 Task: Search one way flight ticket for 5 adults, 2 children, 1 infant in seat and 2 infants on lap in economy from Santa Maria: Santa Maria Public Airport (capt G. Allan Hancock Field) to Evansville: Evansville Regional Airport on 5-3-2023. Choice of flights is JetBlue. Number of bags: 1 carry on bag and 1 checked bag. Price is upto 55000. Outbound departure time preference is 14:30.
Action: Mouse moved to (355, 151)
Screenshot: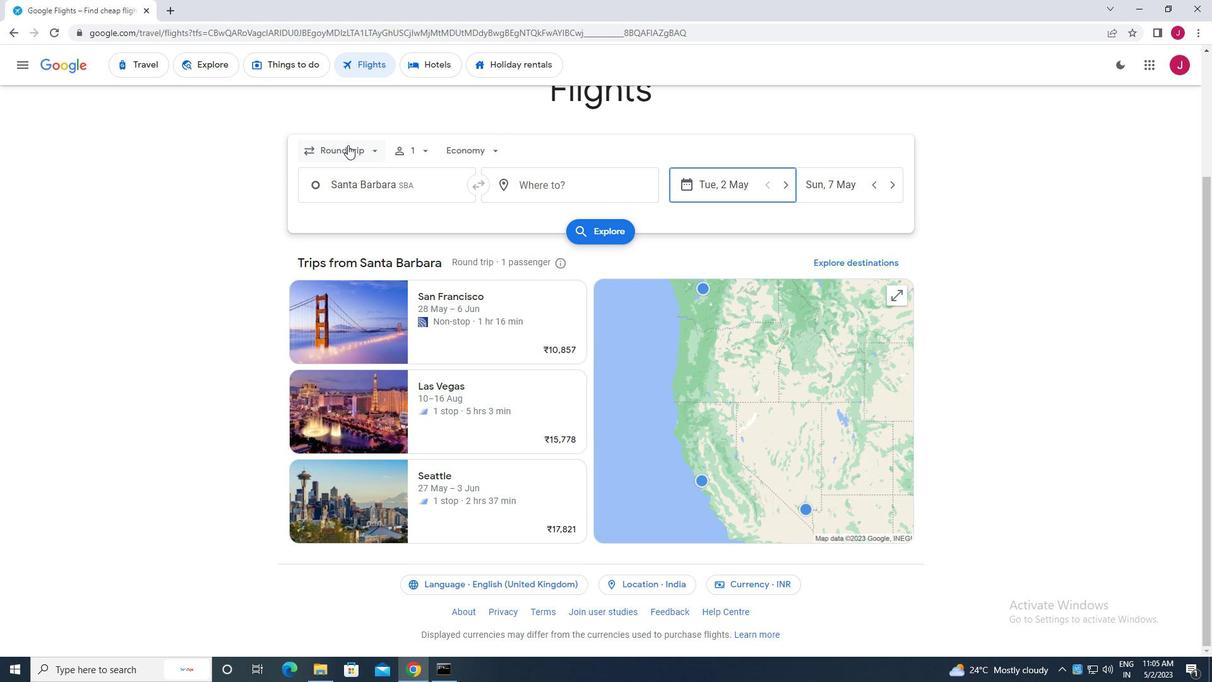 
Action: Mouse pressed left at (355, 151)
Screenshot: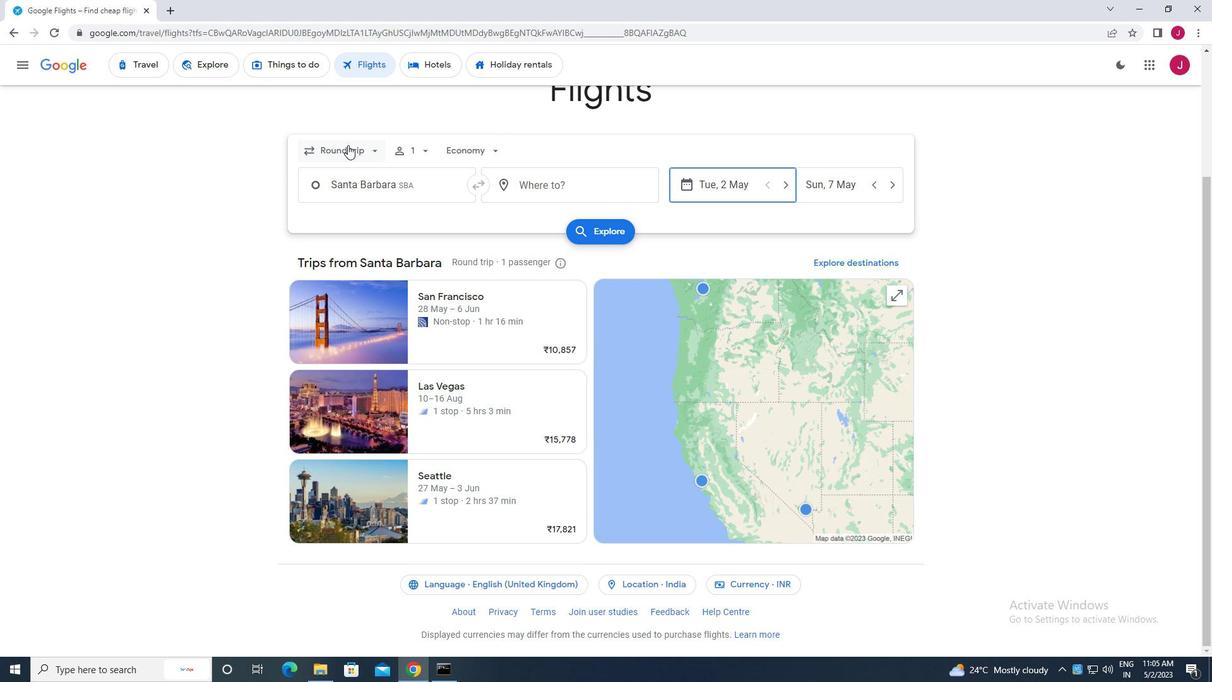 
Action: Mouse moved to (363, 212)
Screenshot: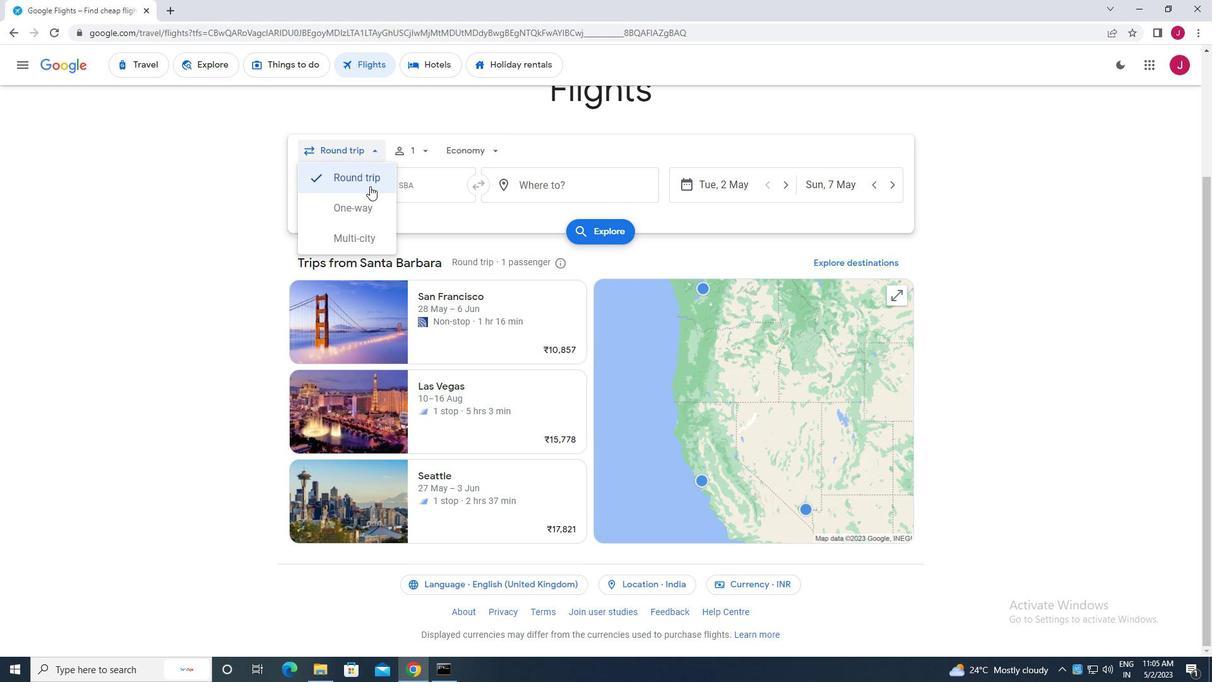 
Action: Mouse pressed left at (363, 212)
Screenshot: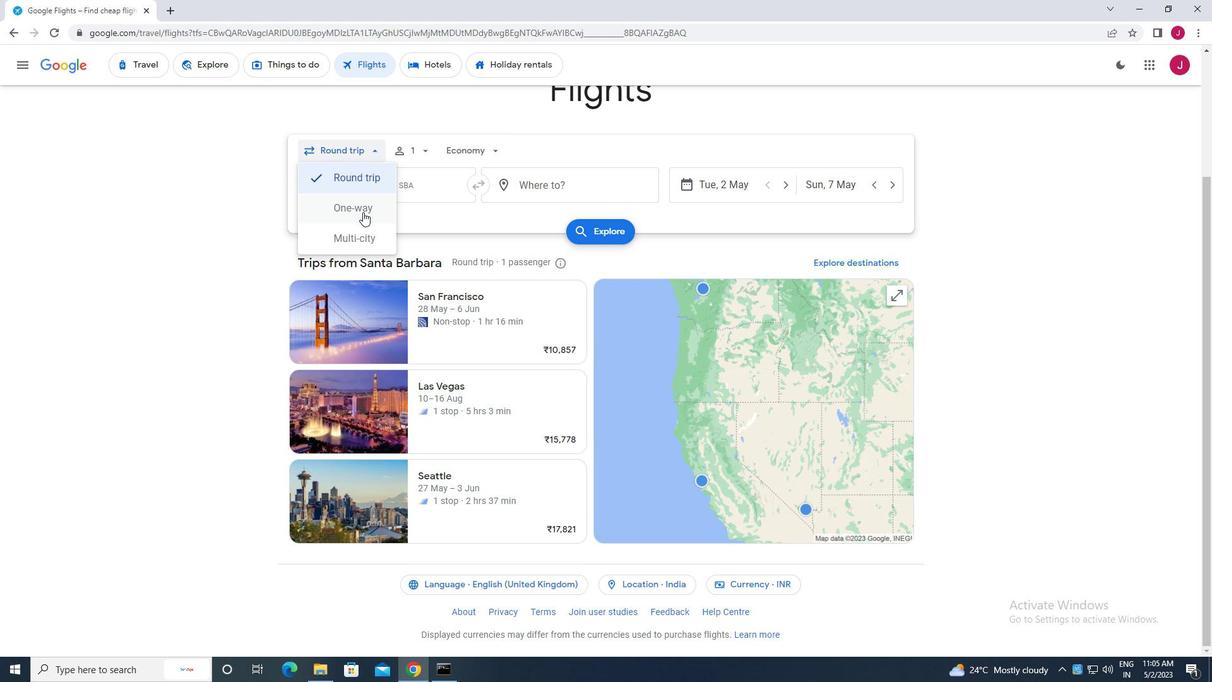 
Action: Mouse moved to (412, 155)
Screenshot: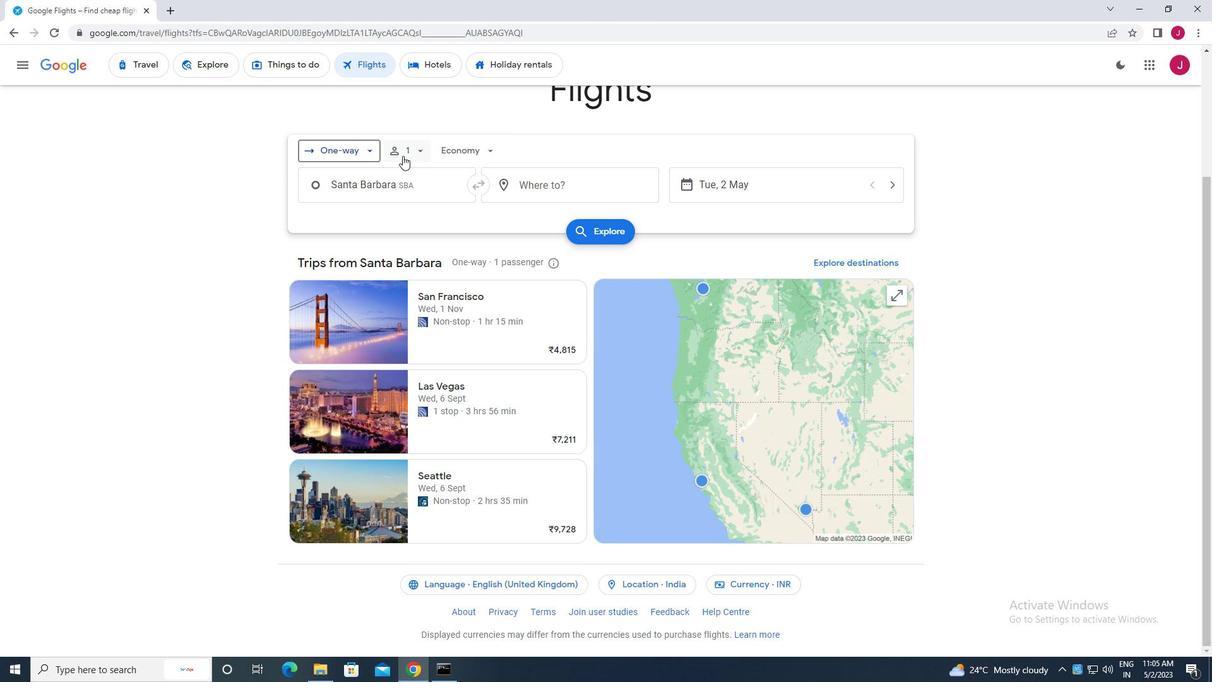 
Action: Mouse pressed left at (412, 155)
Screenshot: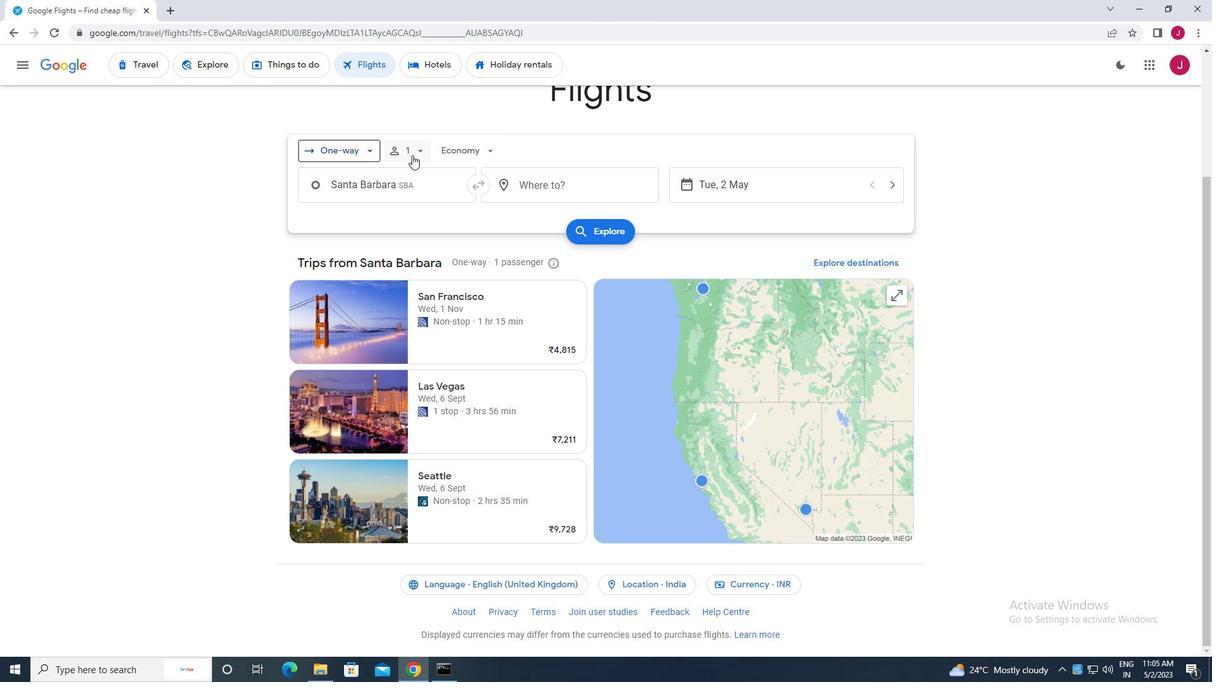 
Action: Mouse moved to (513, 186)
Screenshot: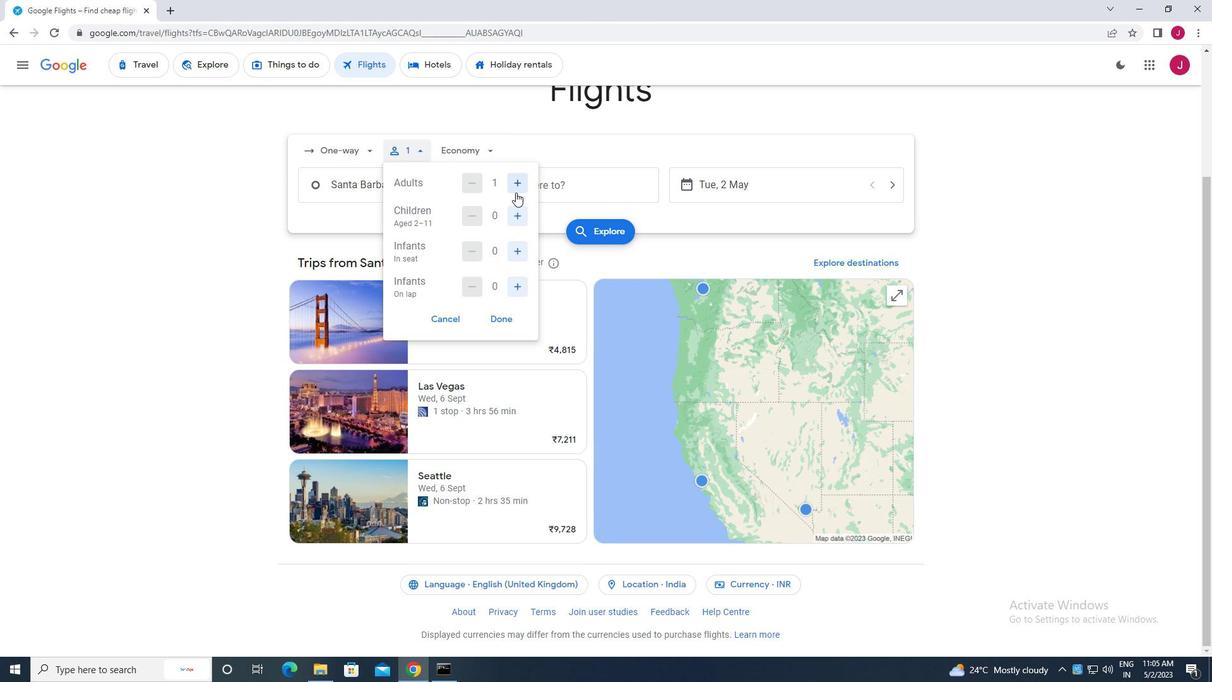 
Action: Mouse pressed left at (513, 186)
Screenshot: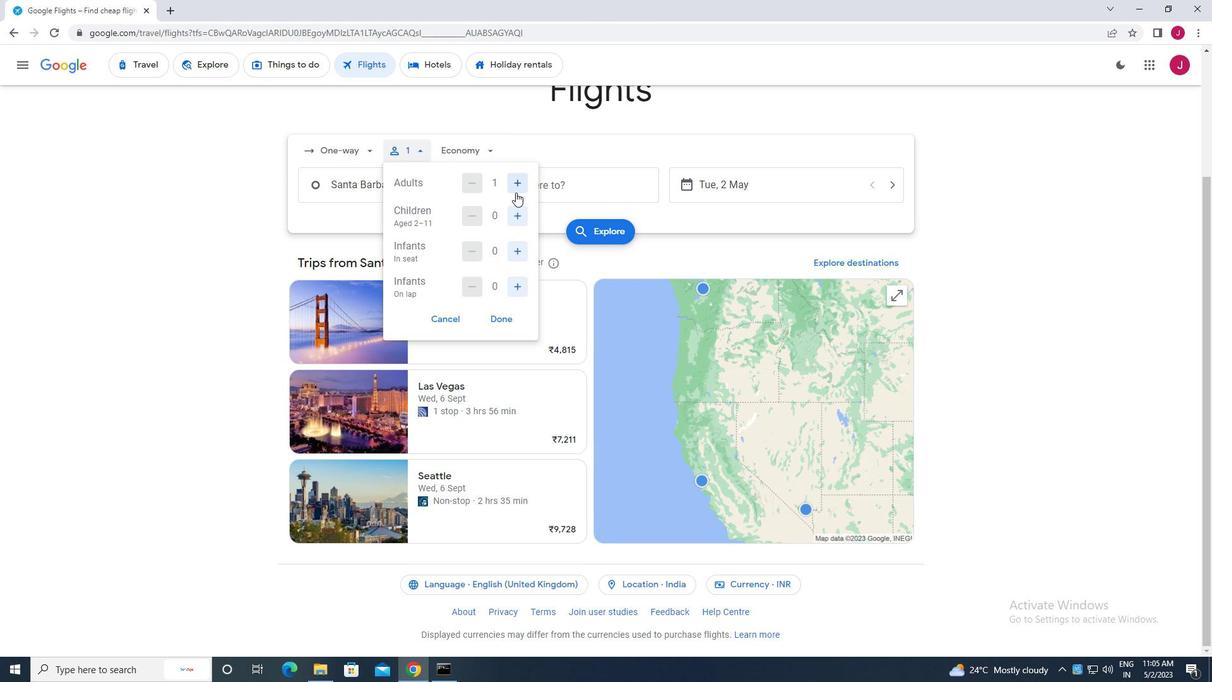 
Action: Mouse moved to (513, 186)
Screenshot: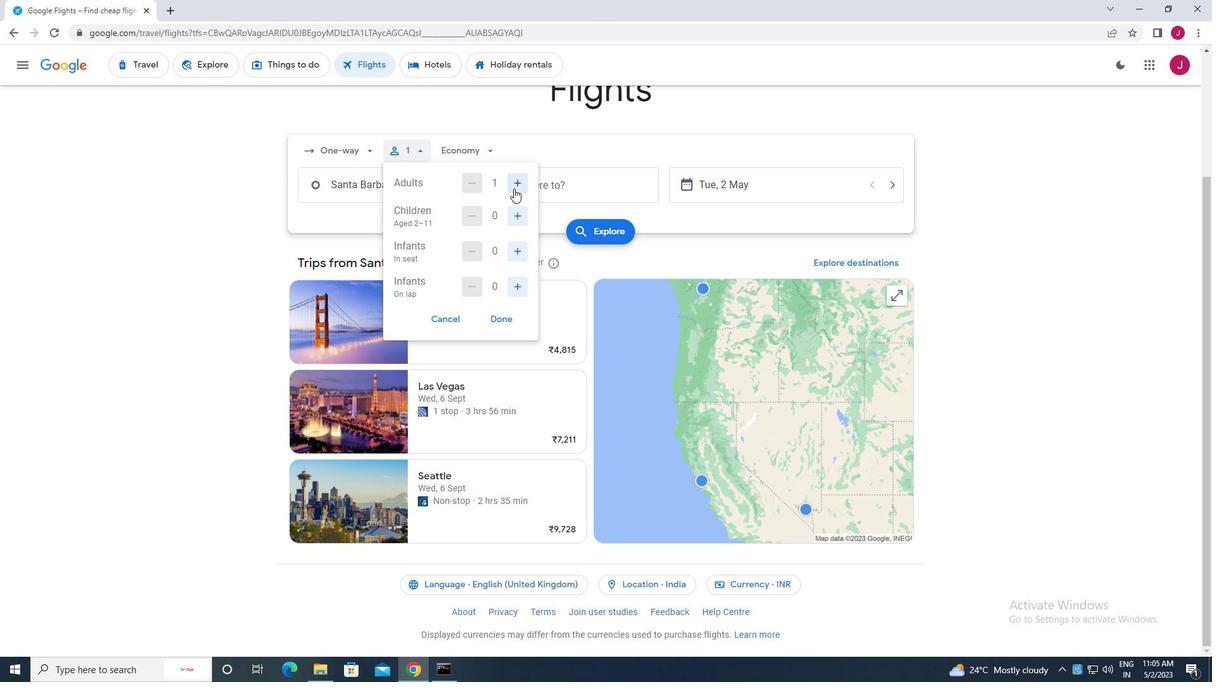 
Action: Mouse pressed left at (513, 186)
Screenshot: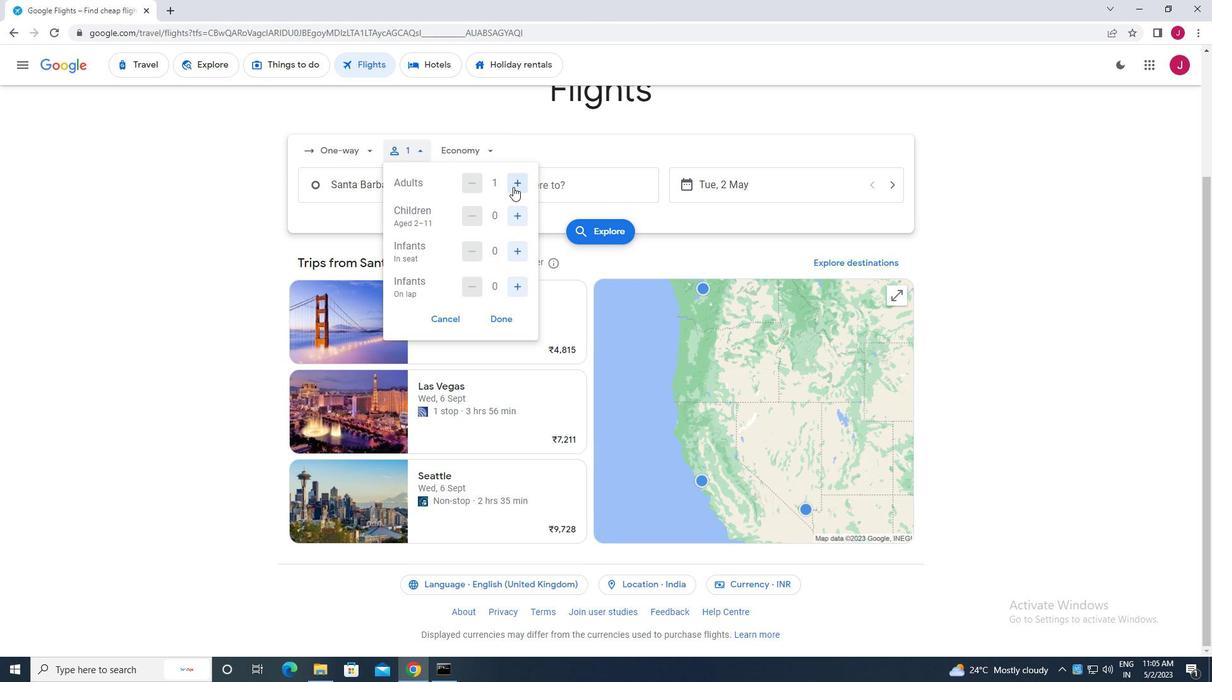 
Action: Mouse pressed left at (513, 186)
Screenshot: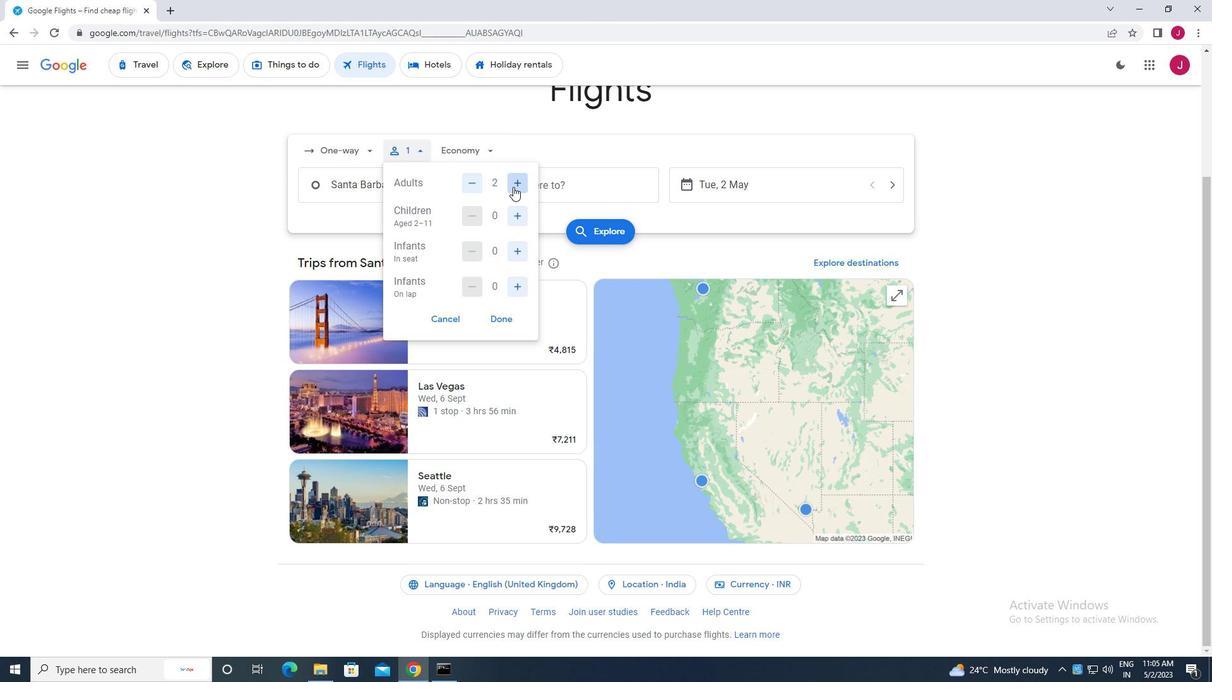 
Action: Mouse pressed left at (513, 186)
Screenshot: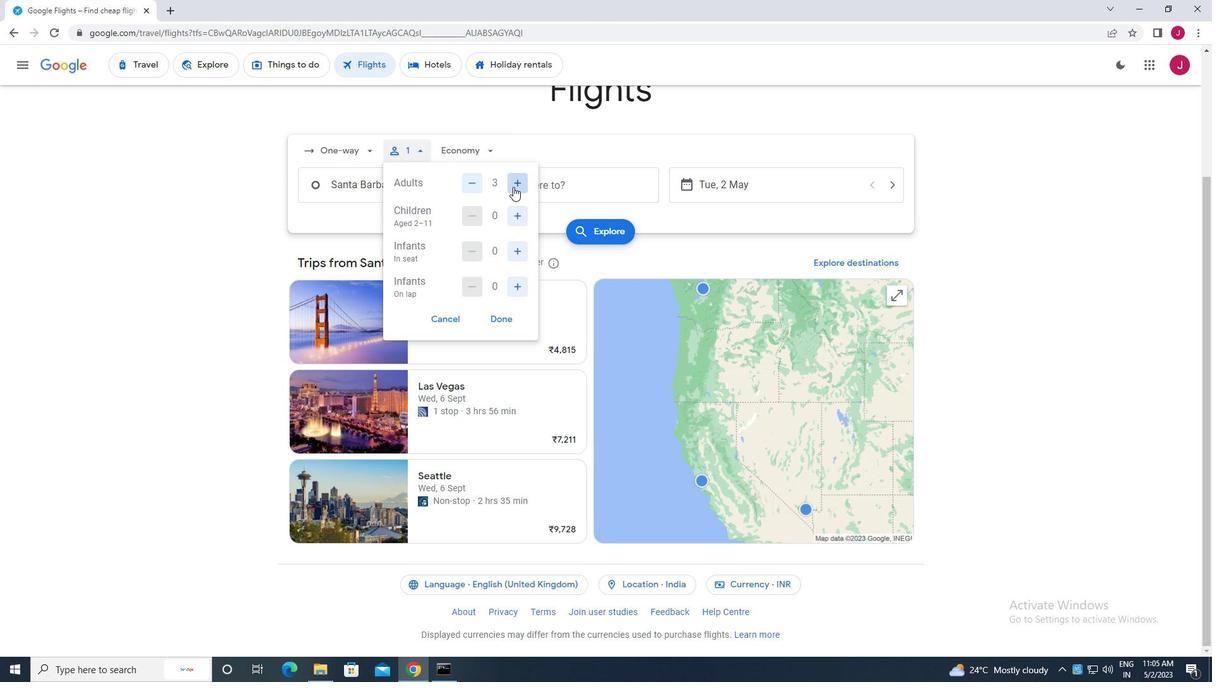 
Action: Mouse moved to (519, 224)
Screenshot: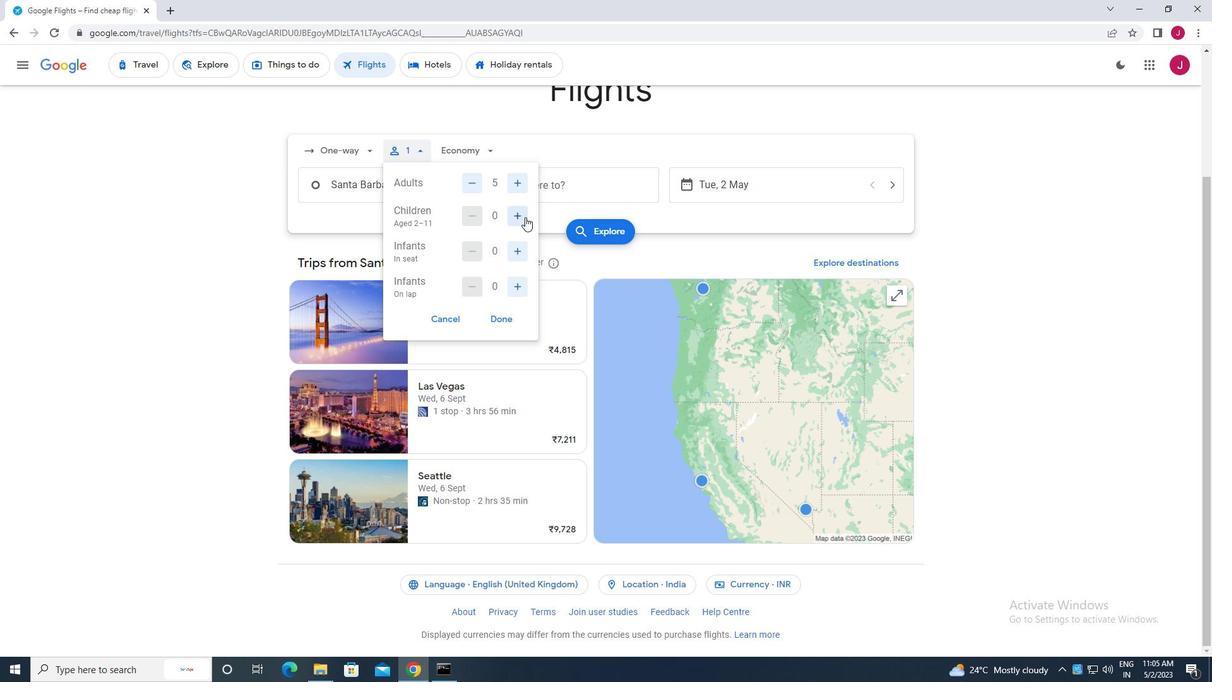 
Action: Mouse pressed left at (519, 224)
Screenshot: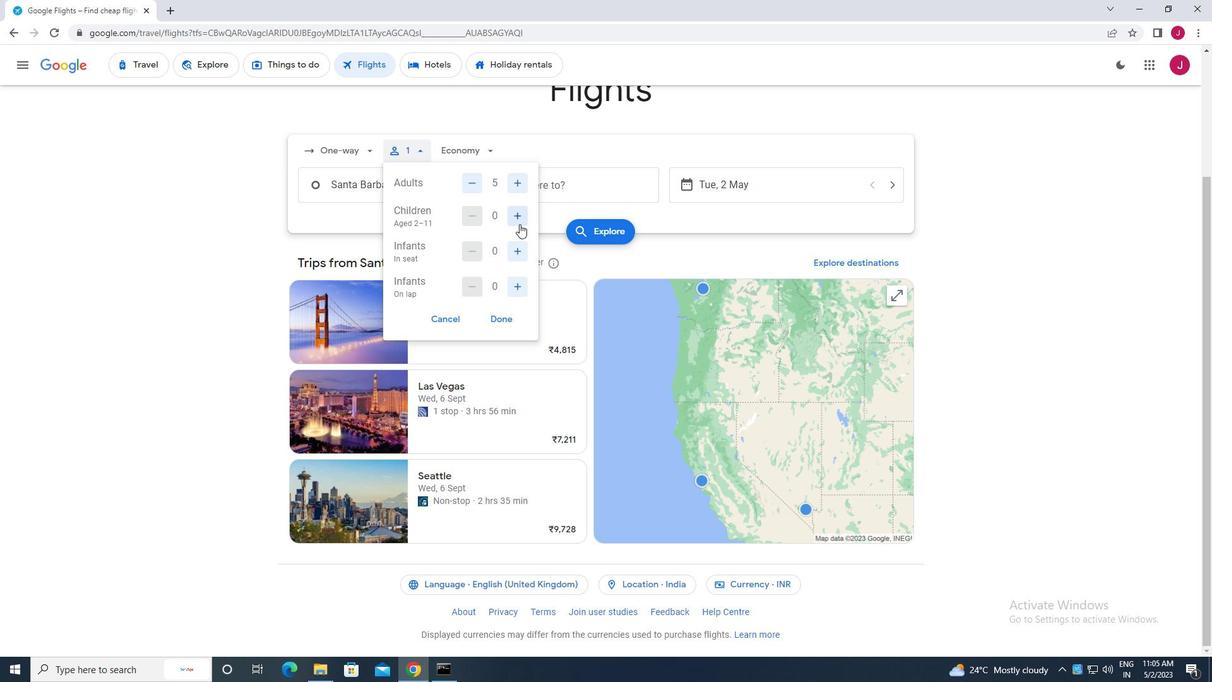 
Action: Mouse pressed left at (519, 224)
Screenshot: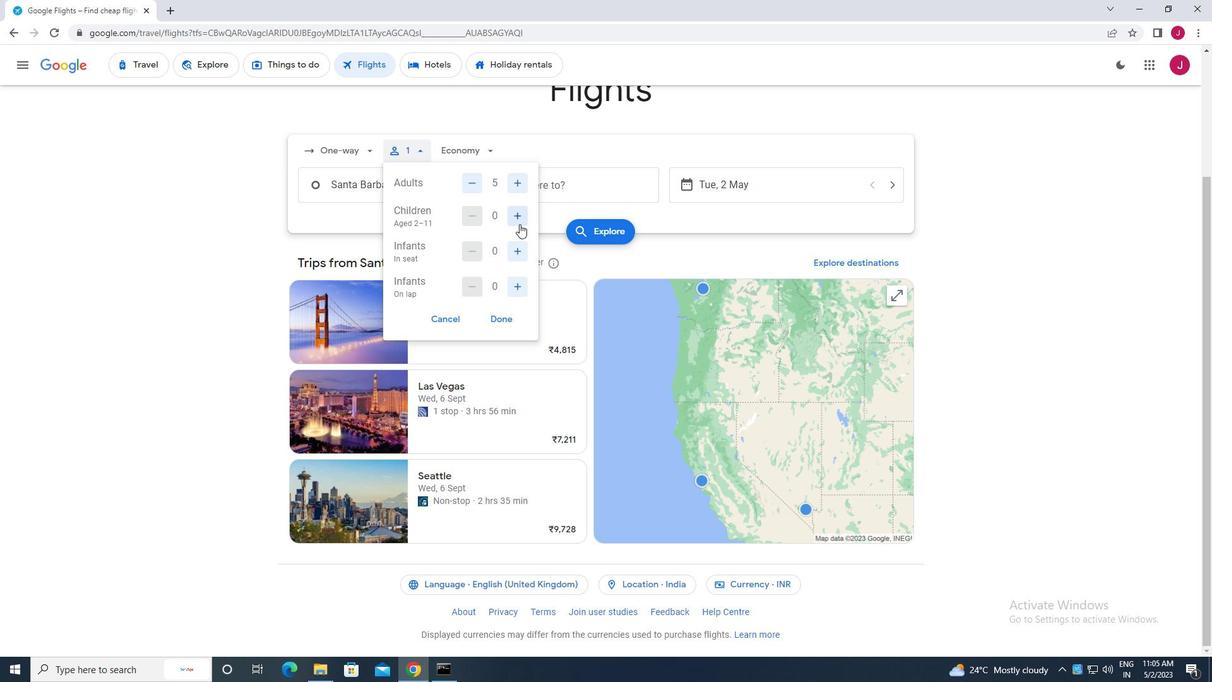 
Action: Mouse moved to (517, 258)
Screenshot: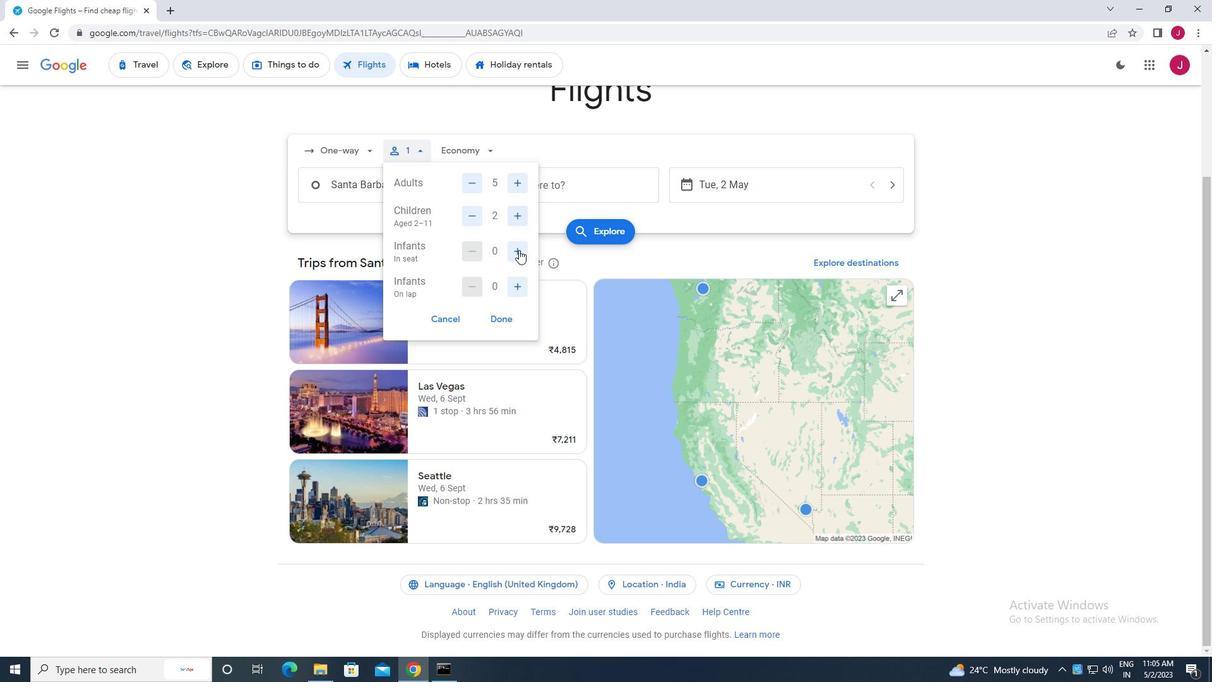 
Action: Mouse pressed left at (517, 258)
Screenshot: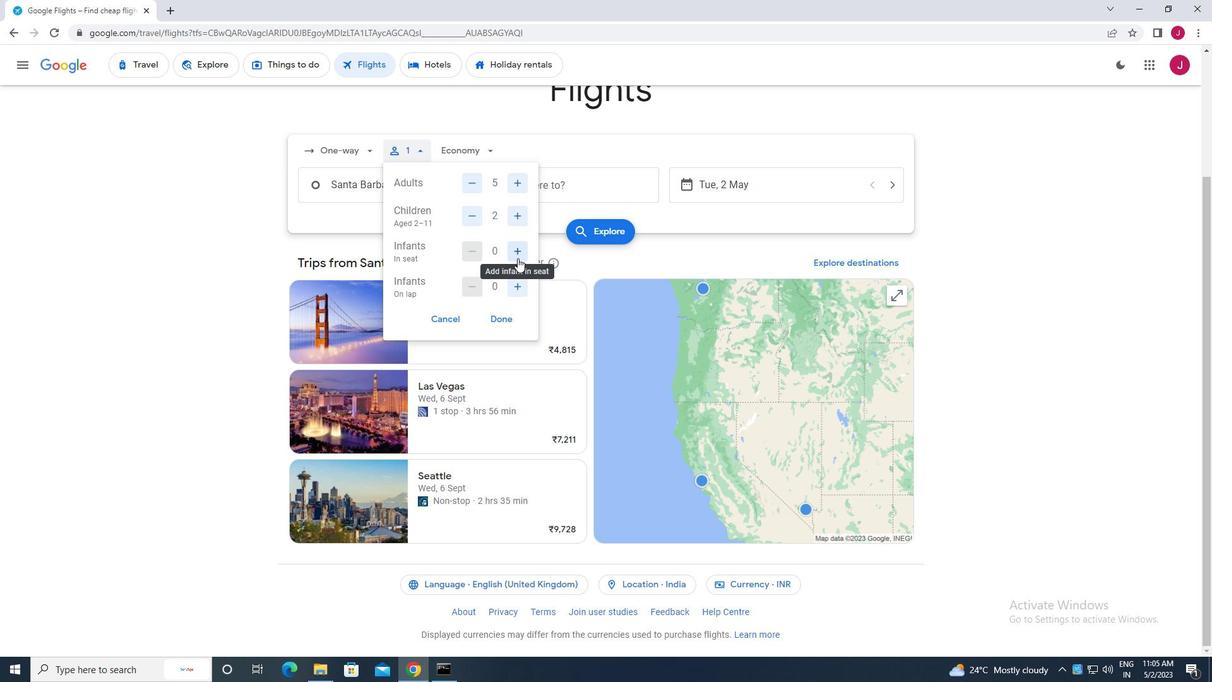 
Action: Mouse moved to (514, 289)
Screenshot: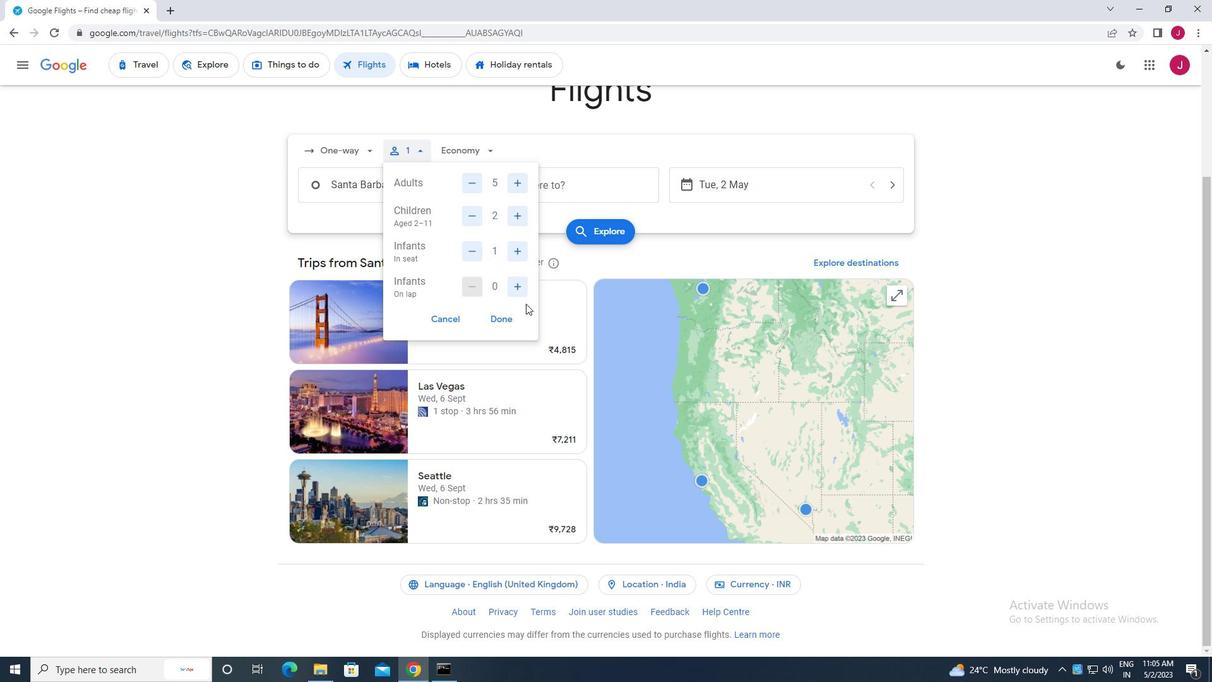 
Action: Mouse pressed left at (514, 289)
Screenshot: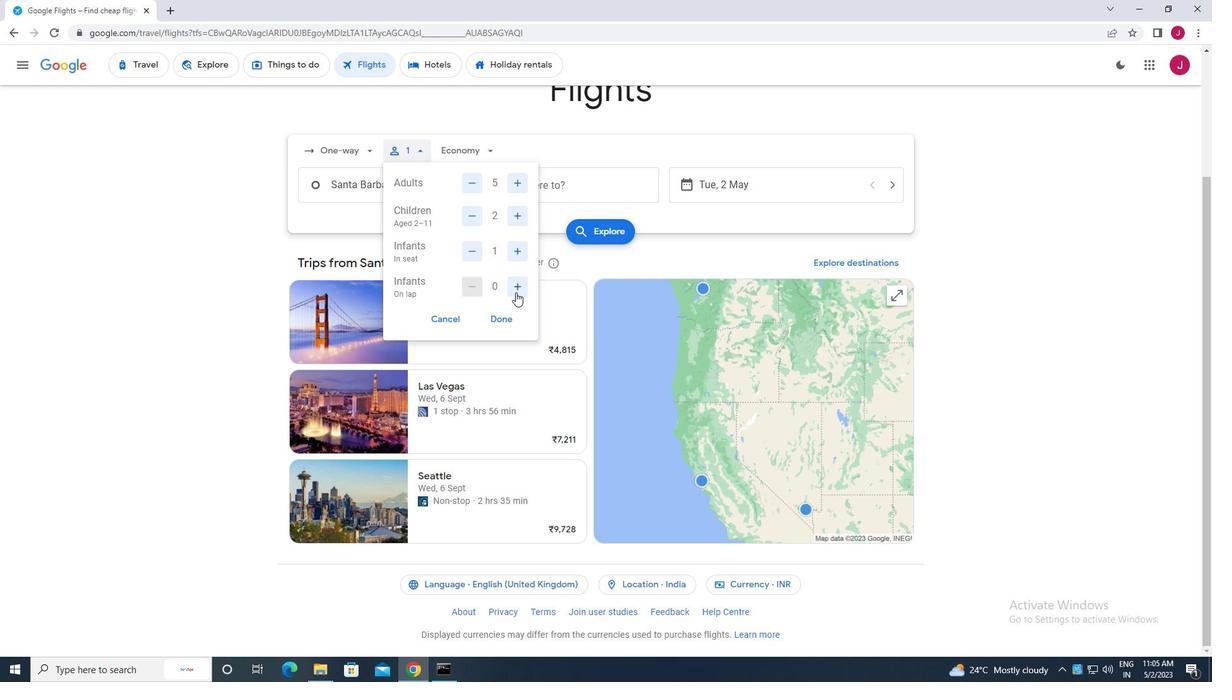 
Action: Mouse pressed left at (514, 289)
Screenshot: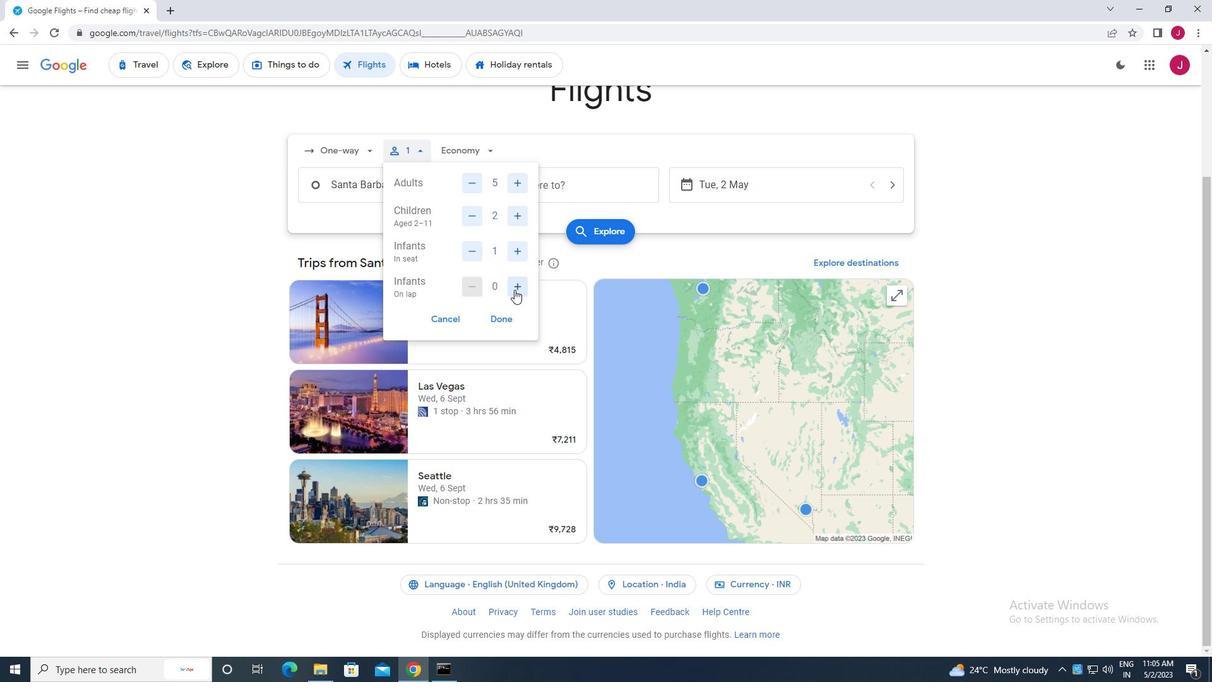 
Action: Mouse moved to (474, 287)
Screenshot: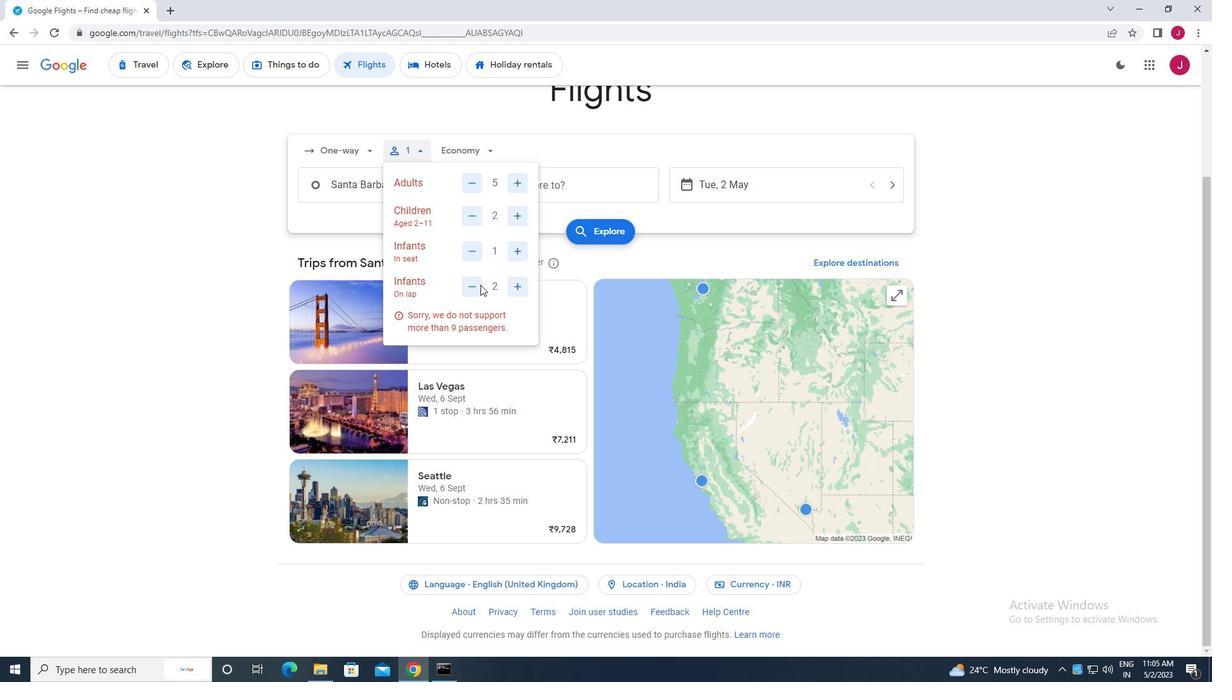 
Action: Mouse pressed left at (474, 287)
Screenshot: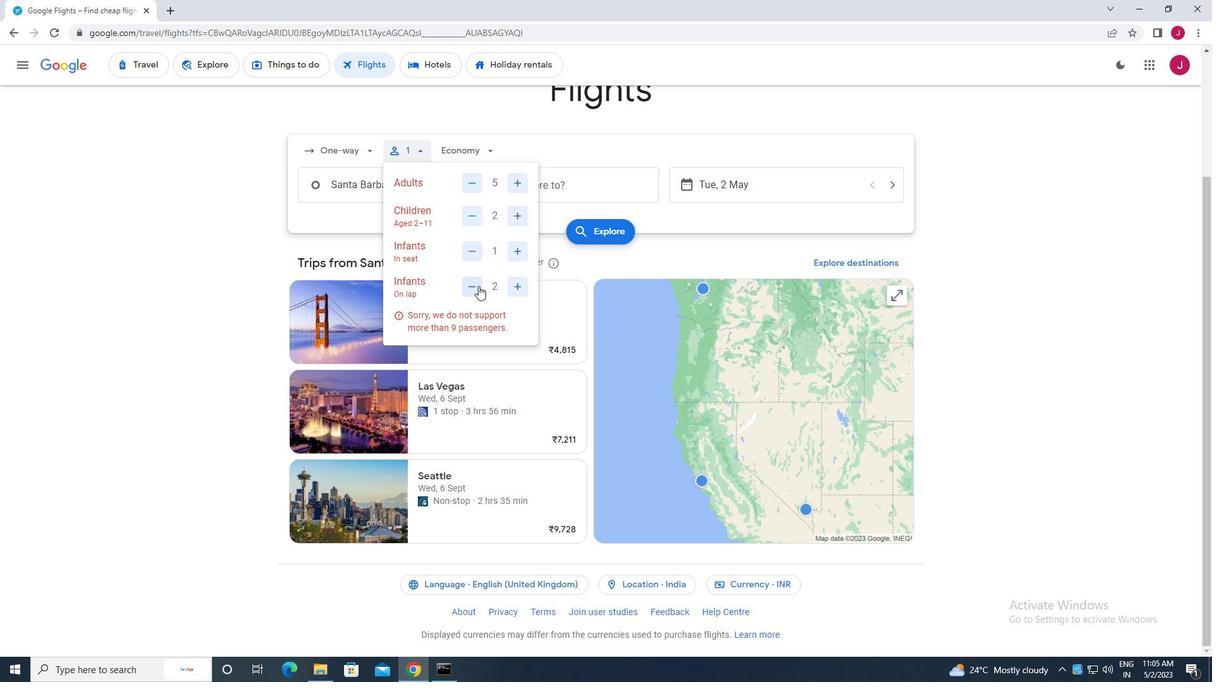 
Action: Mouse moved to (499, 319)
Screenshot: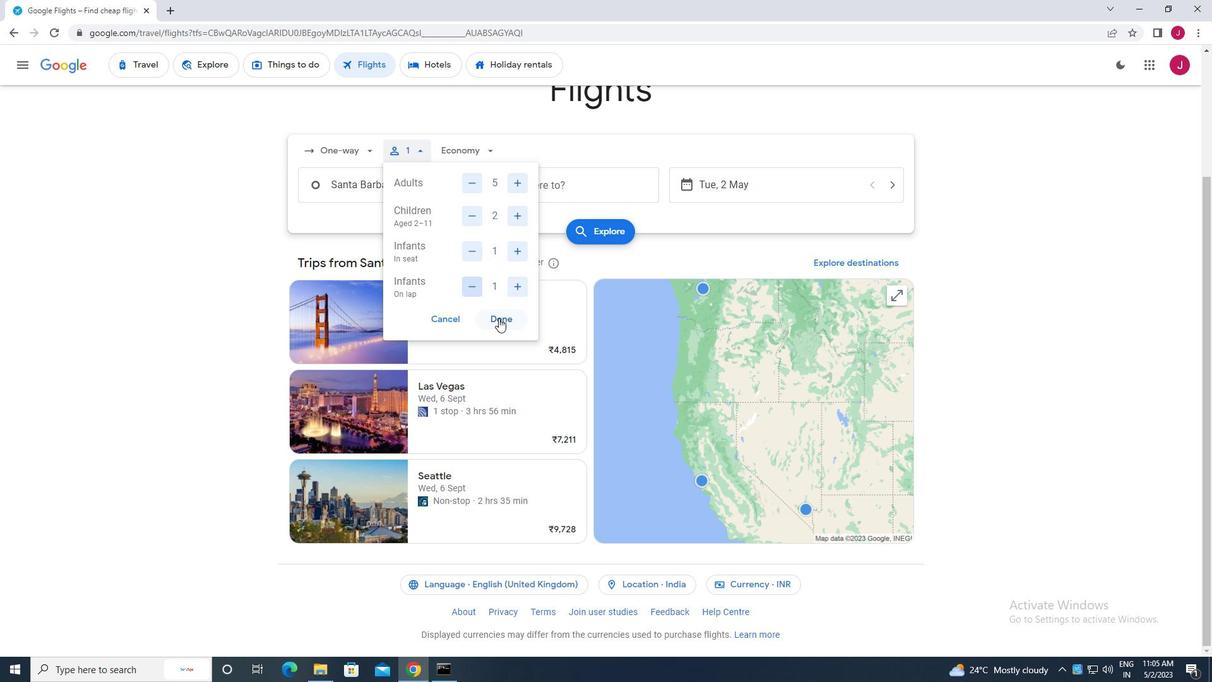 
Action: Mouse pressed left at (499, 319)
Screenshot: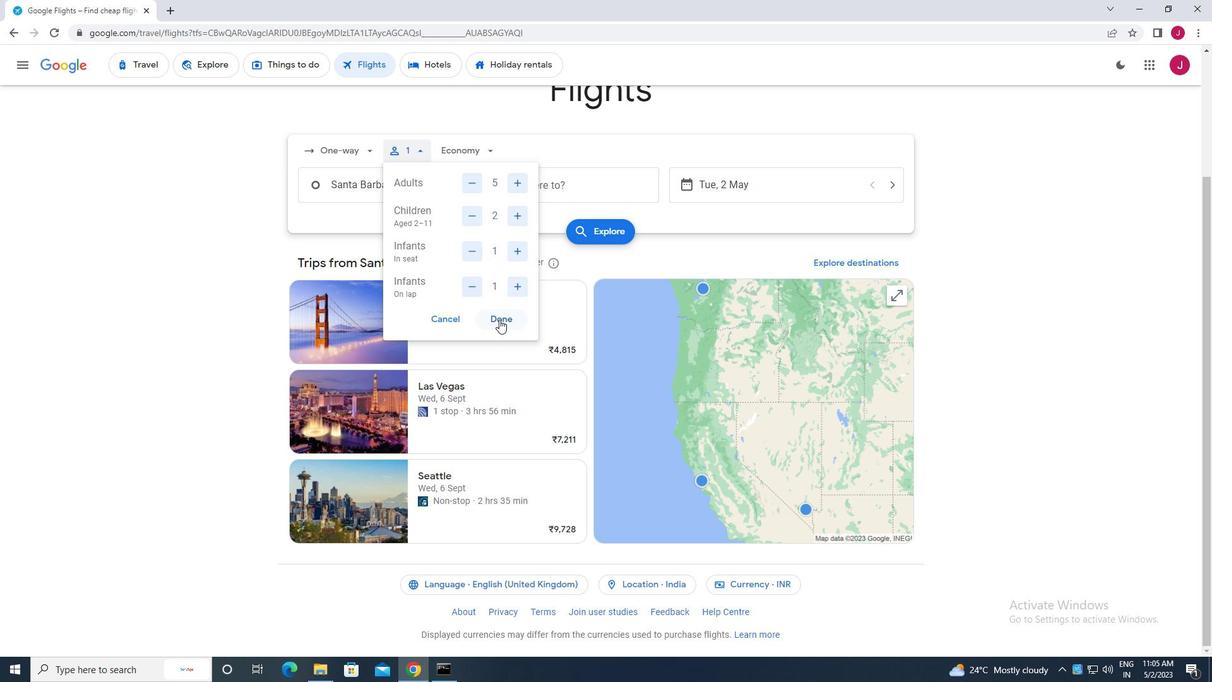 
Action: Mouse moved to (474, 150)
Screenshot: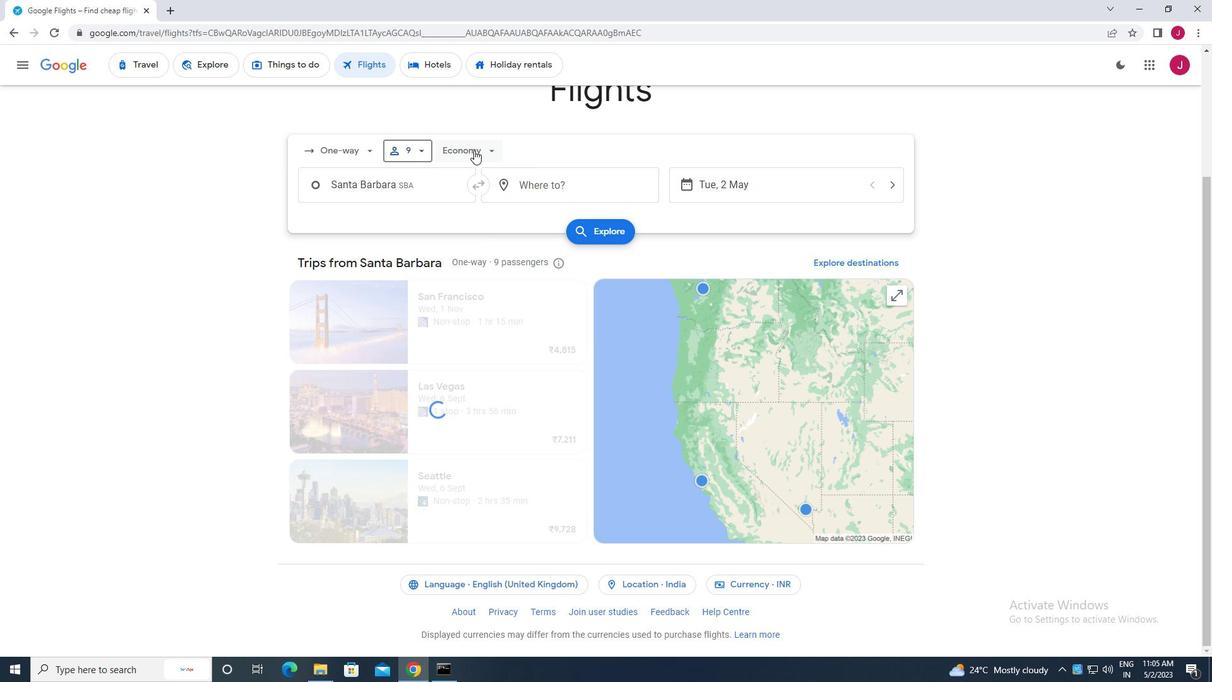 
Action: Mouse pressed left at (474, 150)
Screenshot: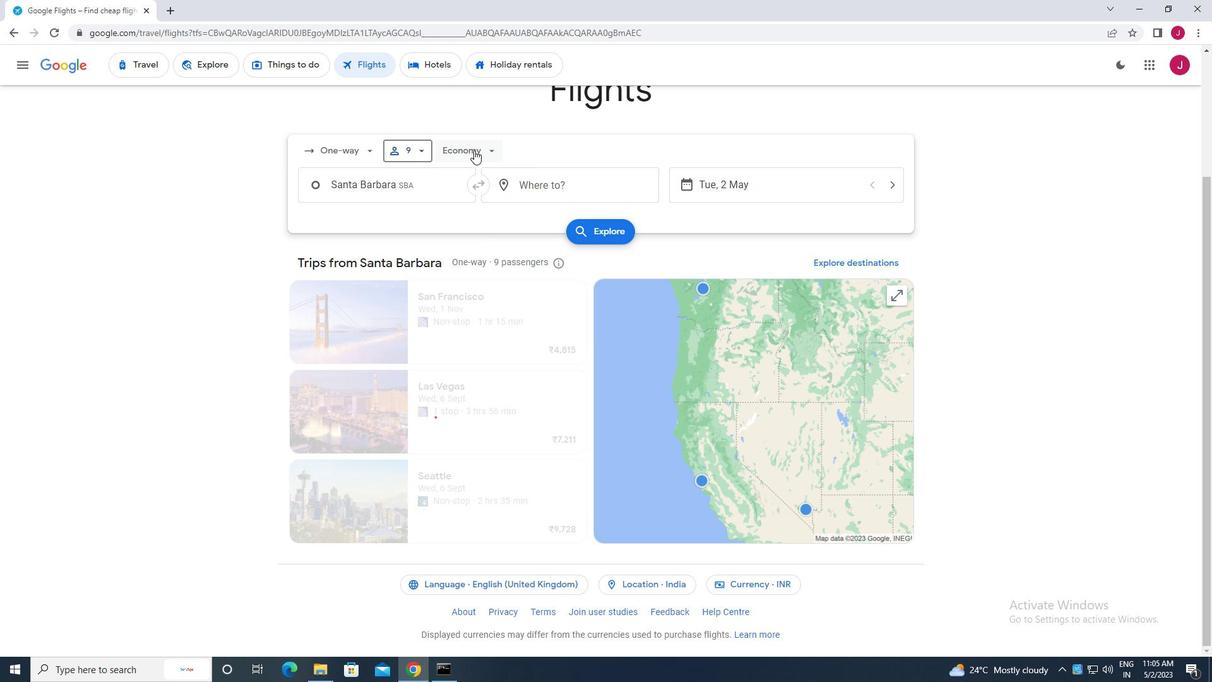 
Action: Mouse moved to (495, 174)
Screenshot: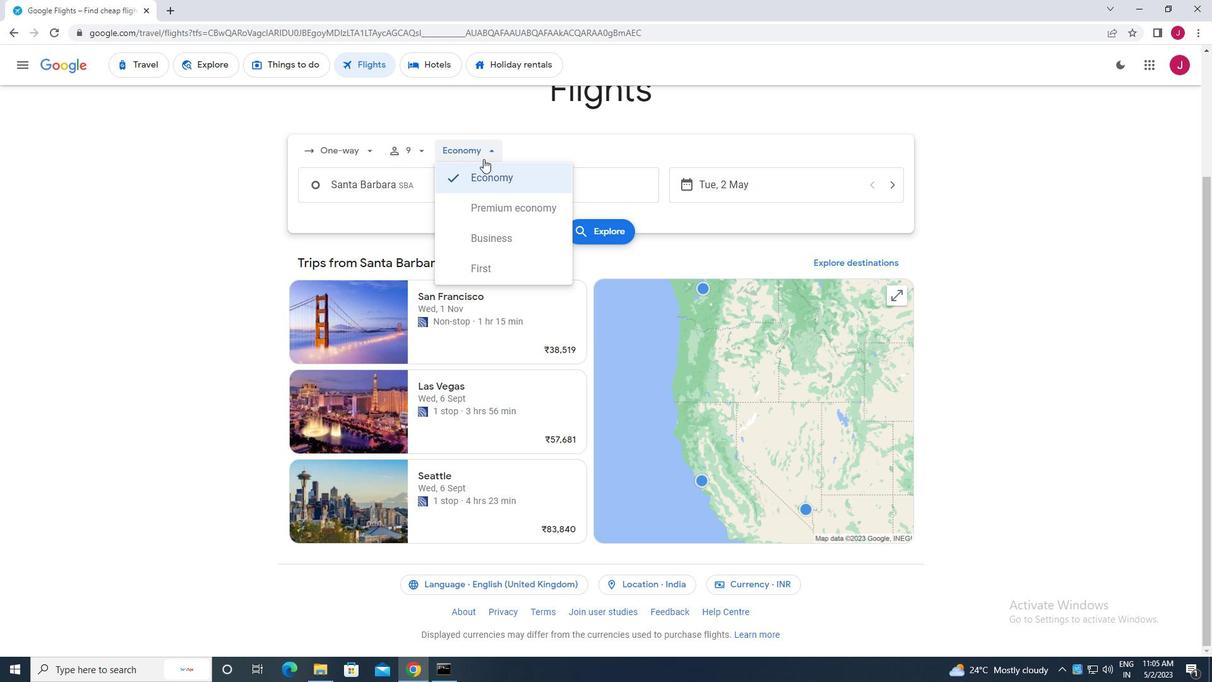 
Action: Mouse pressed left at (495, 174)
Screenshot: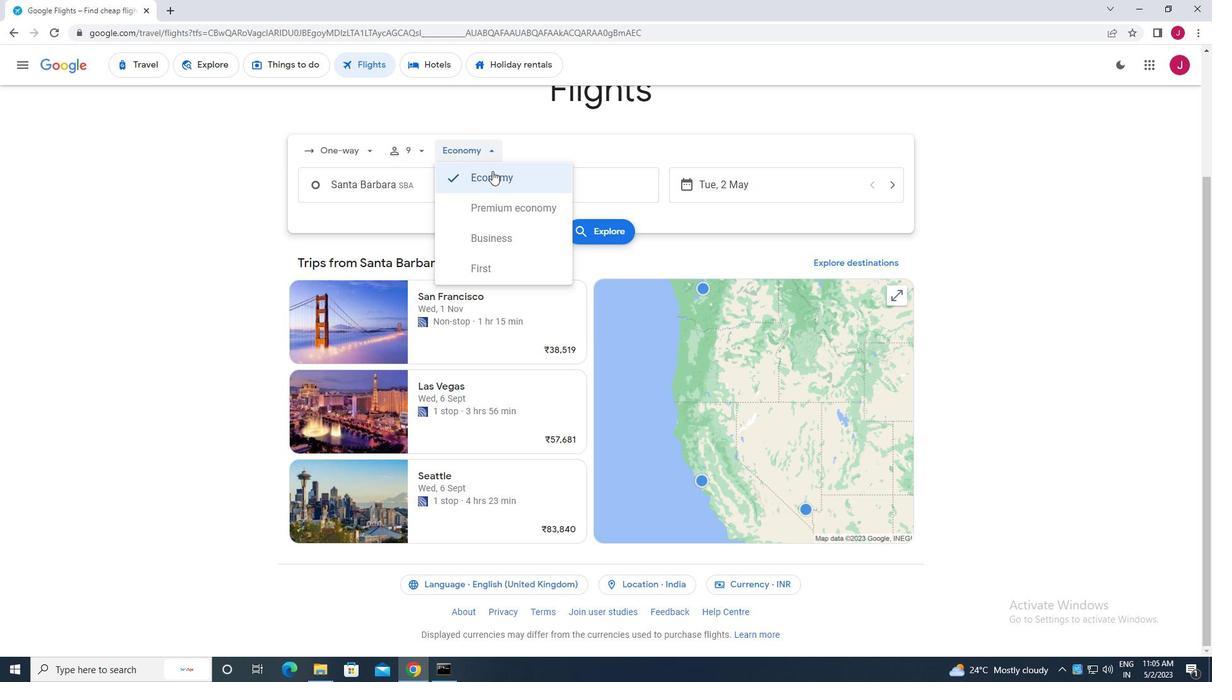 
Action: Mouse moved to (430, 184)
Screenshot: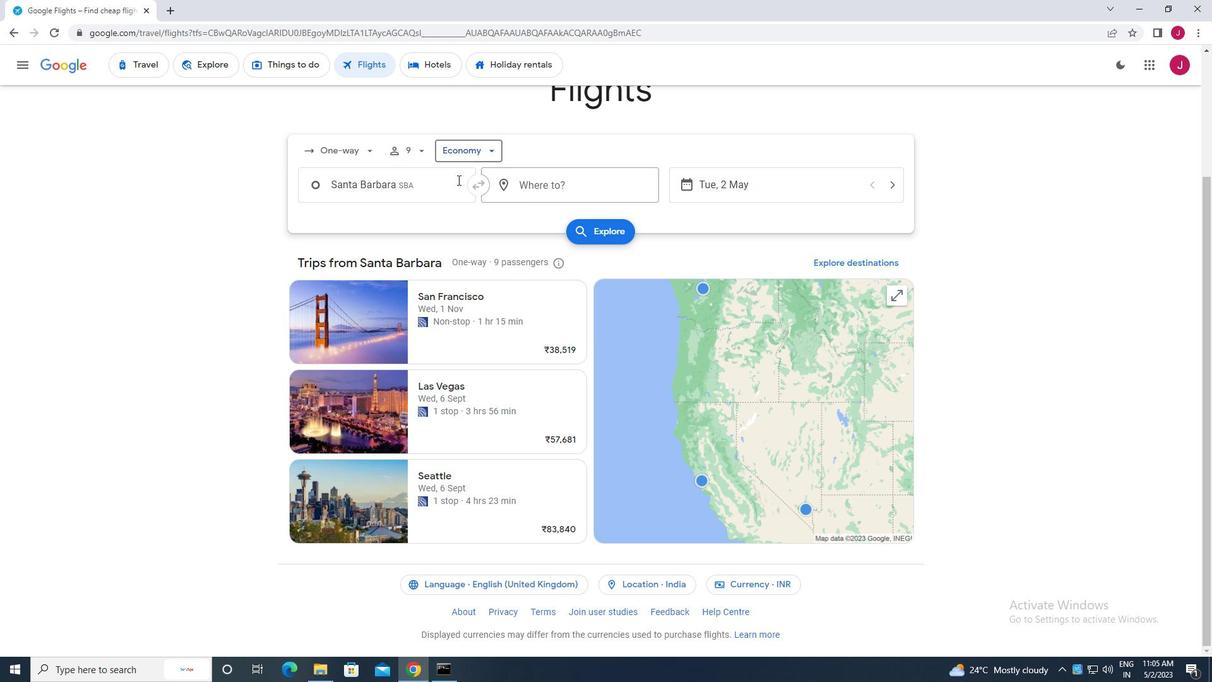 
Action: Mouse pressed left at (430, 184)
Screenshot: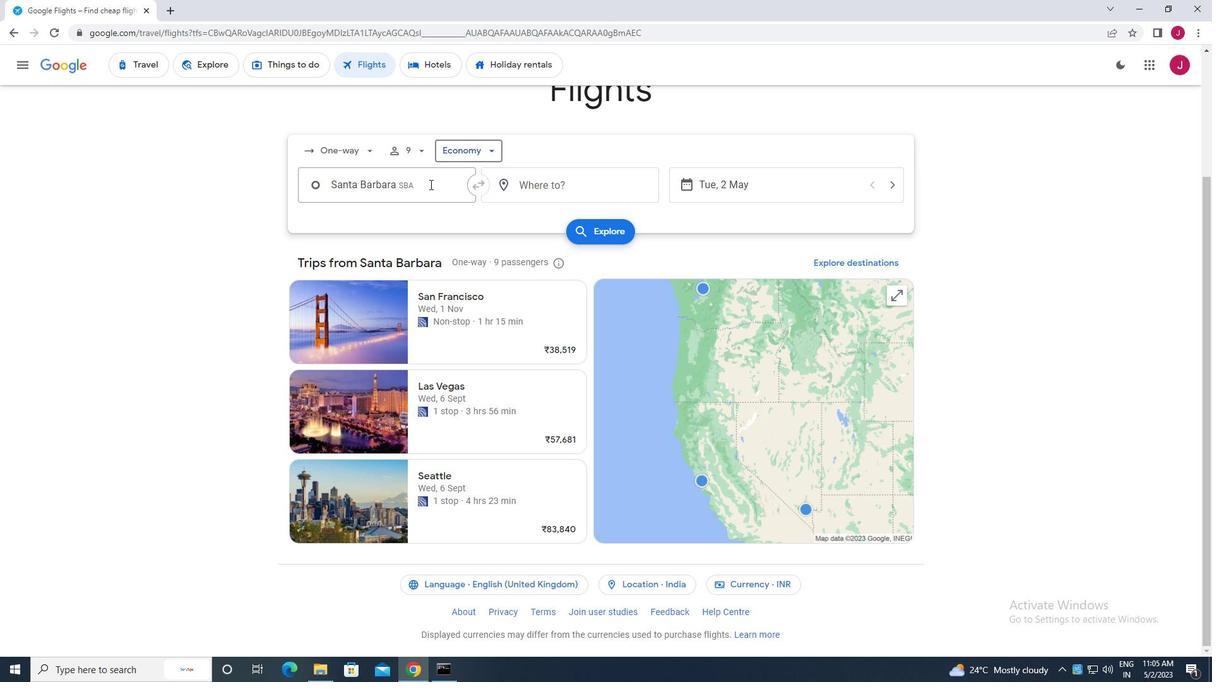
Action: Mouse moved to (430, 184)
Screenshot: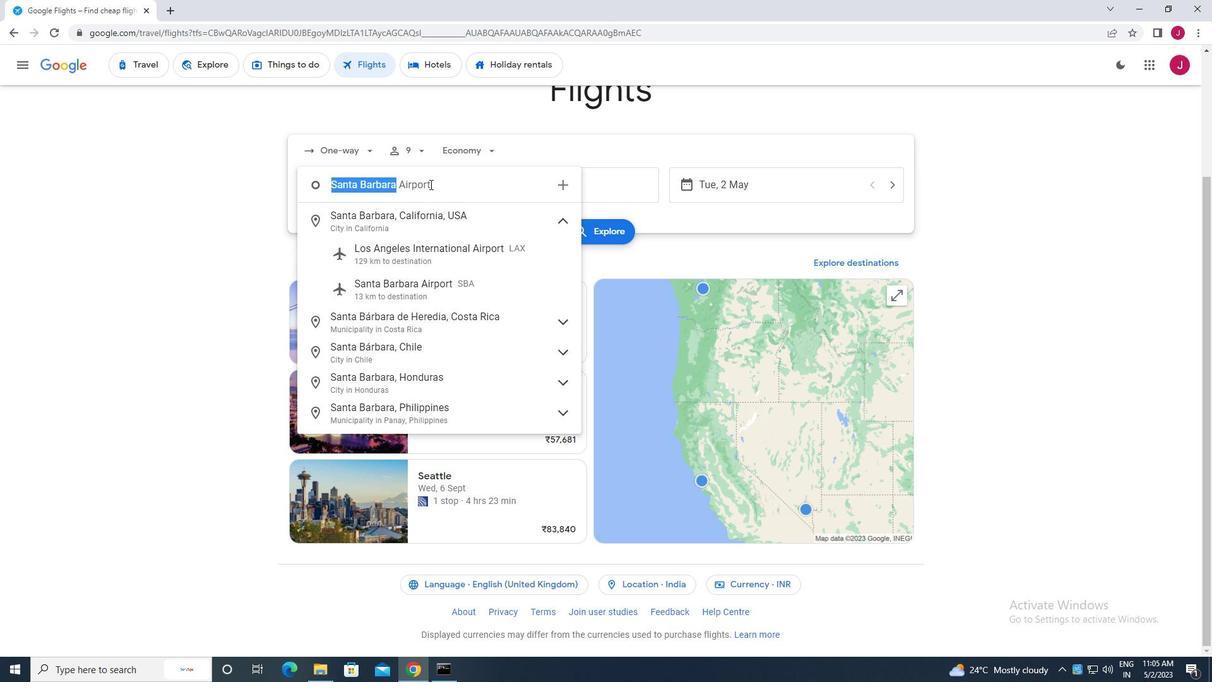 
Action: Key pressed santa
Screenshot: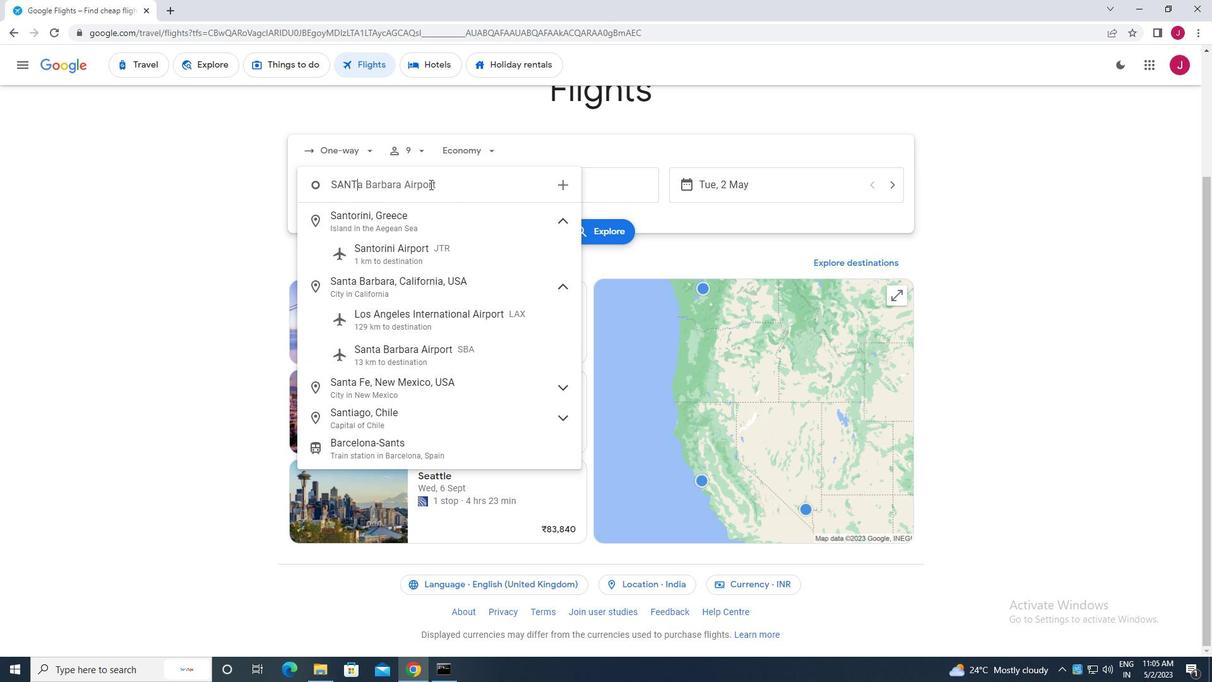 
Action: Mouse moved to (418, 292)
Screenshot: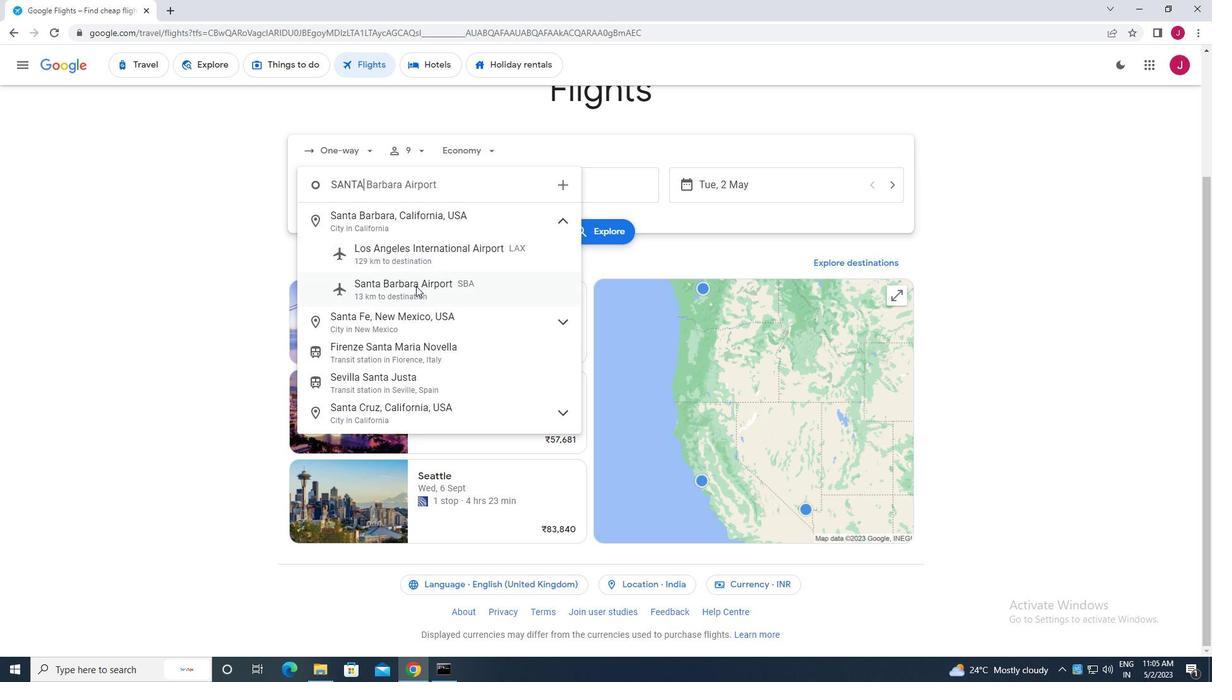 
Action: Mouse pressed left at (418, 292)
Screenshot: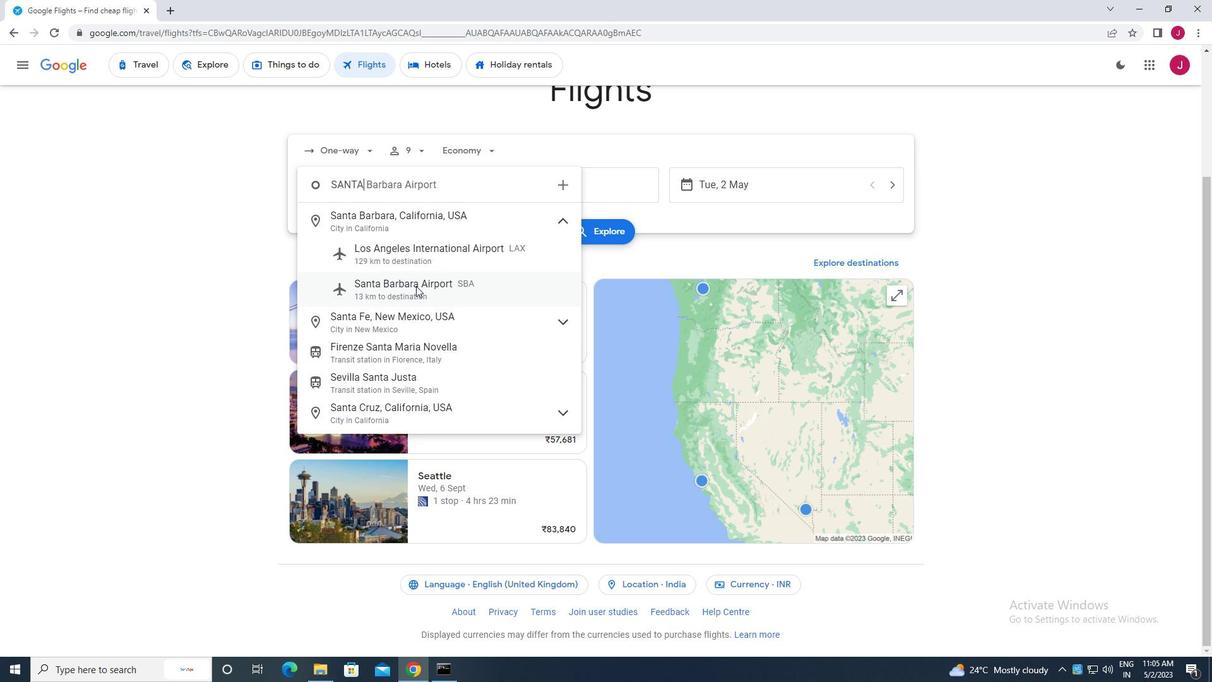 
Action: Mouse moved to (565, 186)
Screenshot: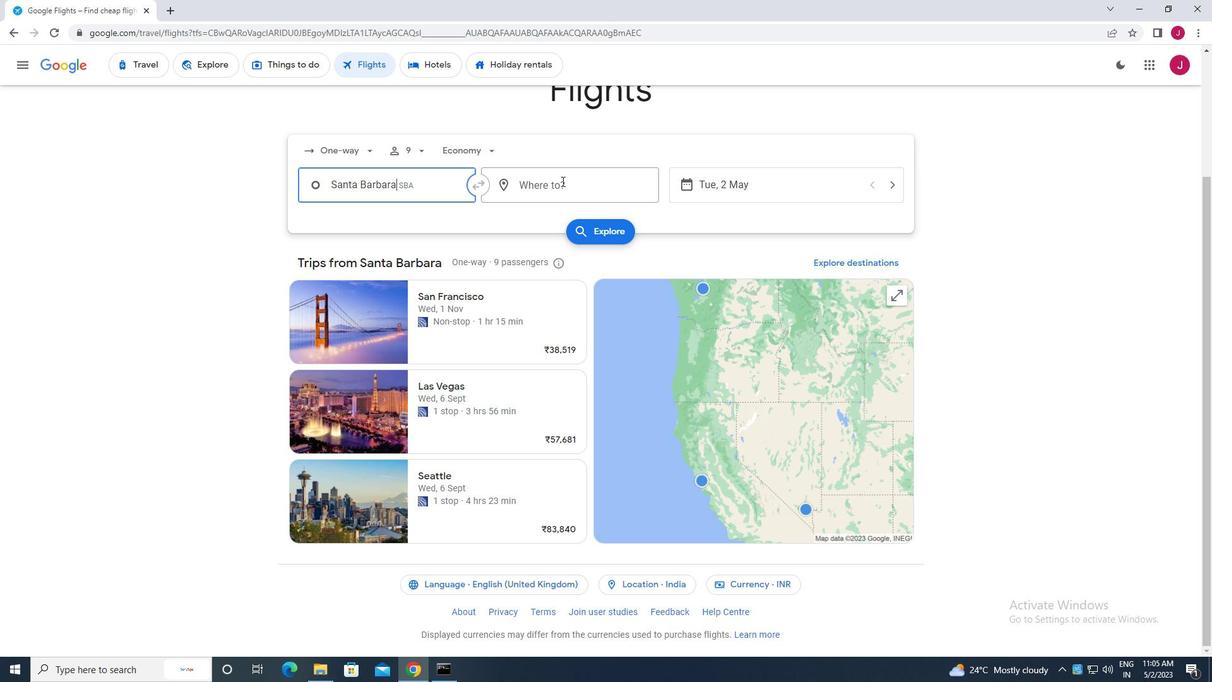 
Action: Mouse pressed left at (565, 186)
Screenshot: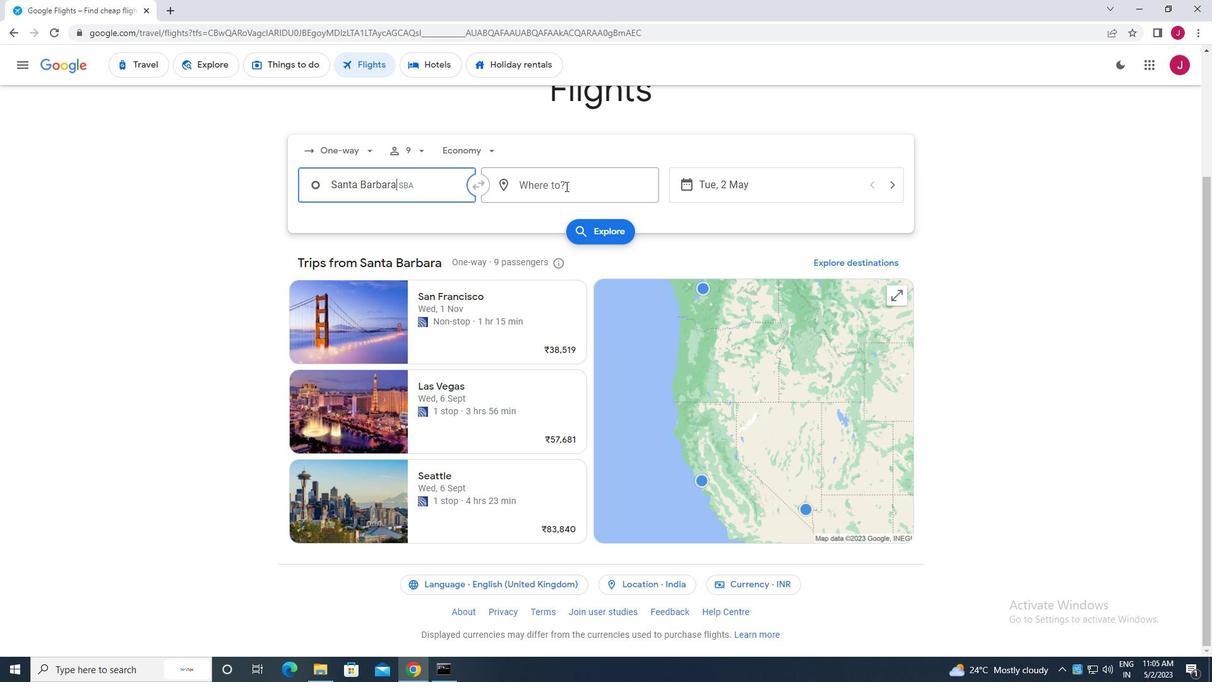 
Action: Key pressed evansvill
Screenshot: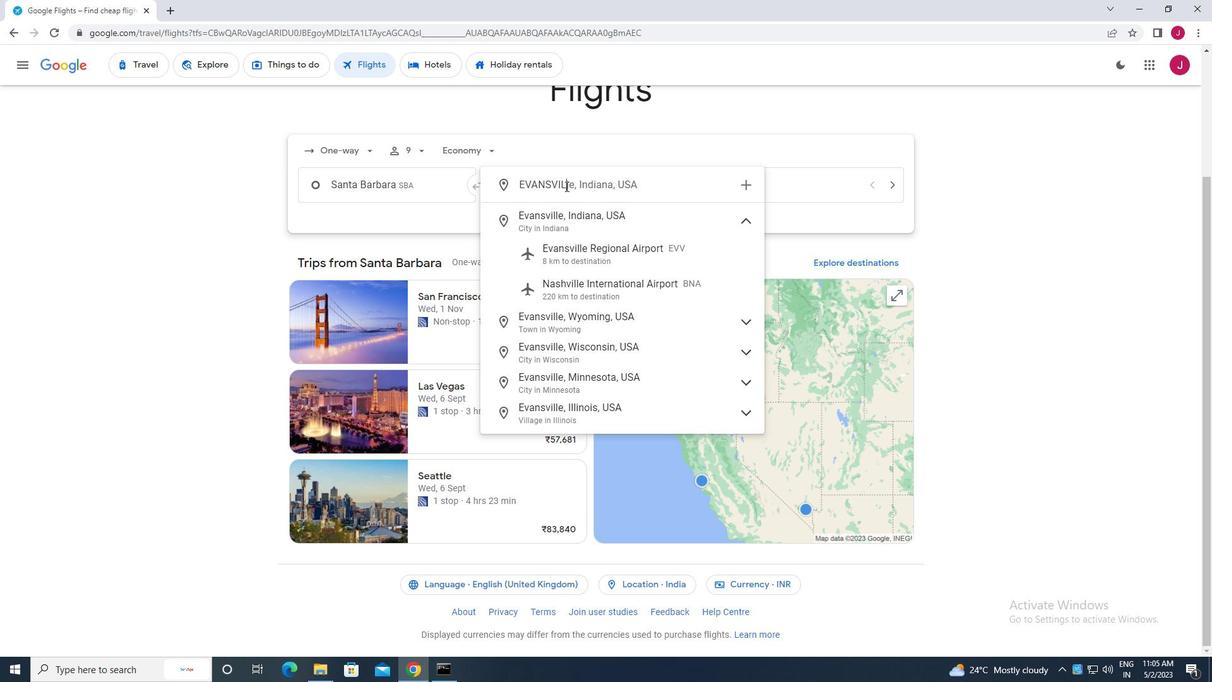 
Action: Mouse moved to (612, 255)
Screenshot: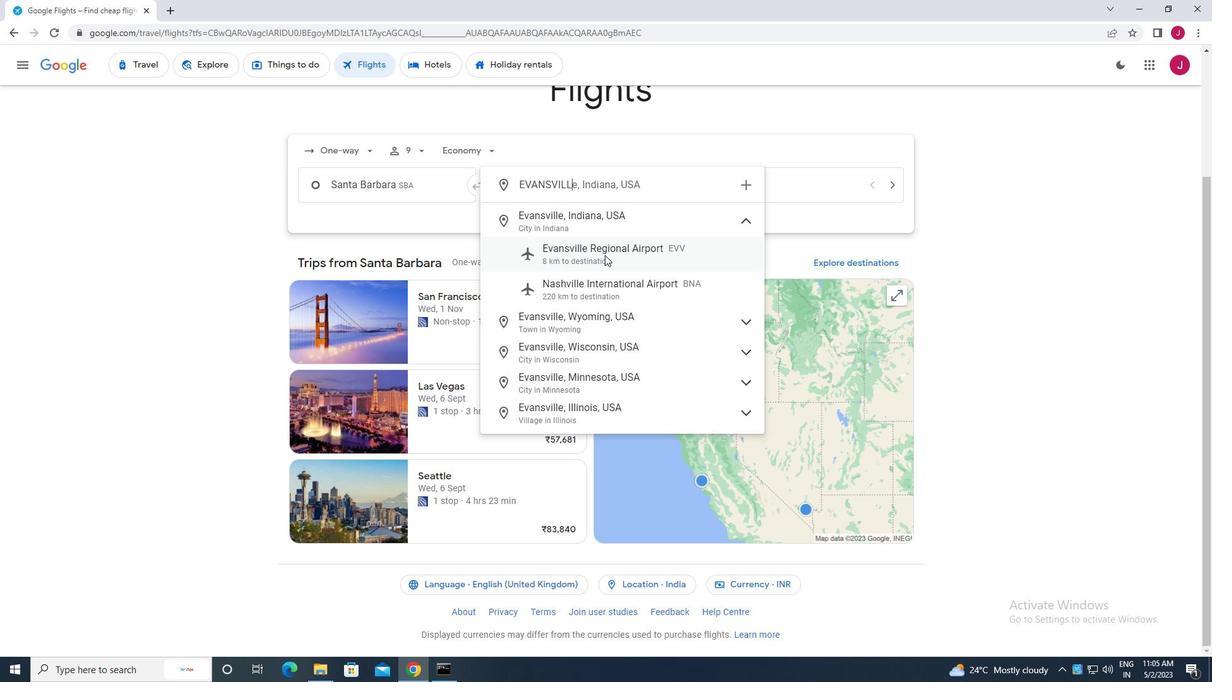
Action: Mouse pressed left at (612, 255)
Screenshot: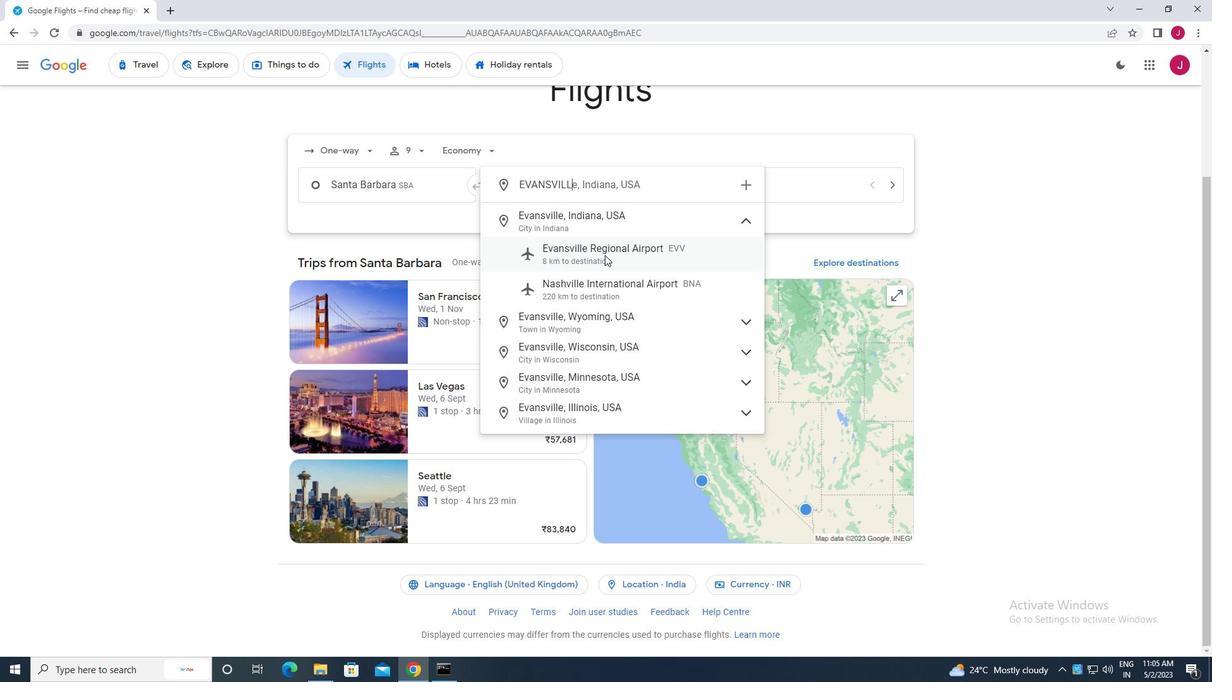 
Action: Mouse moved to (797, 190)
Screenshot: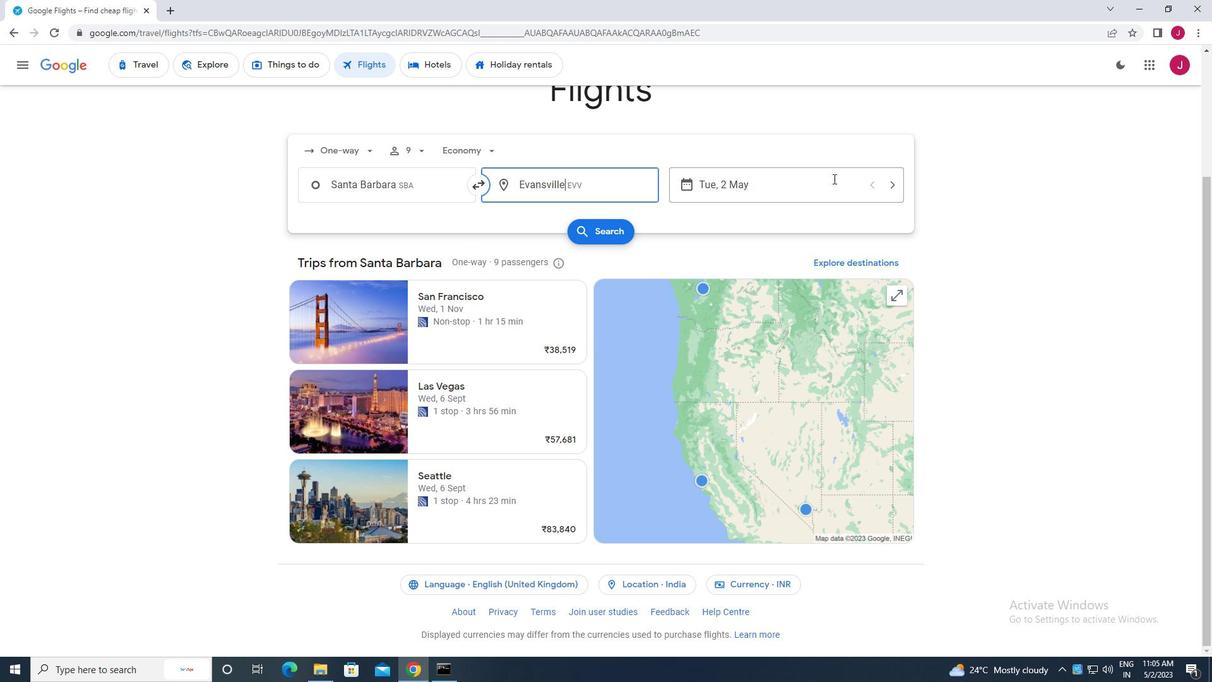 
Action: Mouse pressed left at (797, 190)
Screenshot: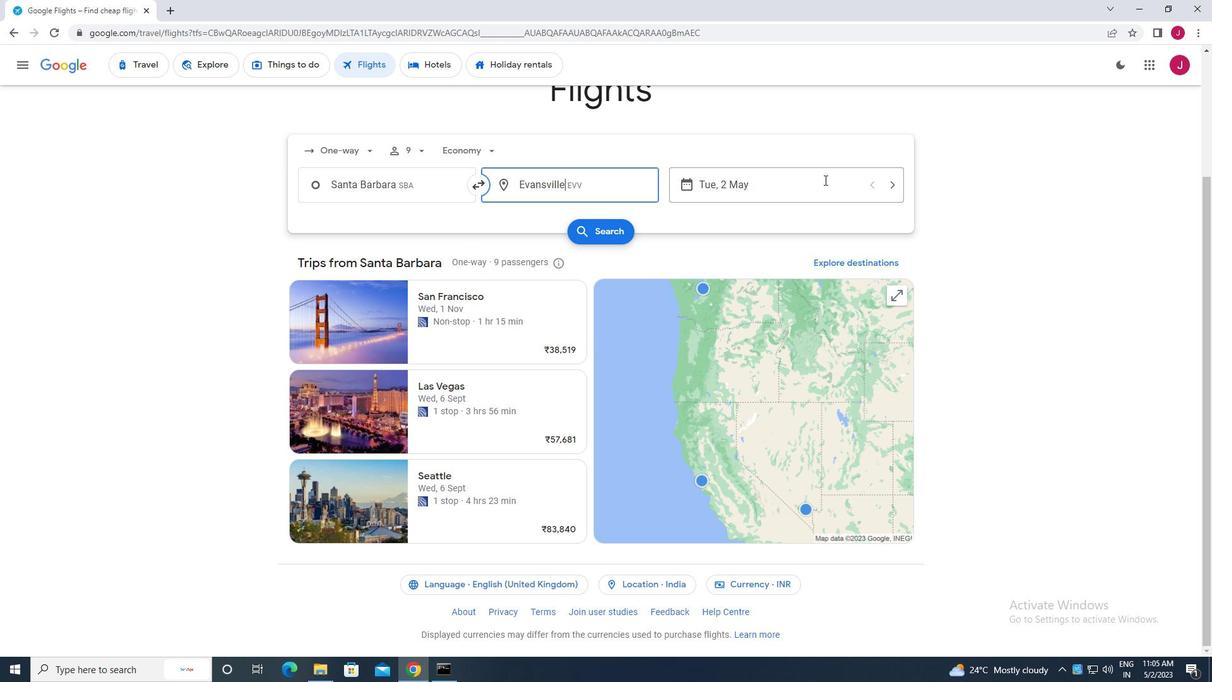
Action: Mouse moved to (540, 288)
Screenshot: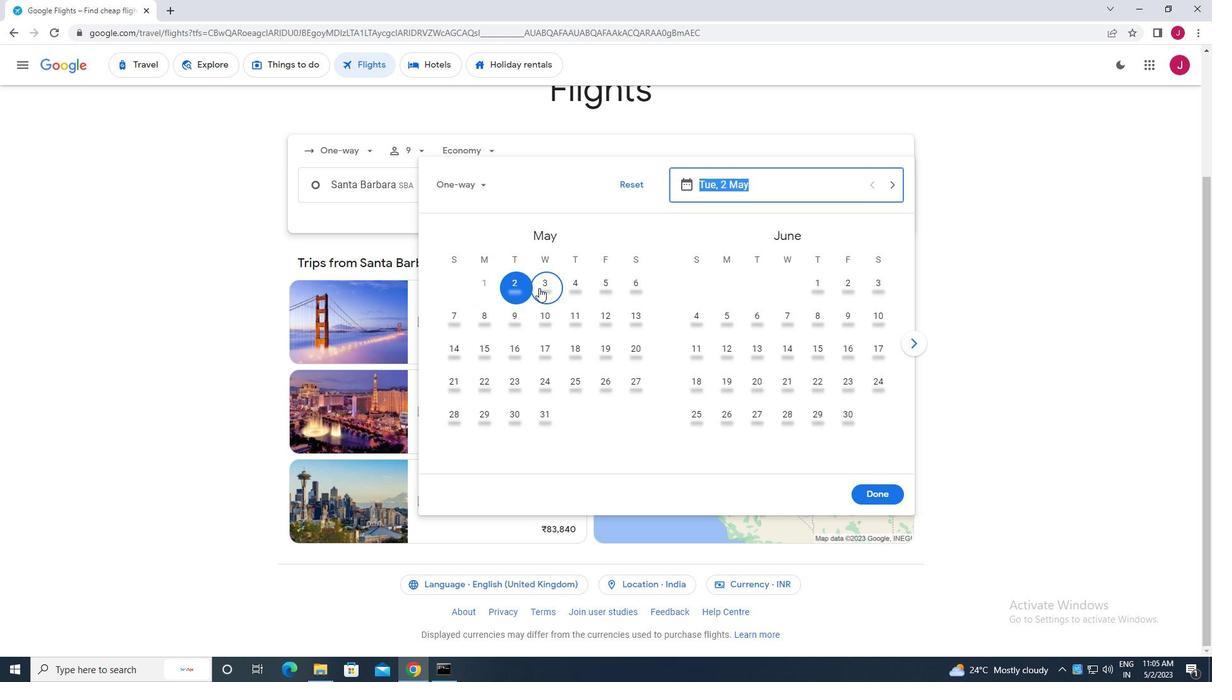 
Action: Mouse pressed left at (540, 288)
Screenshot: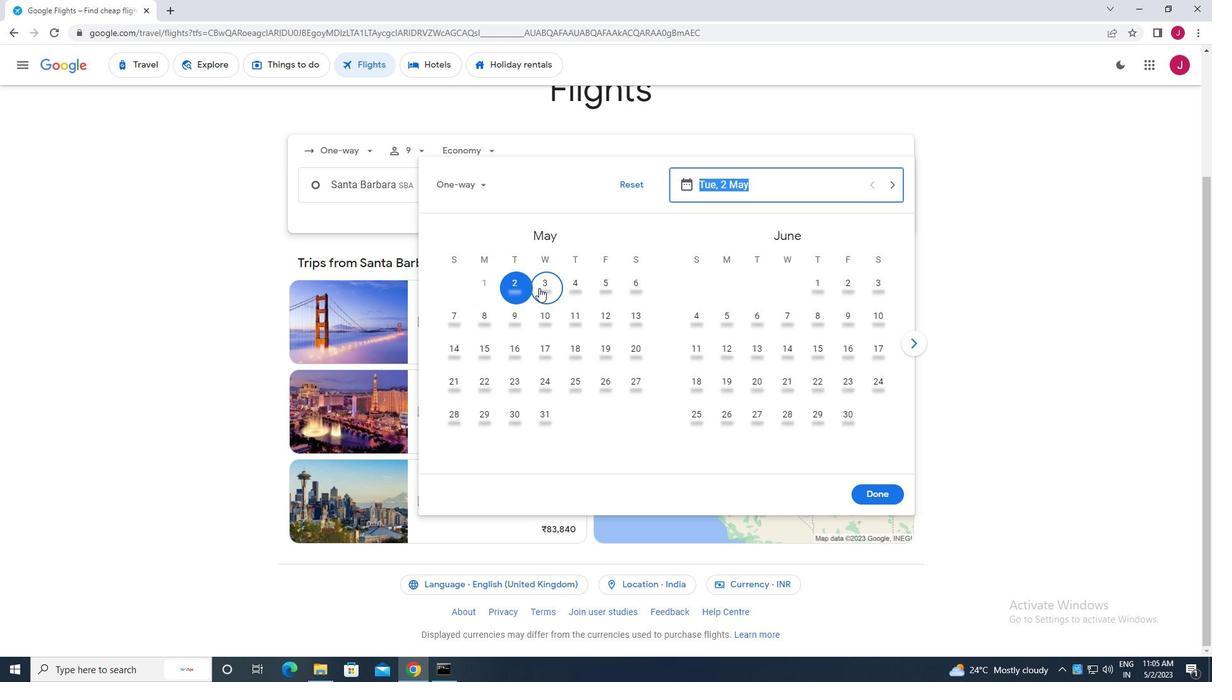 
Action: Mouse moved to (866, 497)
Screenshot: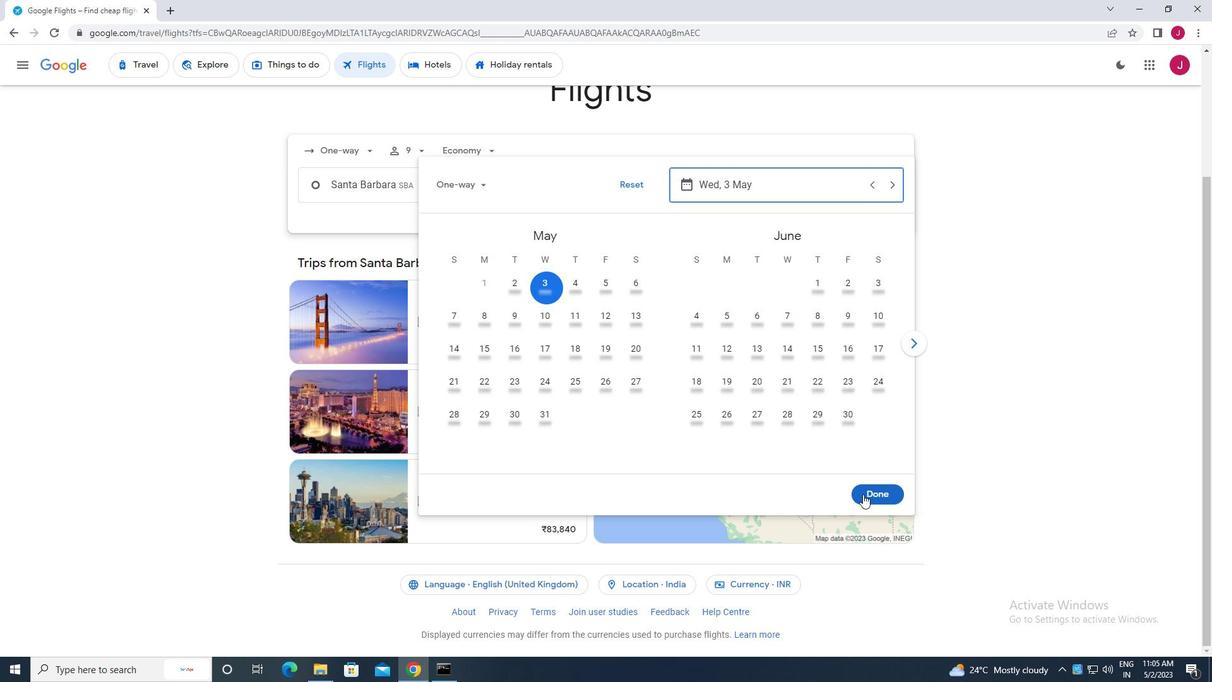 
Action: Mouse pressed left at (866, 497)
Screenshot: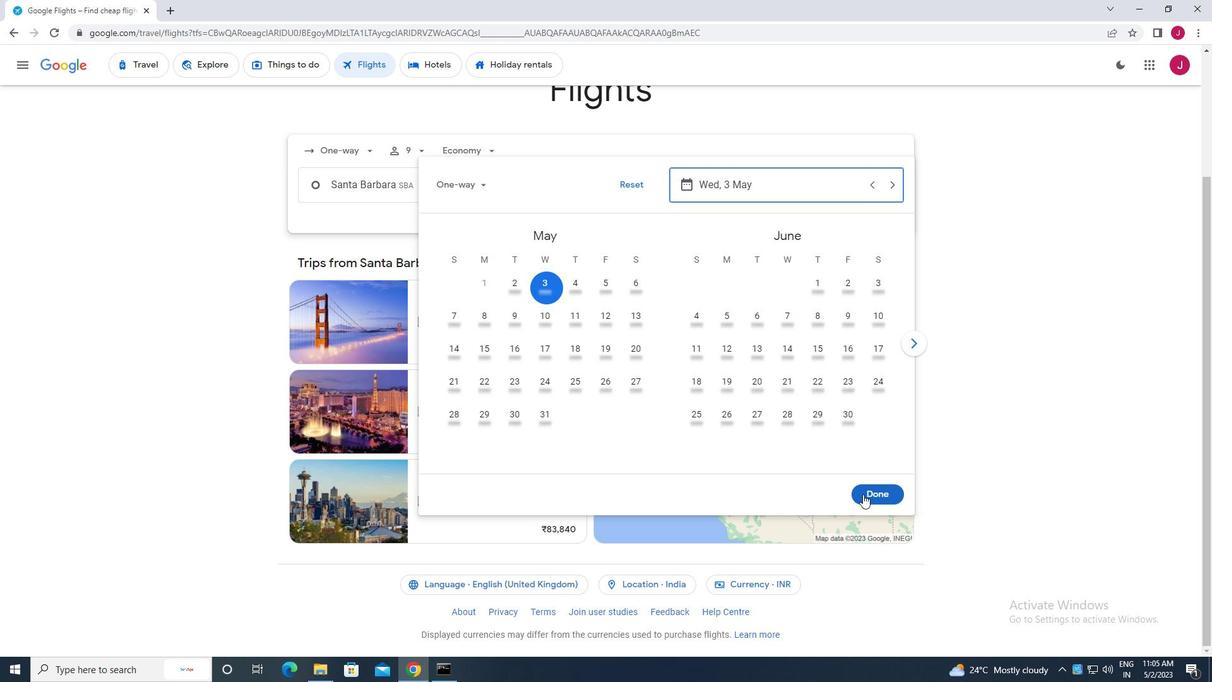 
Action: Mouse moved to (614, 239)
Screenshot: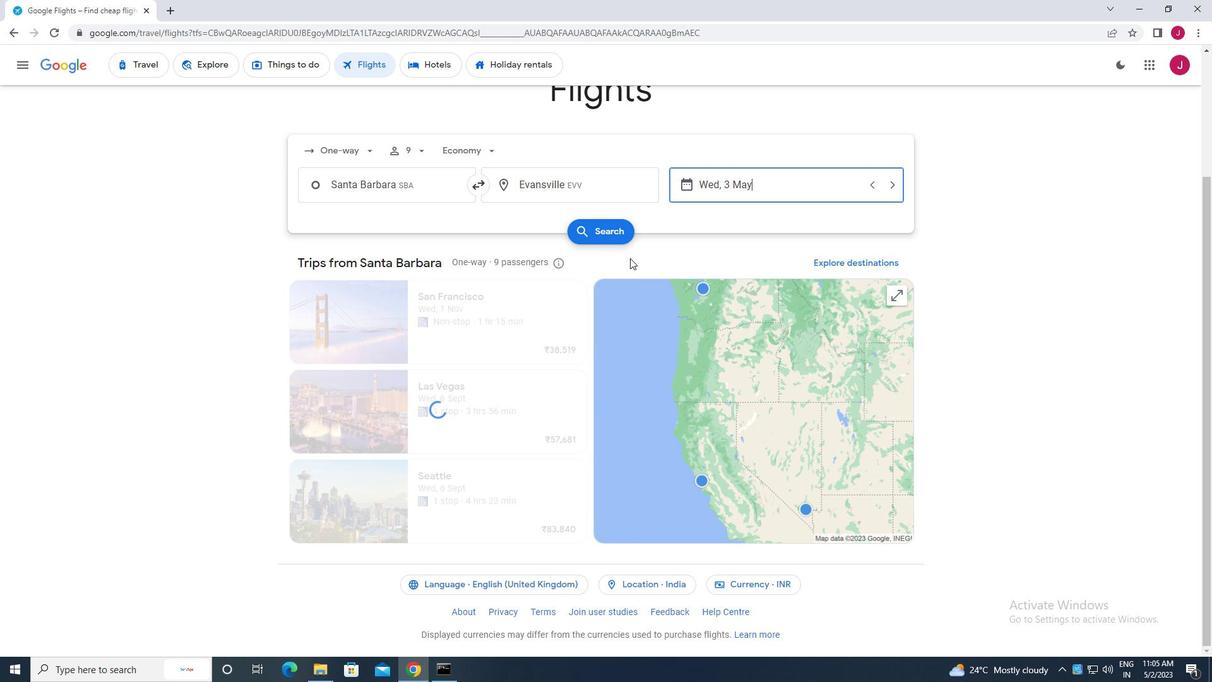
Action: Mouse pressed left at (614, 239)
Screenshot: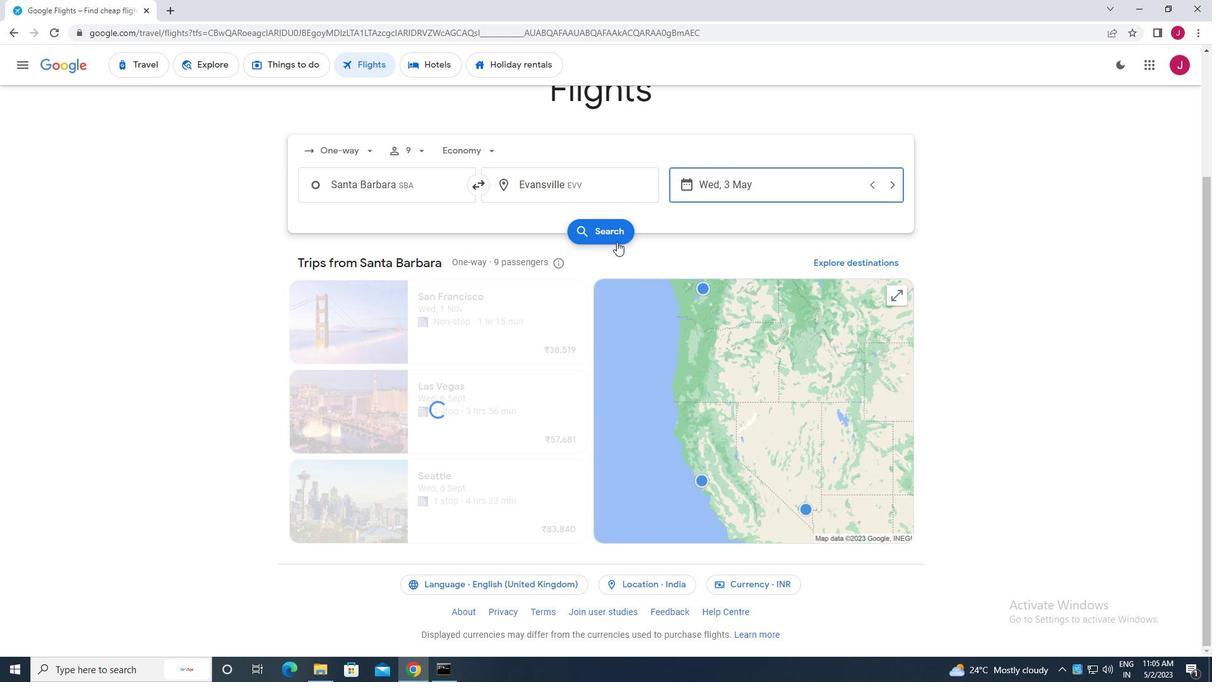 
Action: Mouse moved to (310, 174)
Screenshot: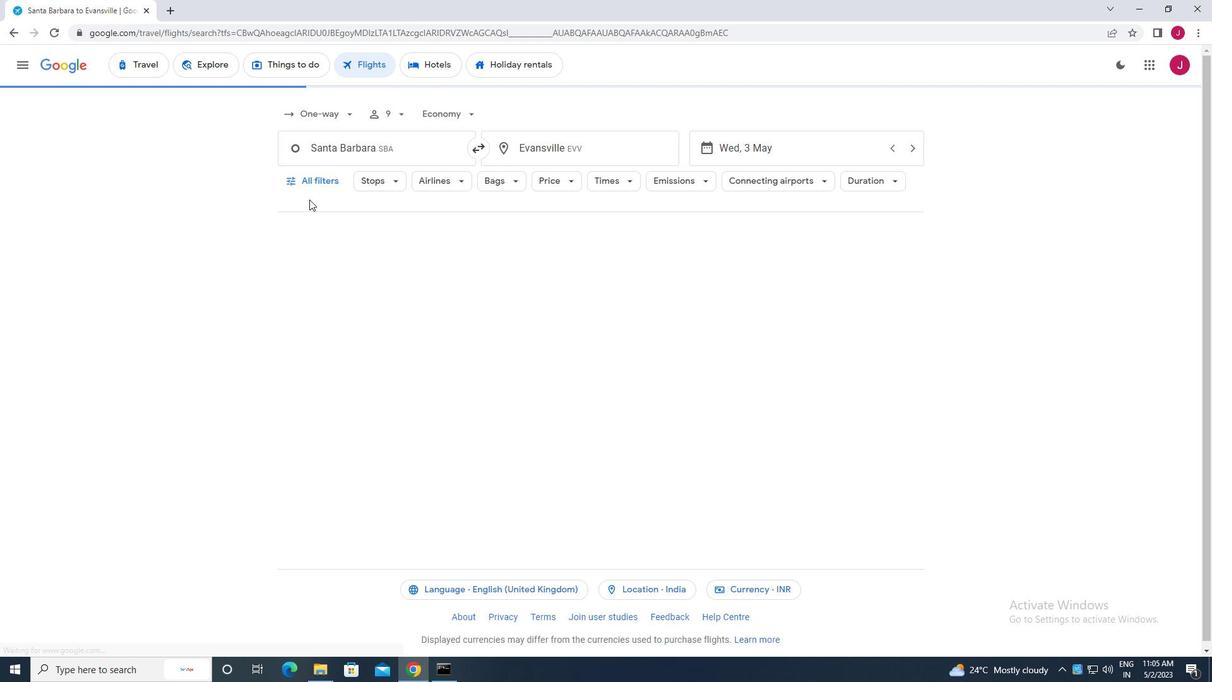 
Action: Mouse pressed left at (310, 174)
Screenshot: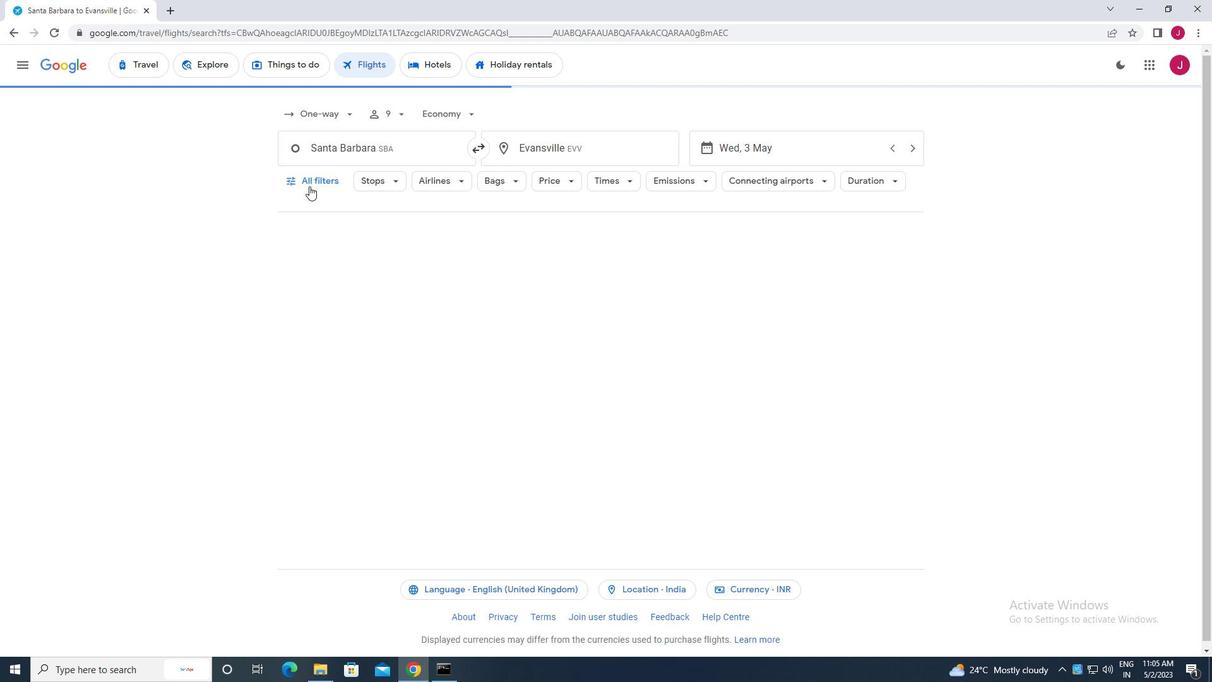 
Action: Mouse moved to (346, 260)
Screenshot: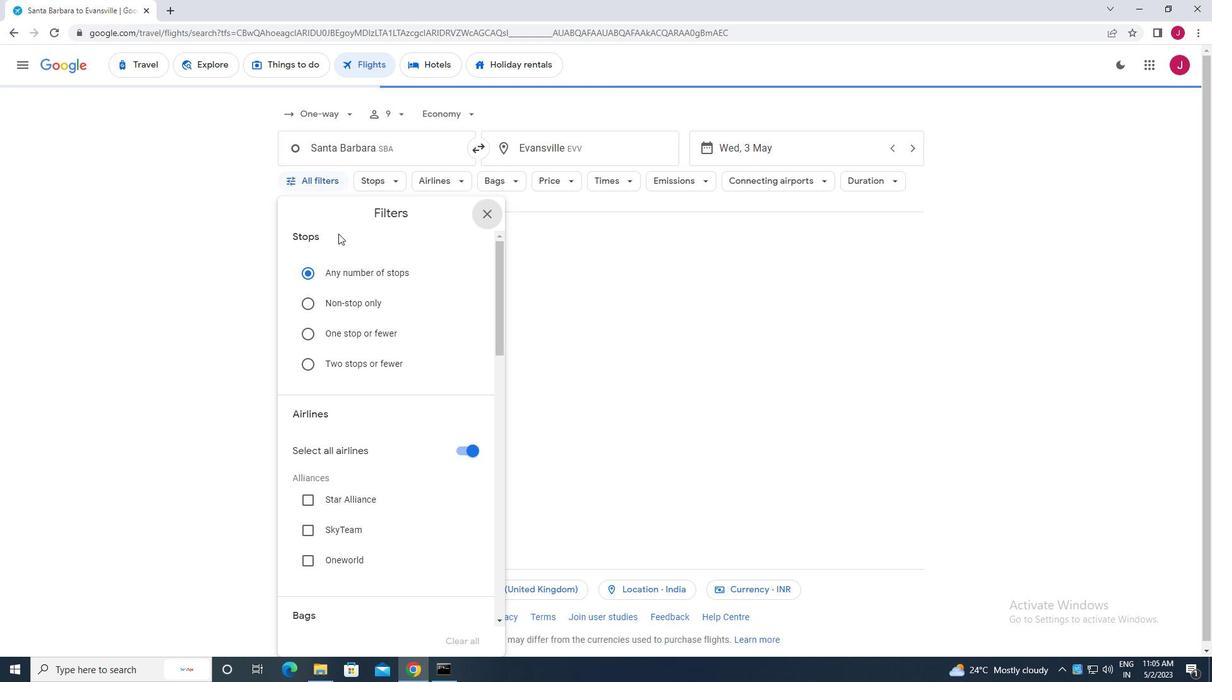 
Action: Mouse scrolled (346, 260) with delta (0, 0)
Screenshot: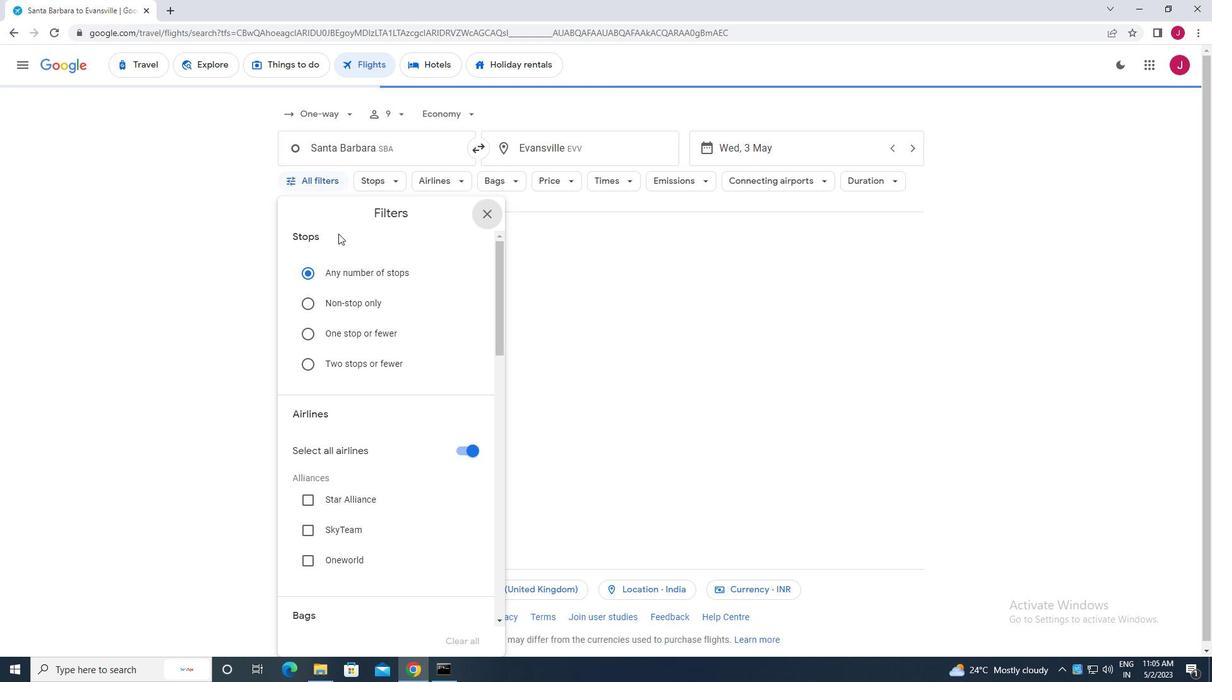 
Action: Mouse moved to (346, 261)
Screenshot: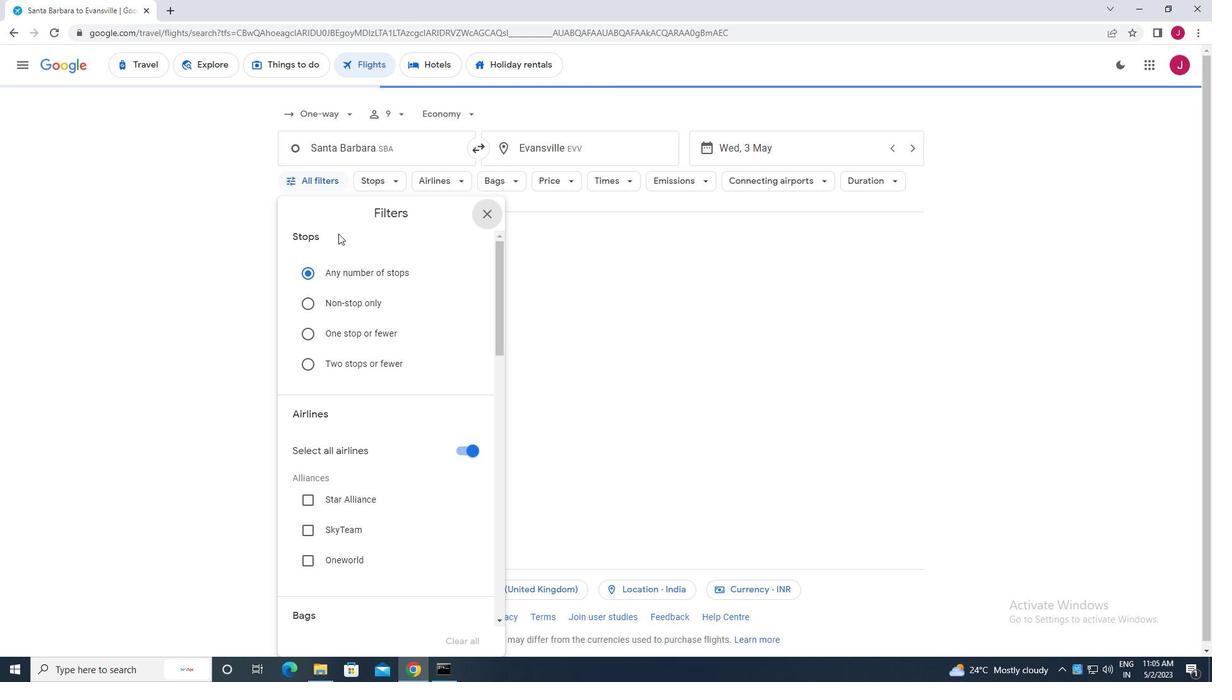 
Action: Mouse scrolled (346, 260) with delta (0, 0)
Screenshot: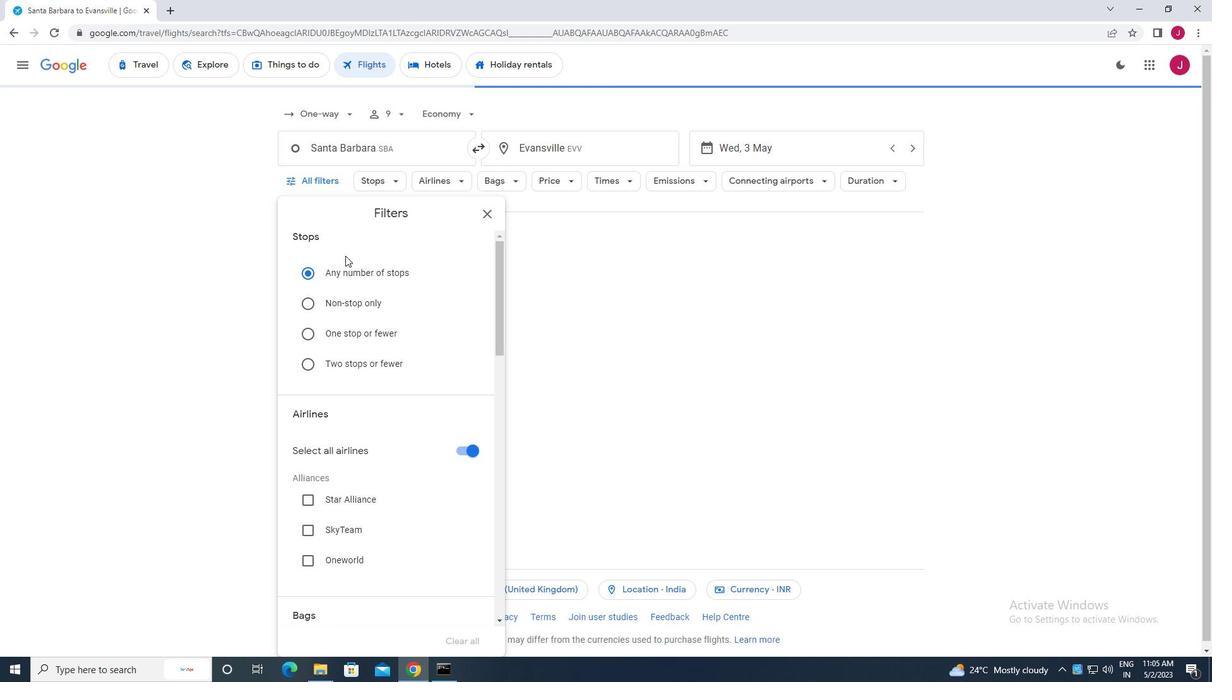 
Action: Mouse moved to (346, 262)
Screenshot: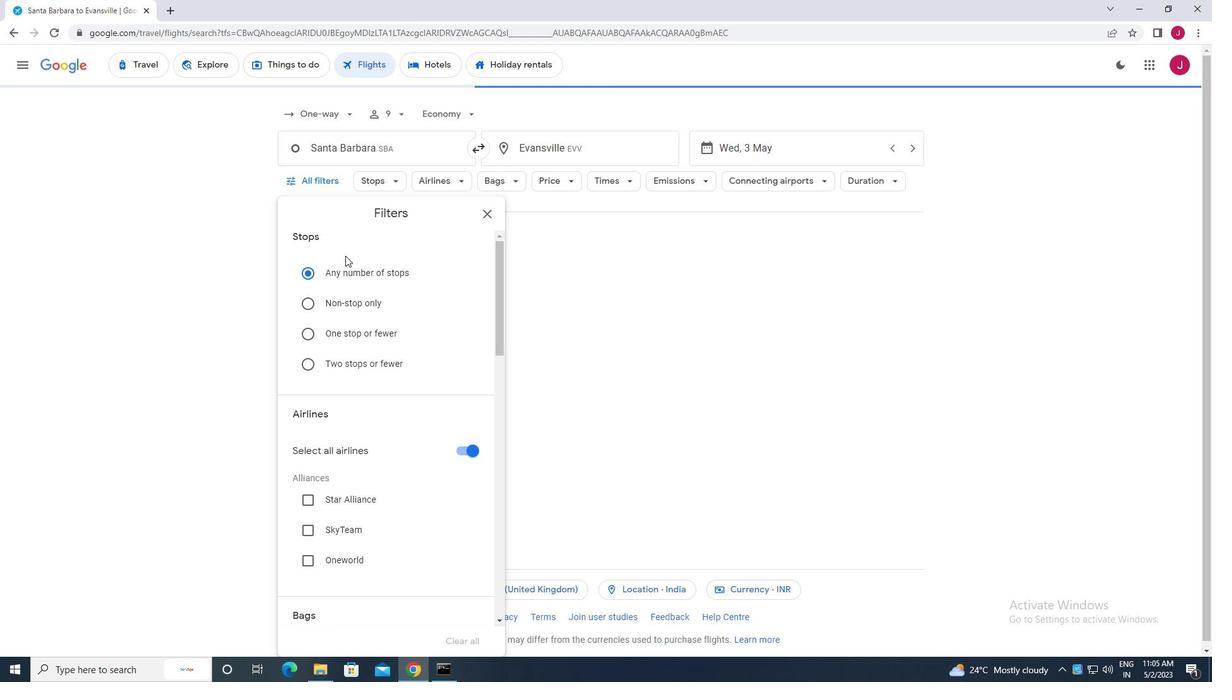 
Action: Mouse scrolled (346, 261) with delta (0, 0)
Screenshot: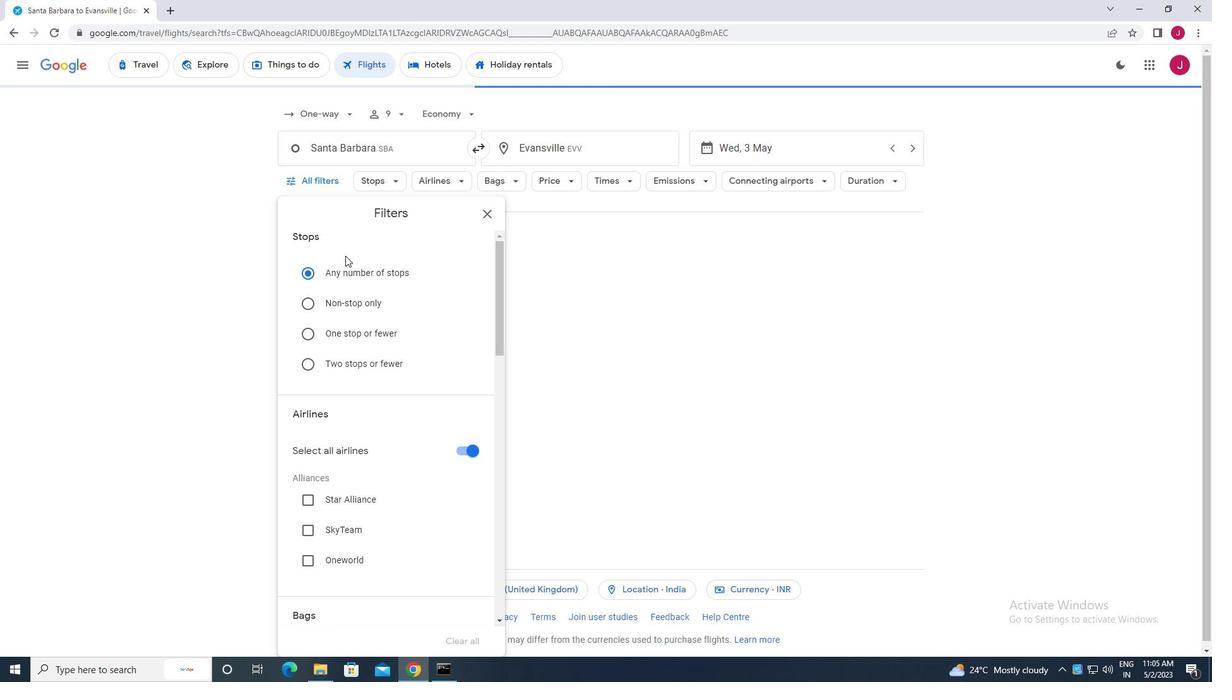 
Action: Mouse moved to (464, 258)
Screenshot: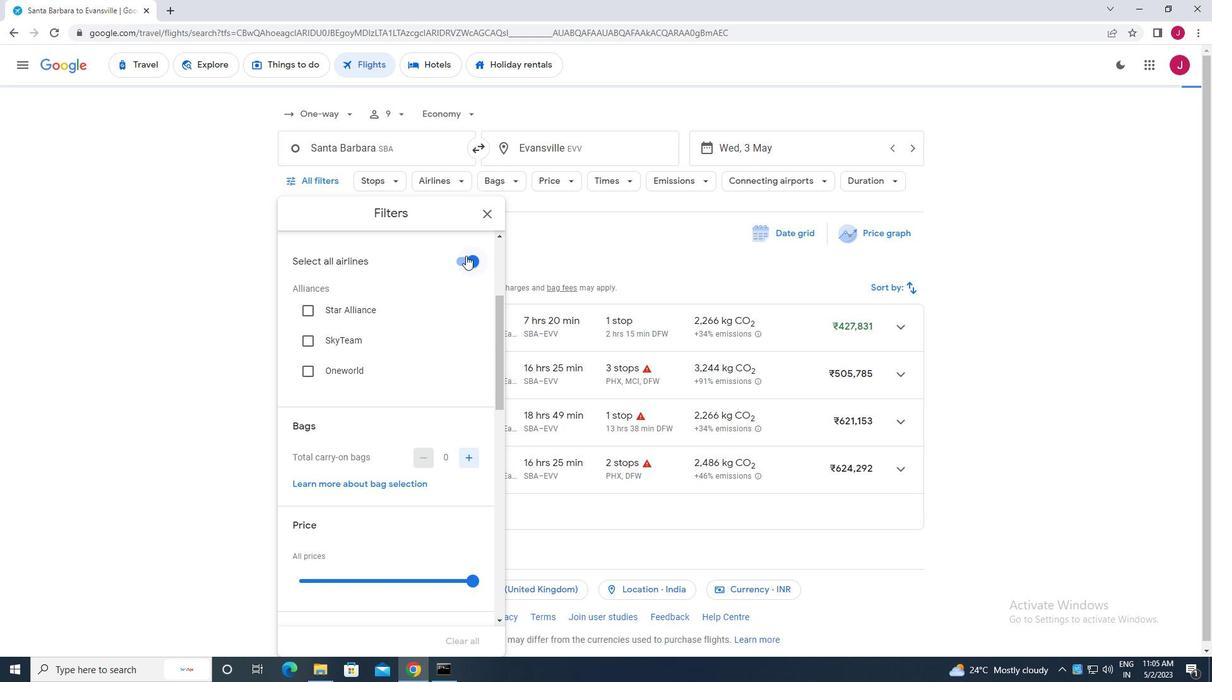 
Action: Mouse pressed left at (464, 258)
Screenshot: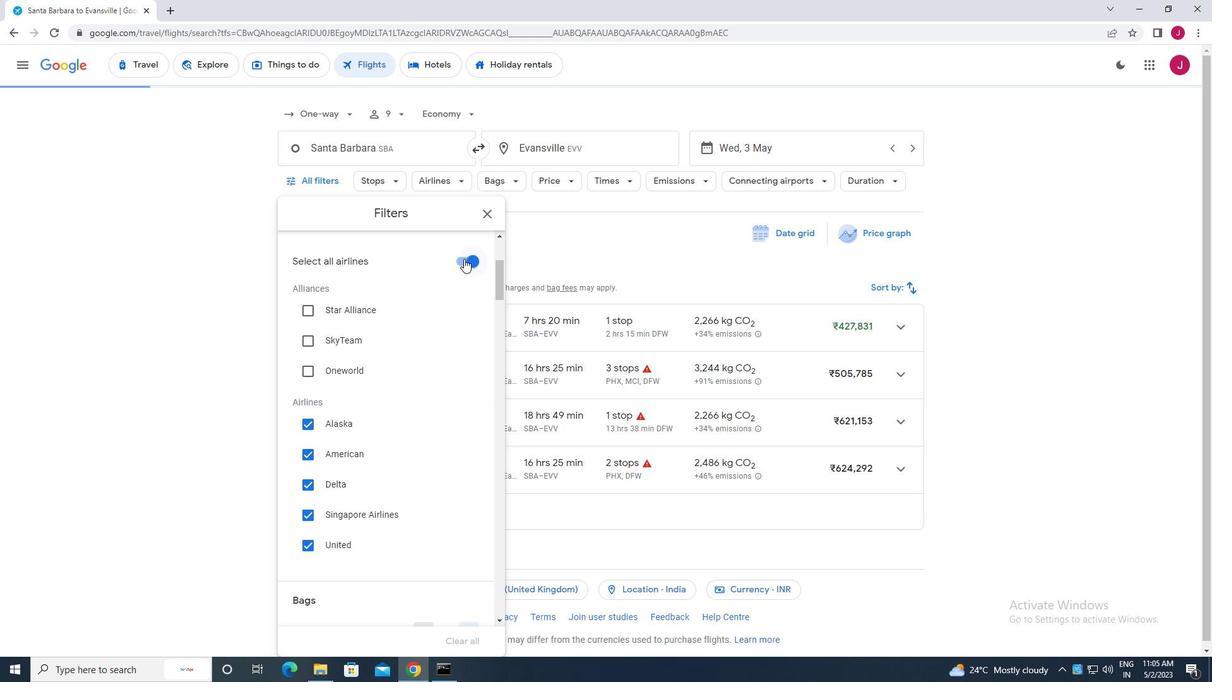 
Action: Mouse moved to (368, 500)
Screenshot: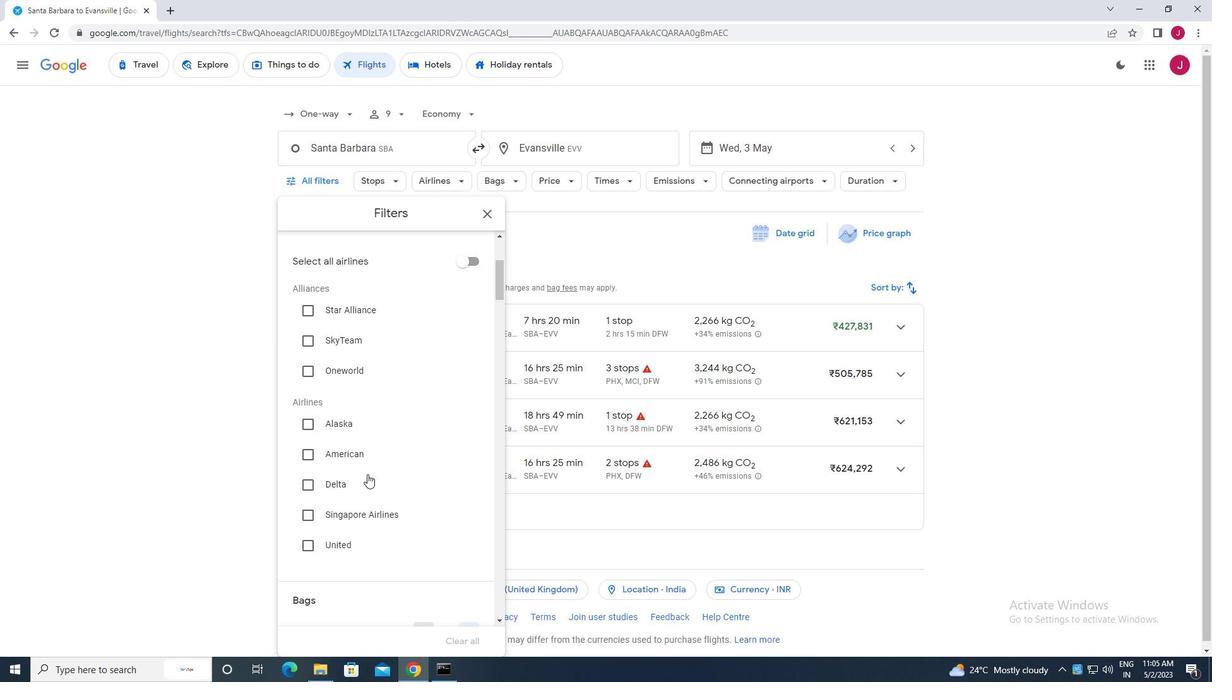 
Action: Mouse scrolled (368, 499) with delta (0, 0)
Screenshot: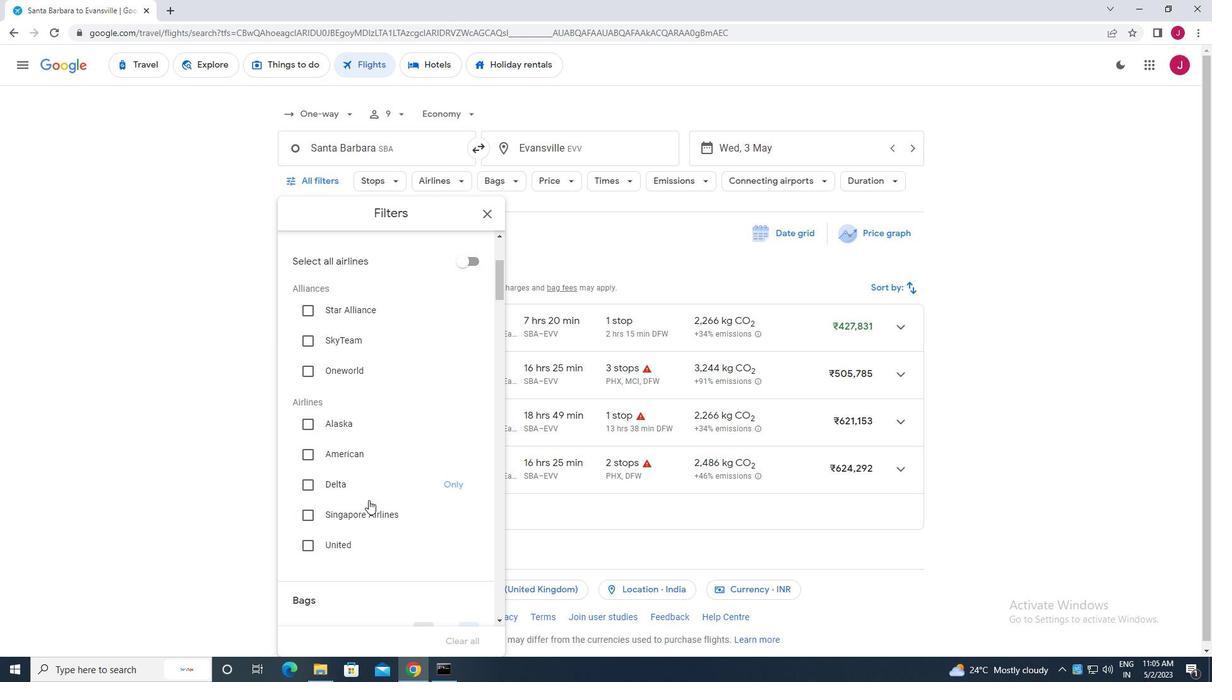 
Action: Mouse scrolled (368, 499) with delta (0, 0)
Screenshot: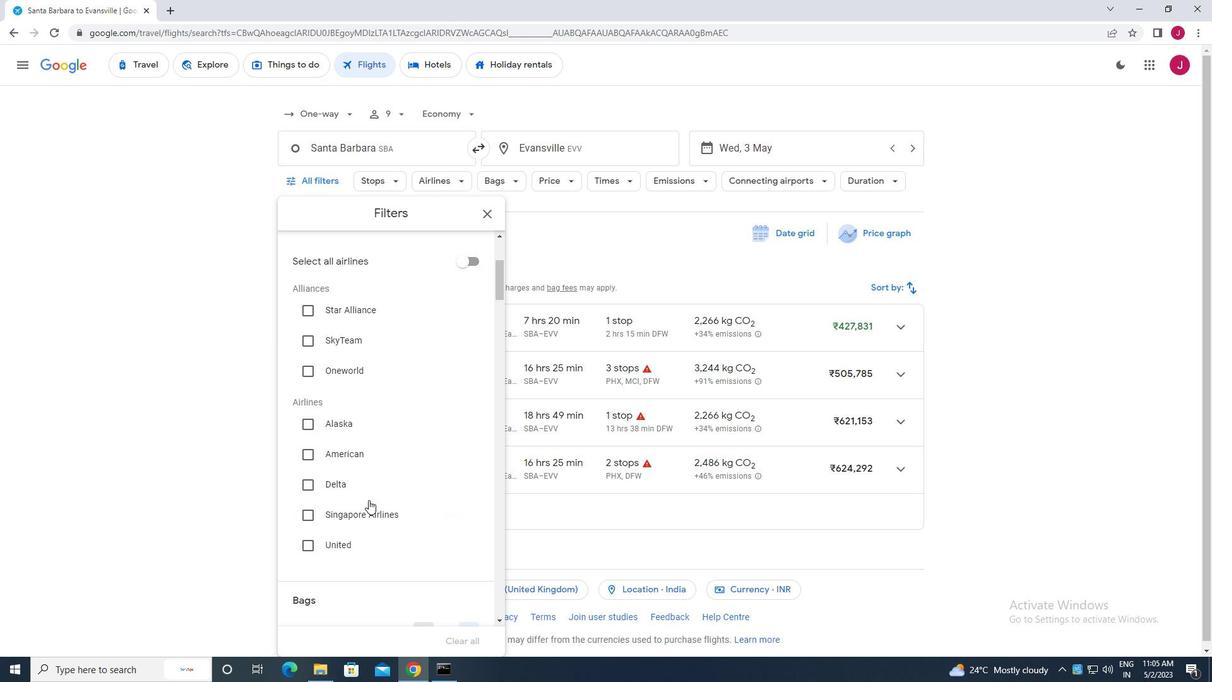 
Action: Mouse scrolled (368, 499) with delta (0, 0)
Screenshot: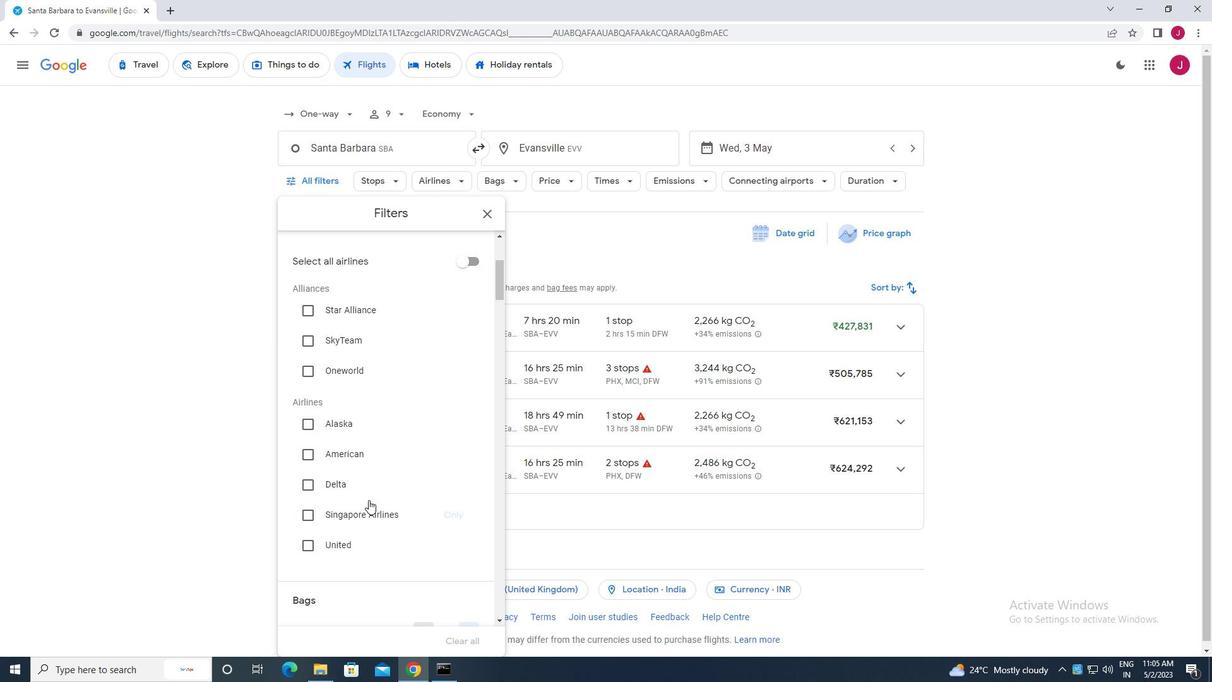 
Action: Mouse scrolled (368, 499) with delta (0, 0)
Screenshot: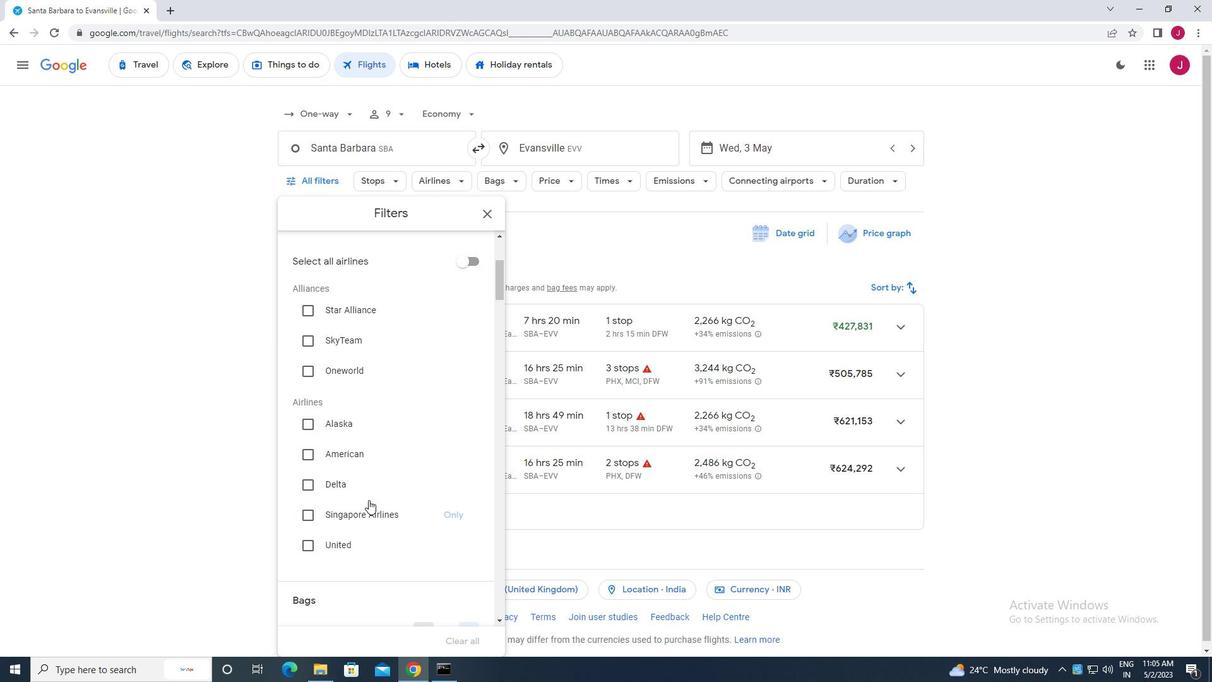 
Action: Mouse scrolled (368, 499) with delta (0, 0)
Screenshot: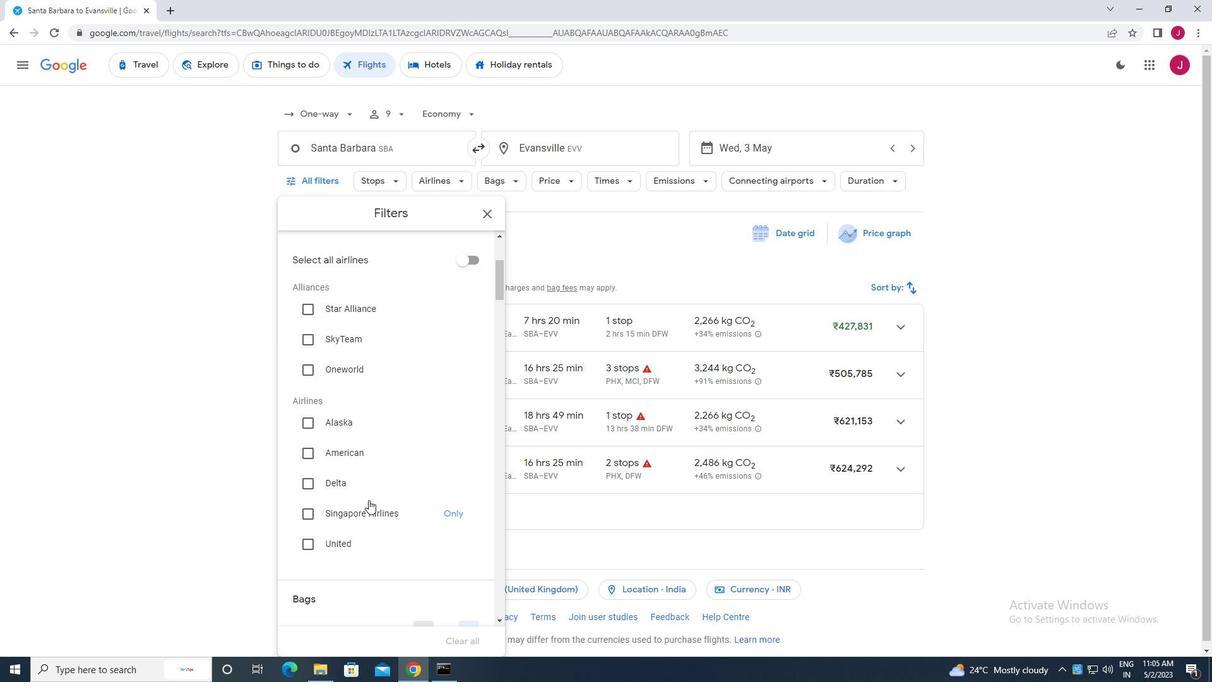 
Action: Mouse moved to (469, 314)
Screenshot: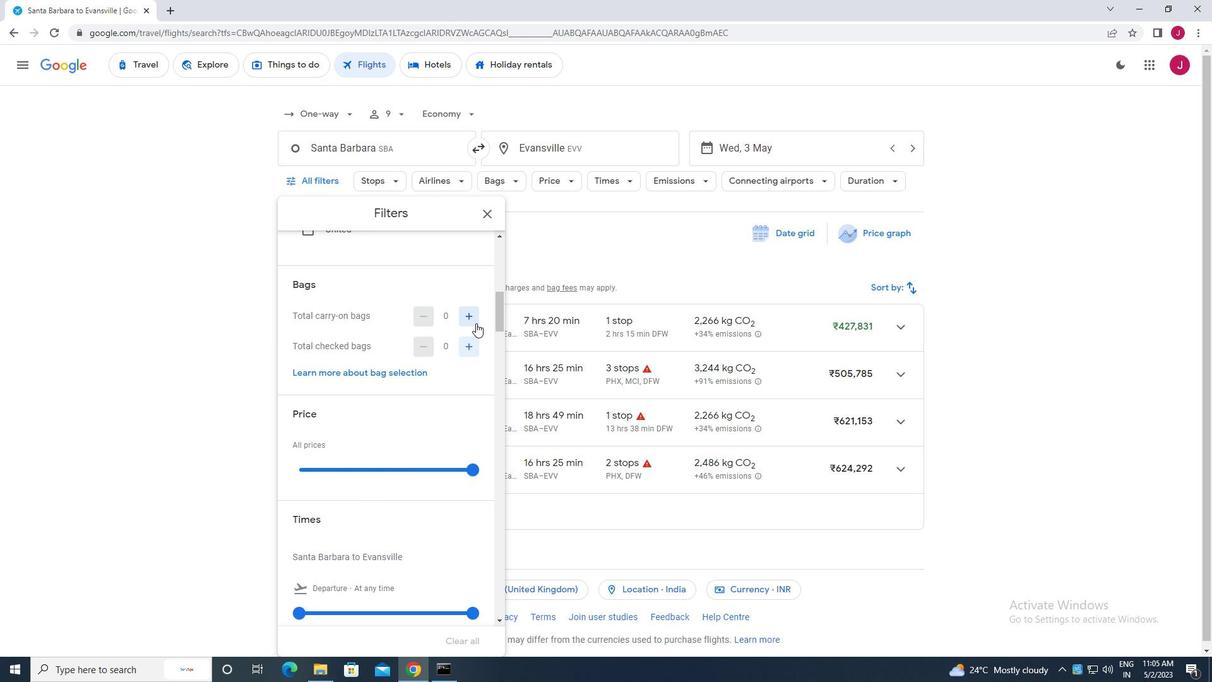 
Action: Mouse pressed left at (469, 314)
Screenshot: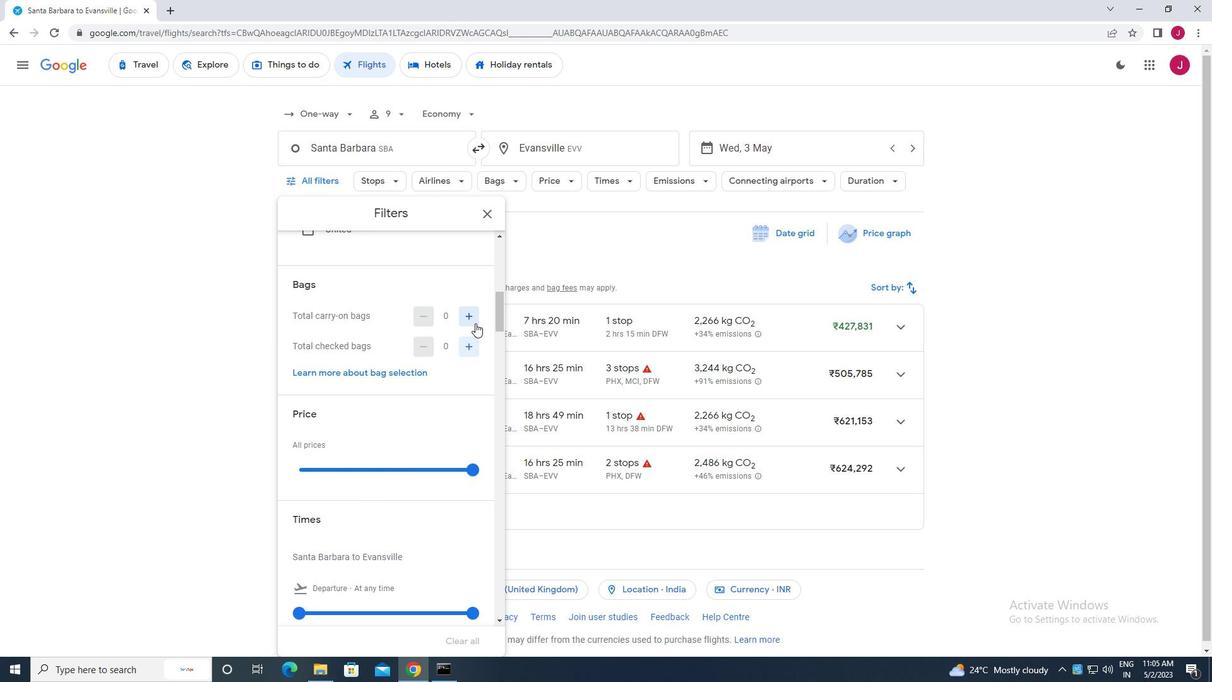 
Action: Mouse moved to (468, 350)
Screenshot: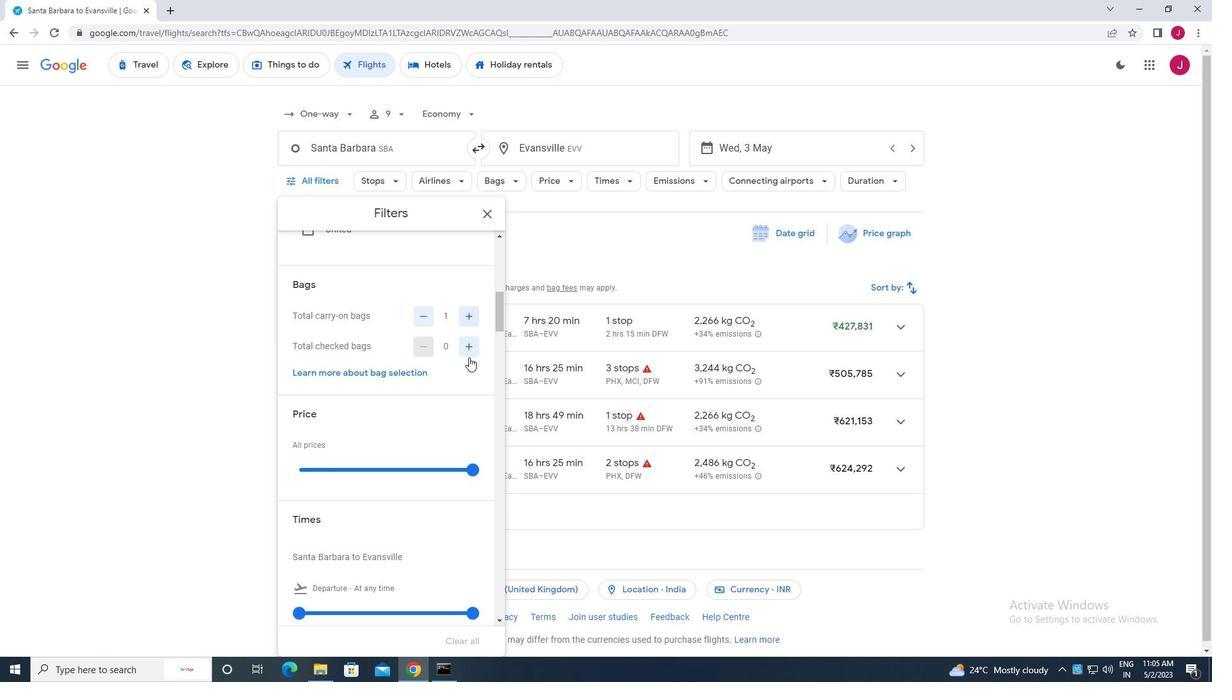 
Action: Mouse pressed left at (468, 350)
Screenshot: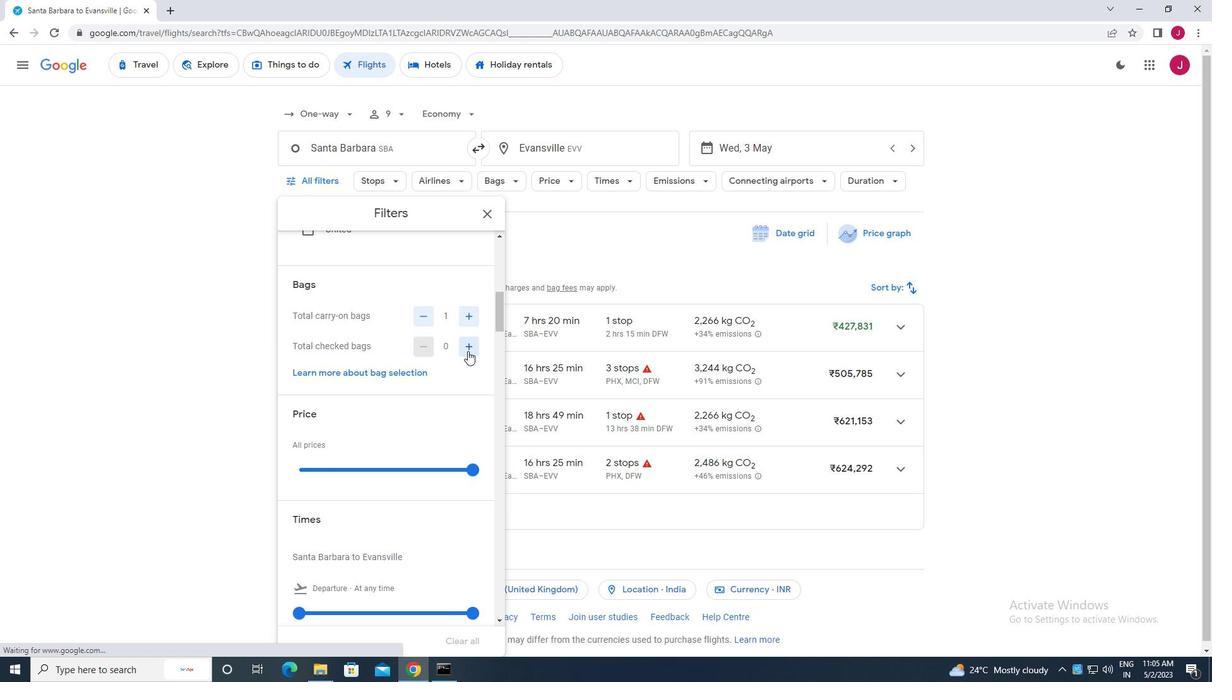 
Action: Mouse moved to (473, 469)
Screenshot: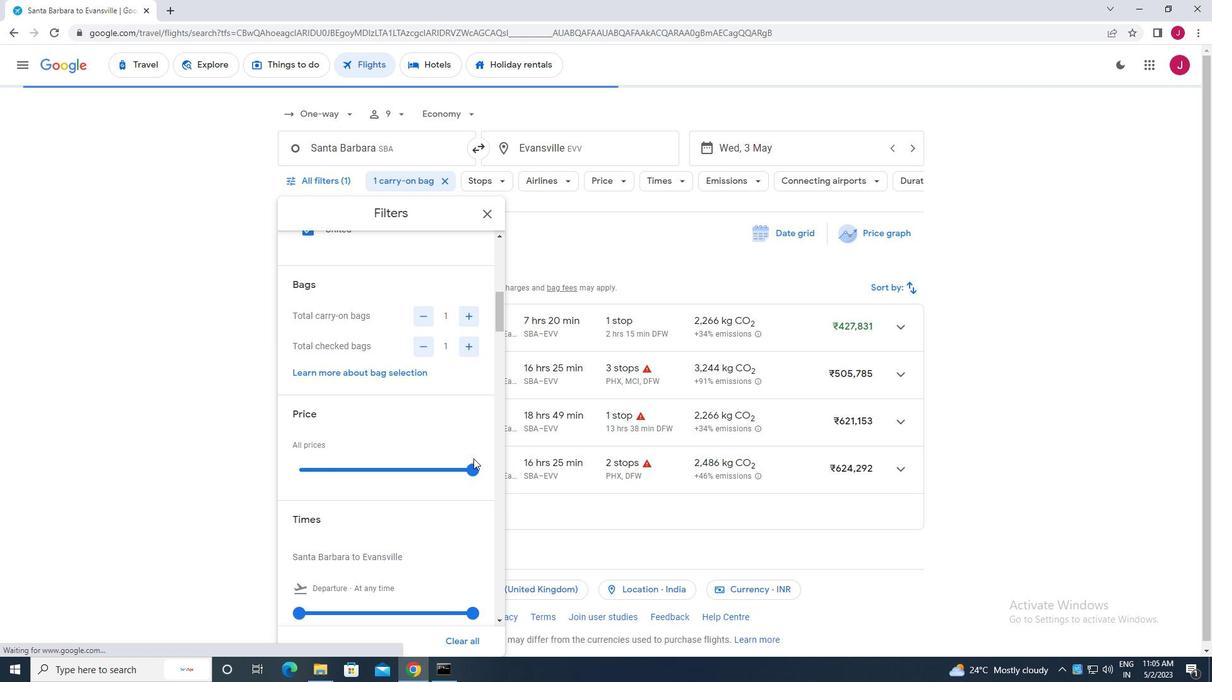 
Action: Mouse pressed left at (473, 469)
Screenshot: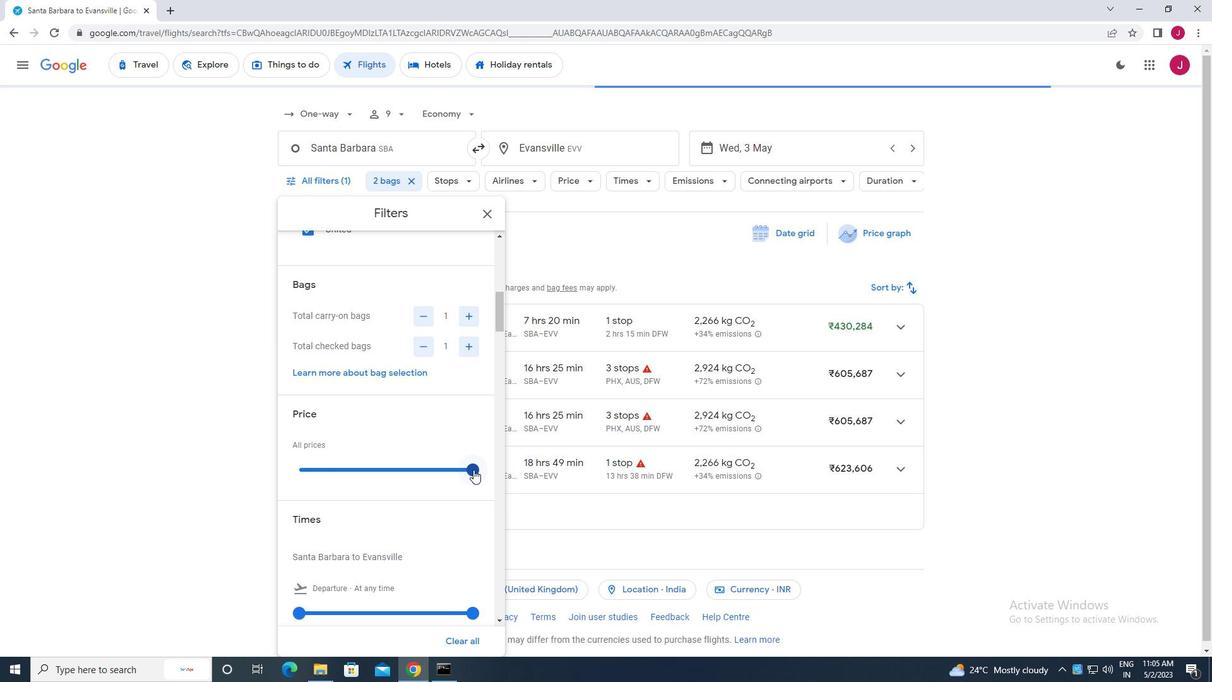 
Action: Mouse moved to (474, 471)
Screenshot: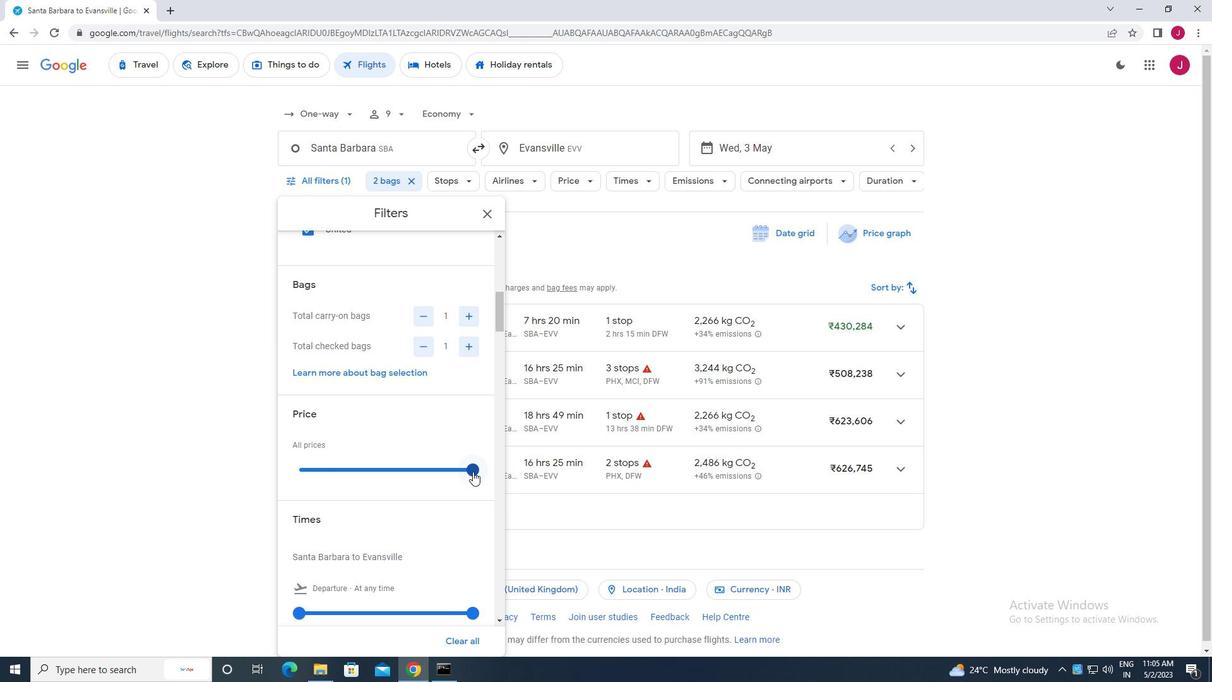 
Action: Mouse pressed left at (474, 471)
Screenshot: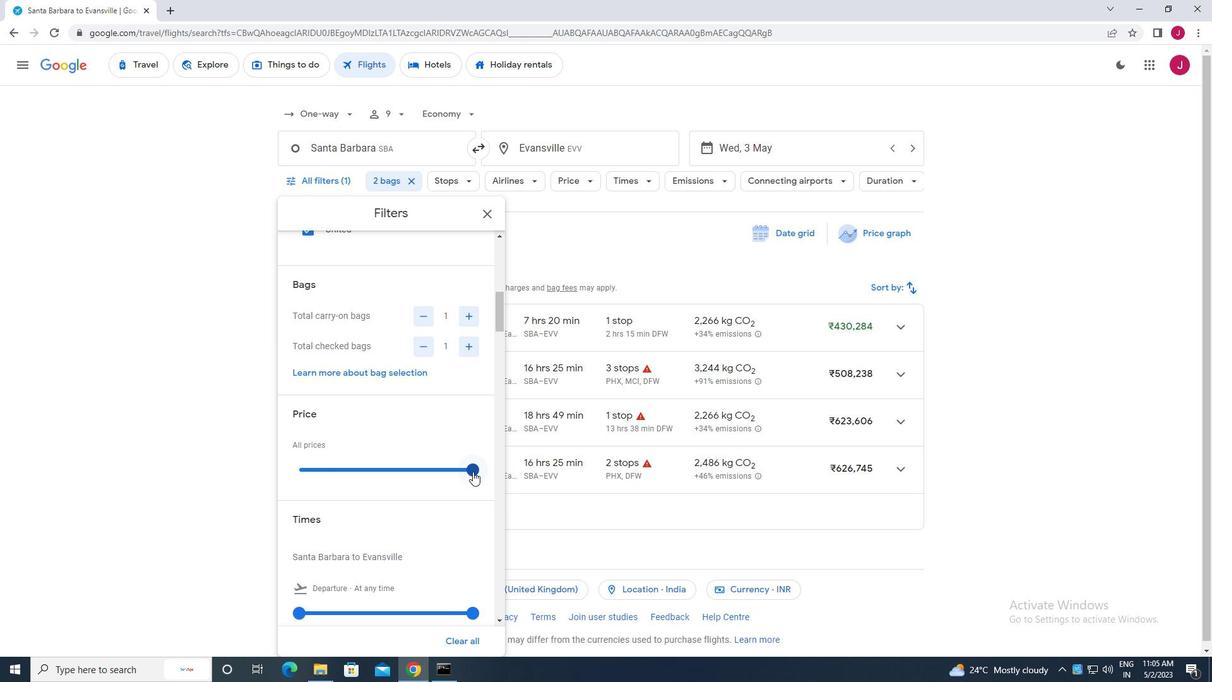 
Action: Mouse moved to (385, 440)
Screenshot: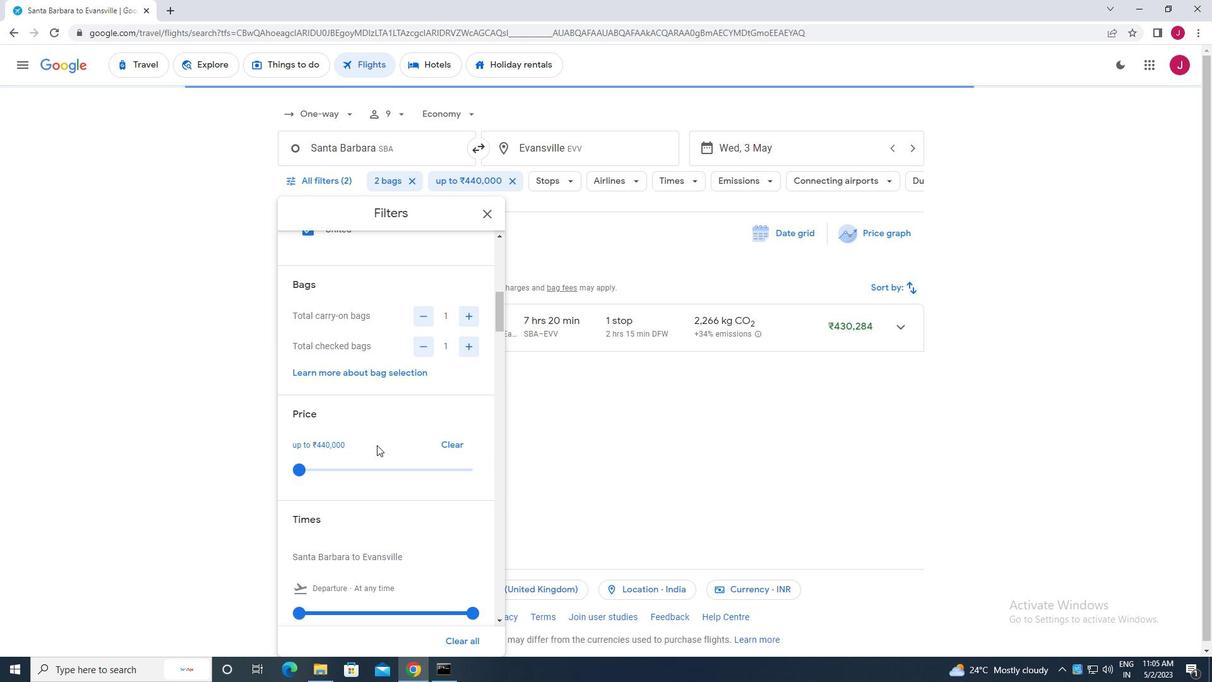 
Action: Mouse scrolled (385, 440) with delta (0, 0)
Screenshot: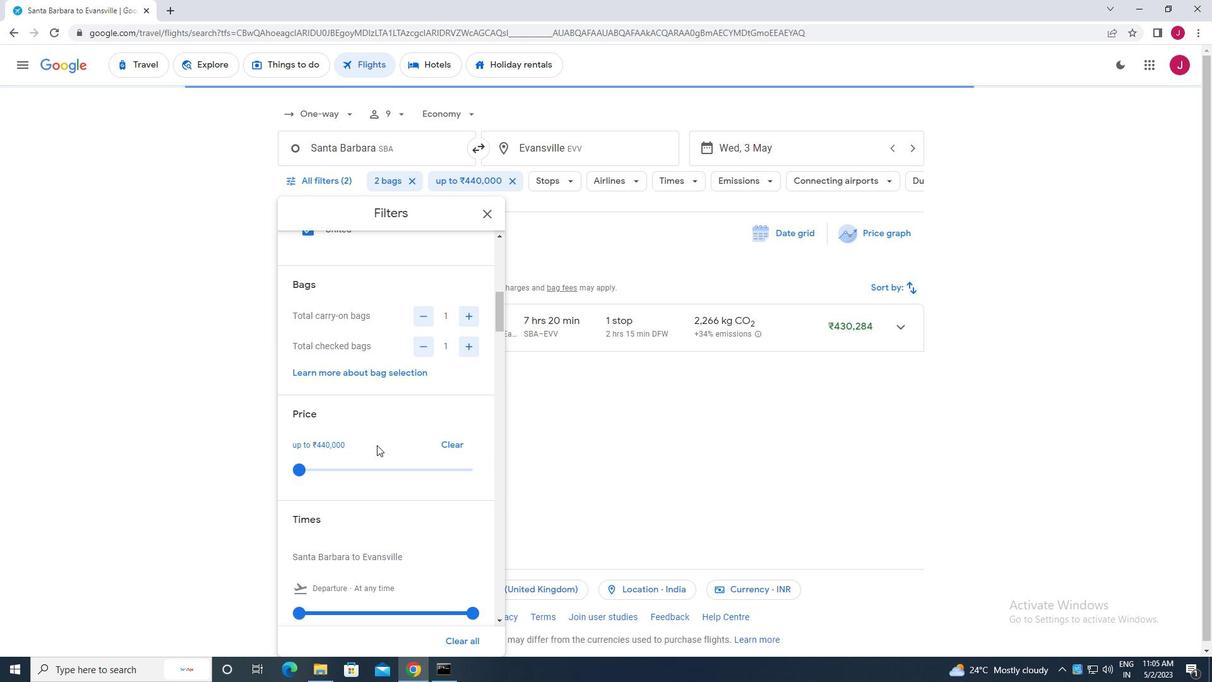 
Action: Mouse scrolled (385, 440) with delta (0, 0)
Screenshot: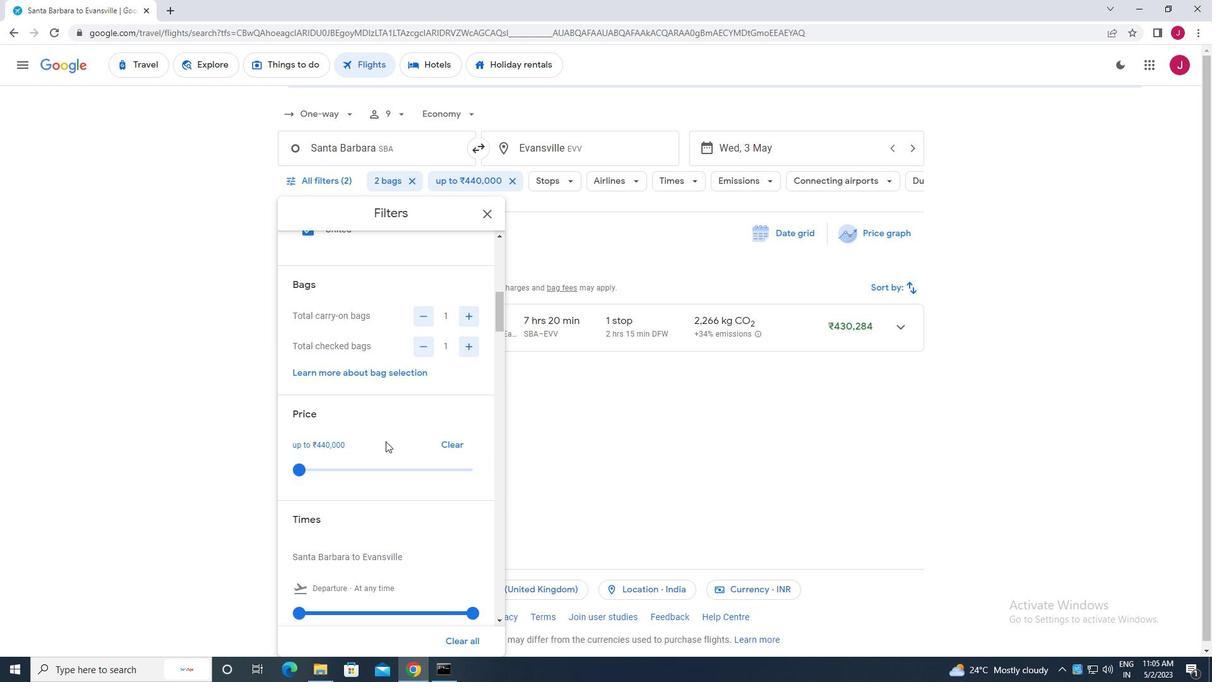 
Action: Mouse scrolled (385, 440) with delta (0, 0)
Screenshot: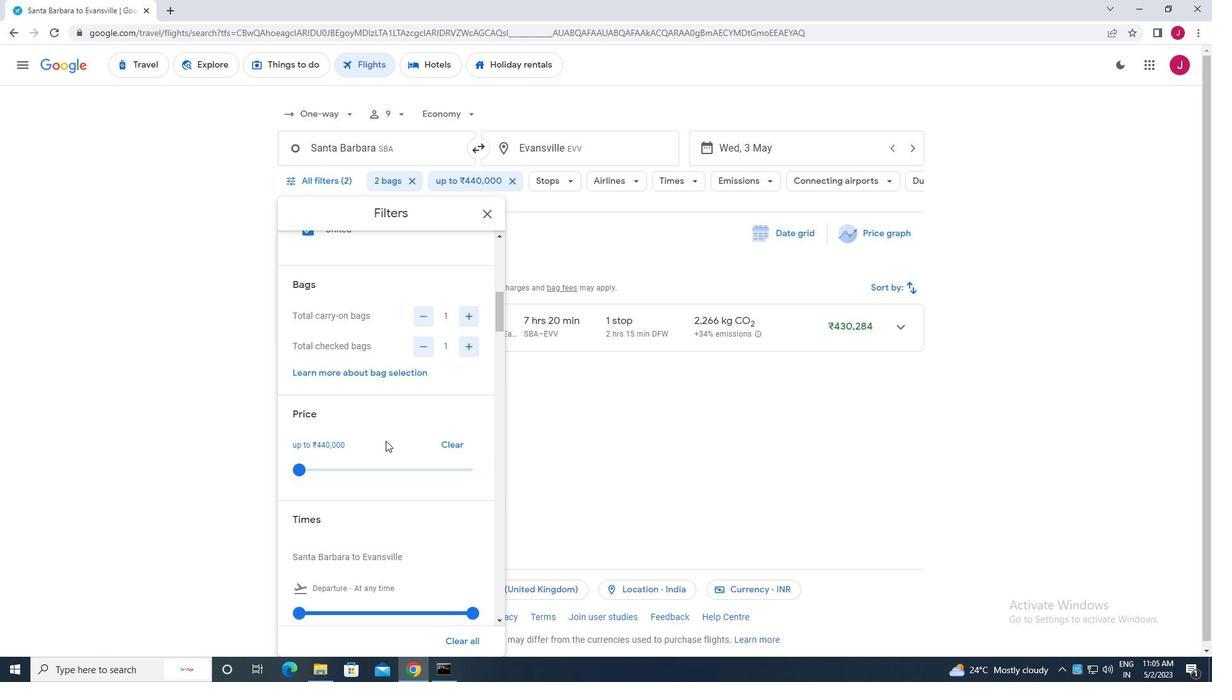 
Action: Mouse moved to (300, 425)
Screenshot: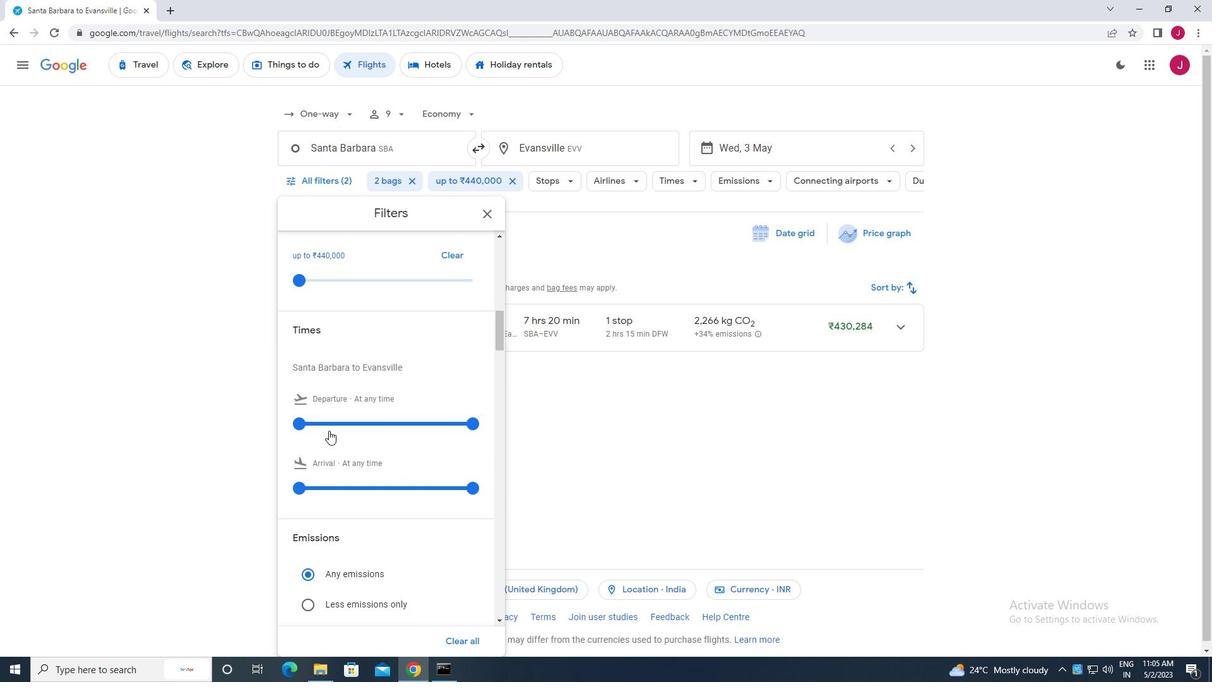 
Action: Mouse pressed left at (300, 425)
Screenshot: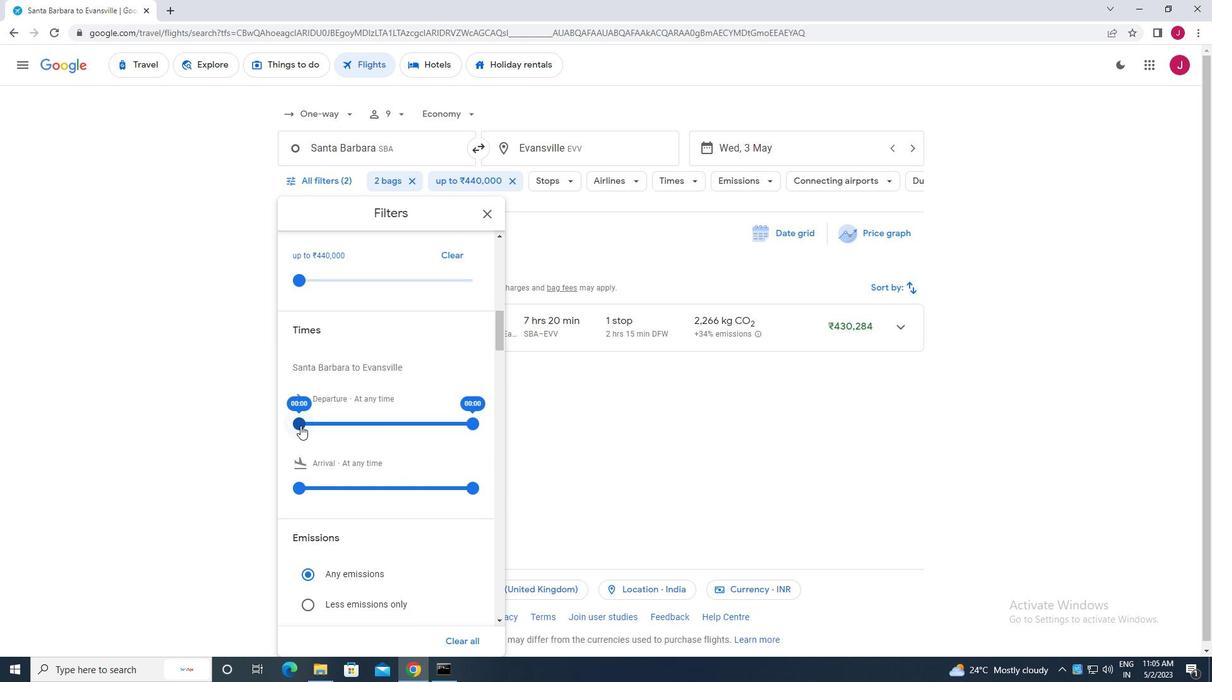 
Action: Mouse moved to (471, 425)
Screenshot: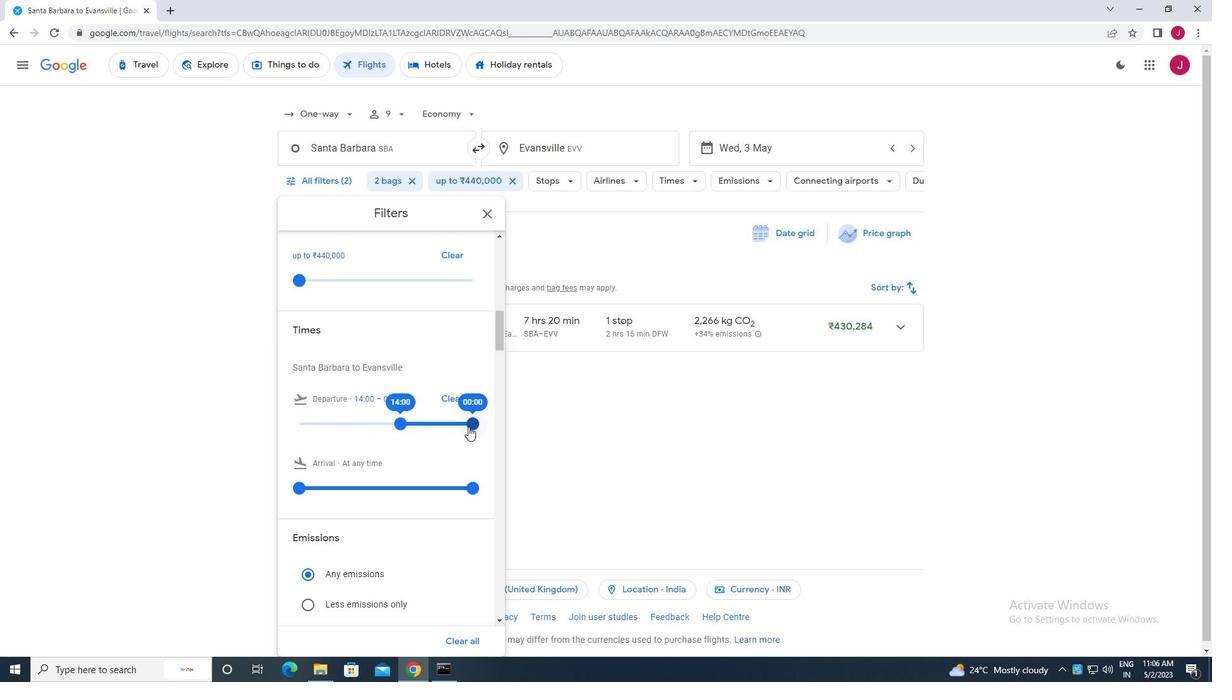 
Action: Mouse pressed left at (471, 425)
Screenshot: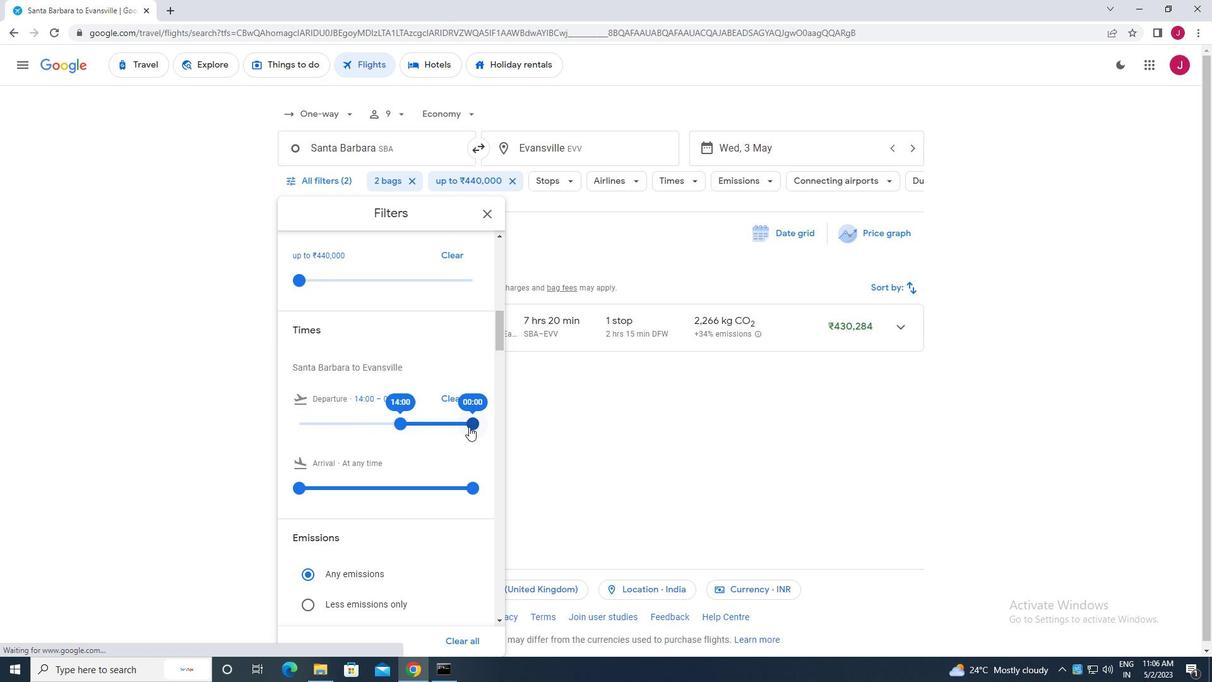 
Action: Mouse moved to (411, 425)
Screenshot: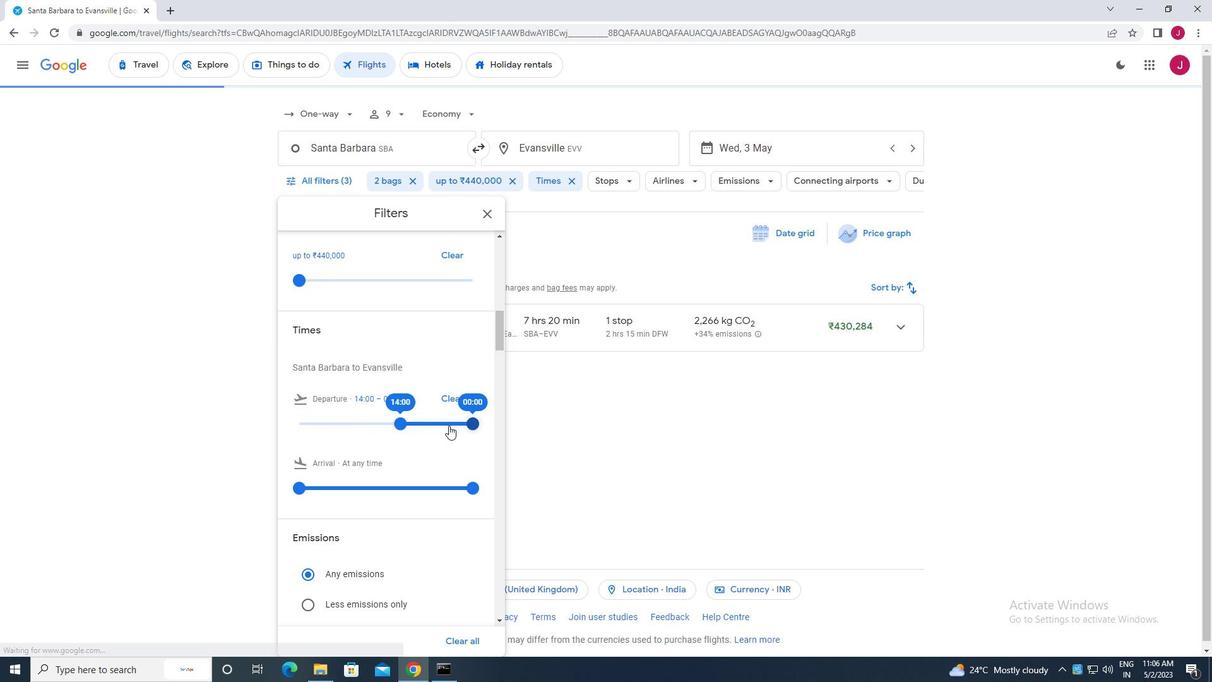 
Action: Mouse pressed left at (411, 425)
Screenshot: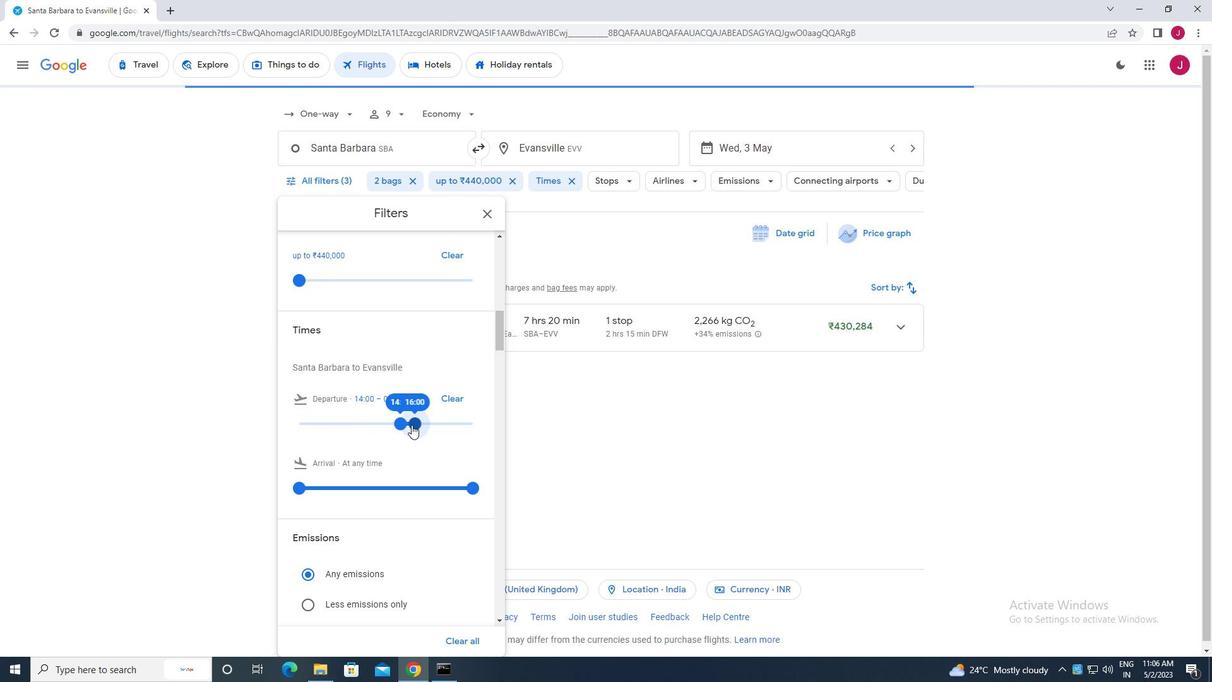 
Action: Mouse moved to (413, 424)
Screenshot: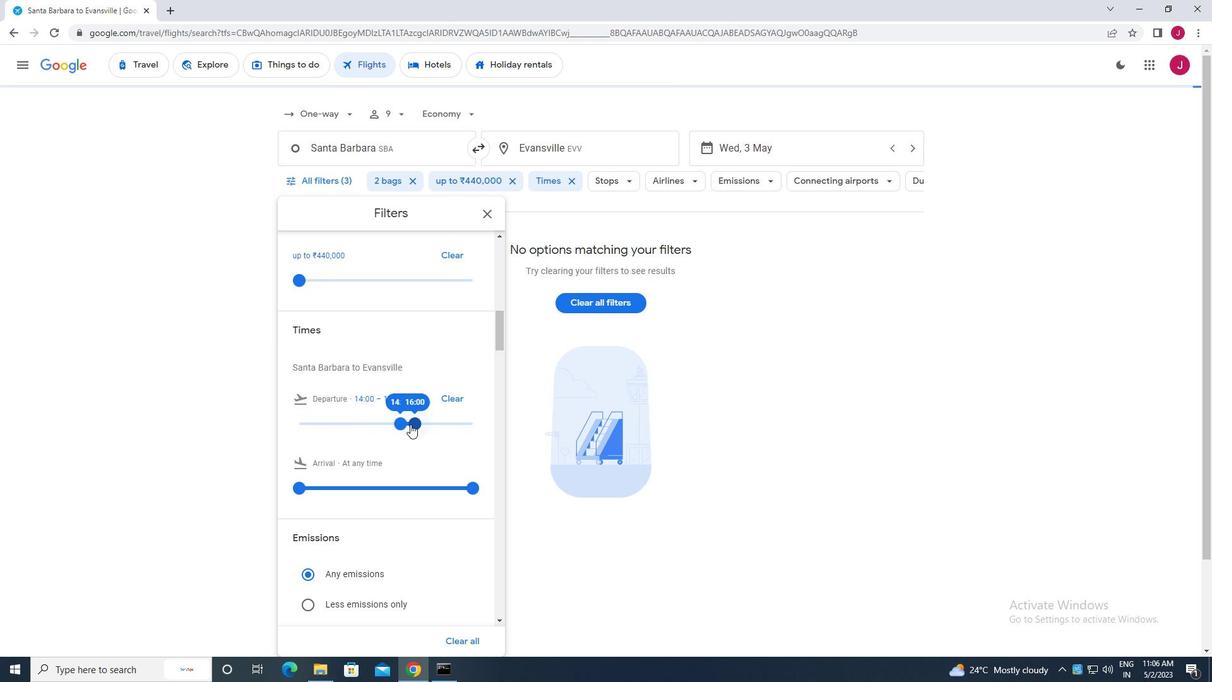 
Action: Mouse pressed left at (413, 424)
Screenshot: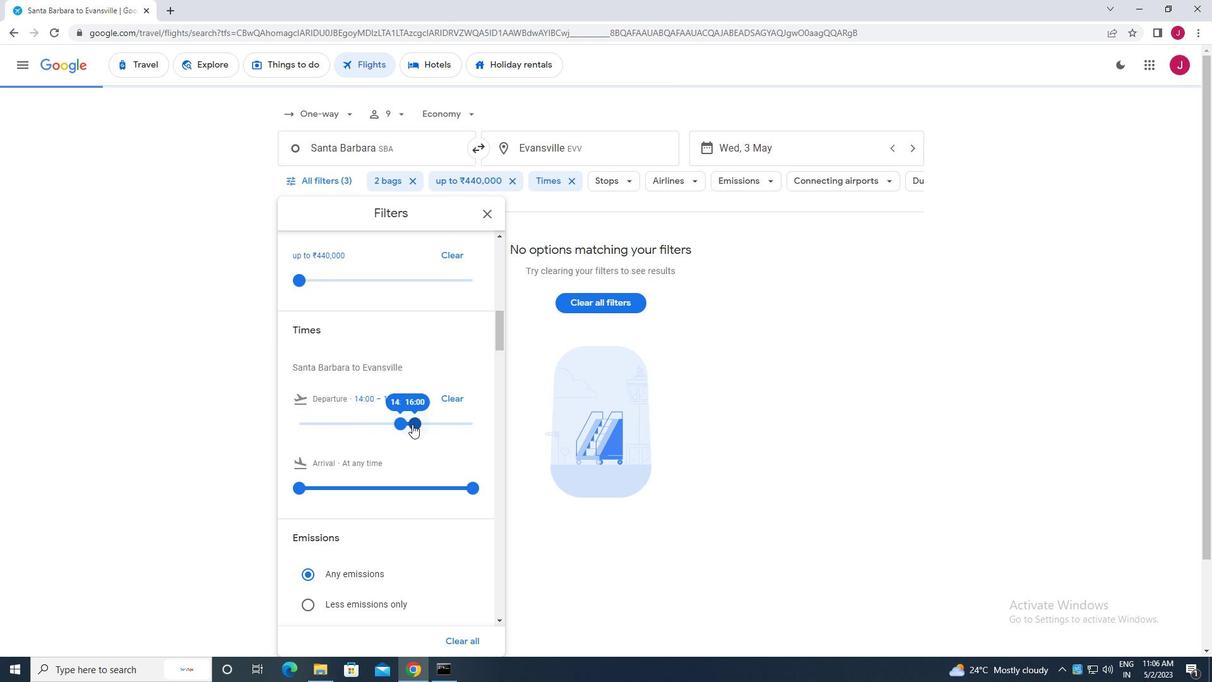 
Action: Mouse moved to (489, 214)
Screenshot: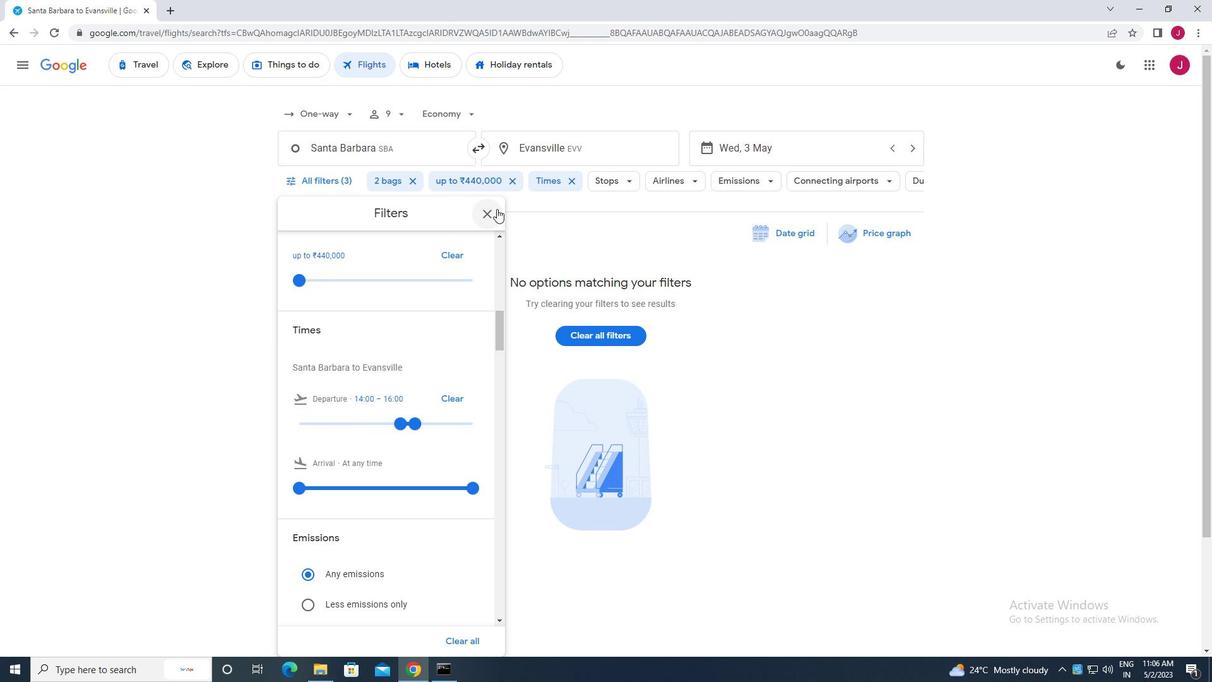 
Action: Mouse pressed left at (489, 214)
Screenshot: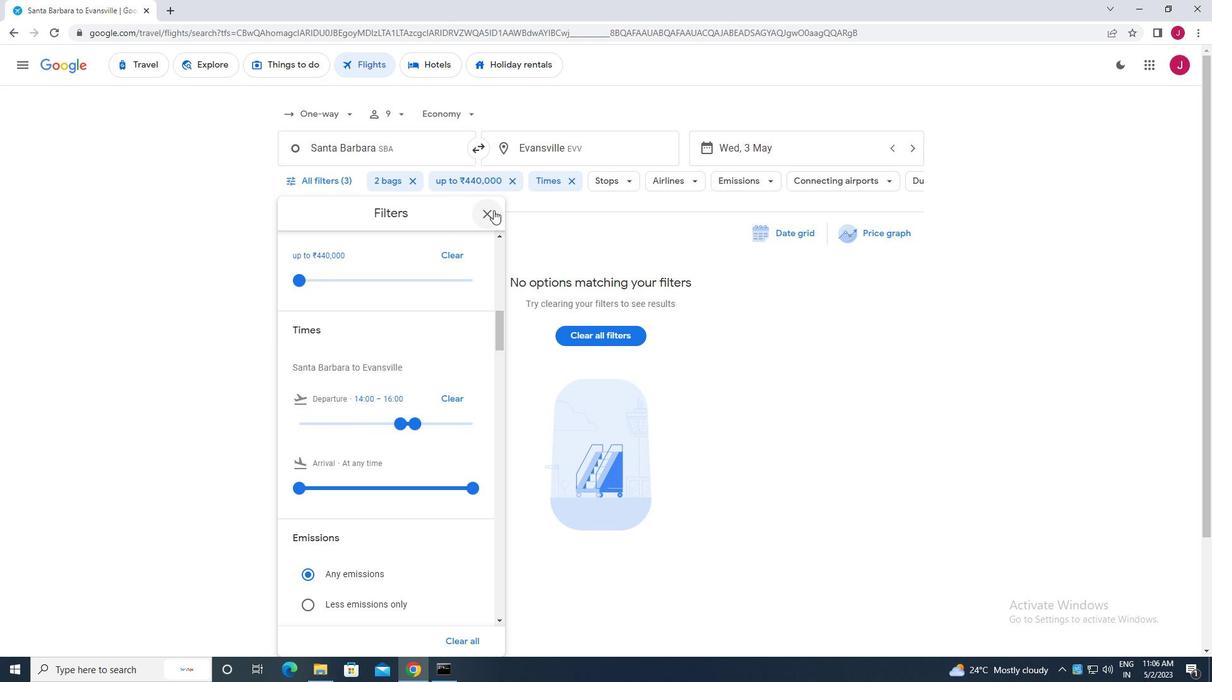 
Action: Mouse moved to (486, 218)
Screenshot: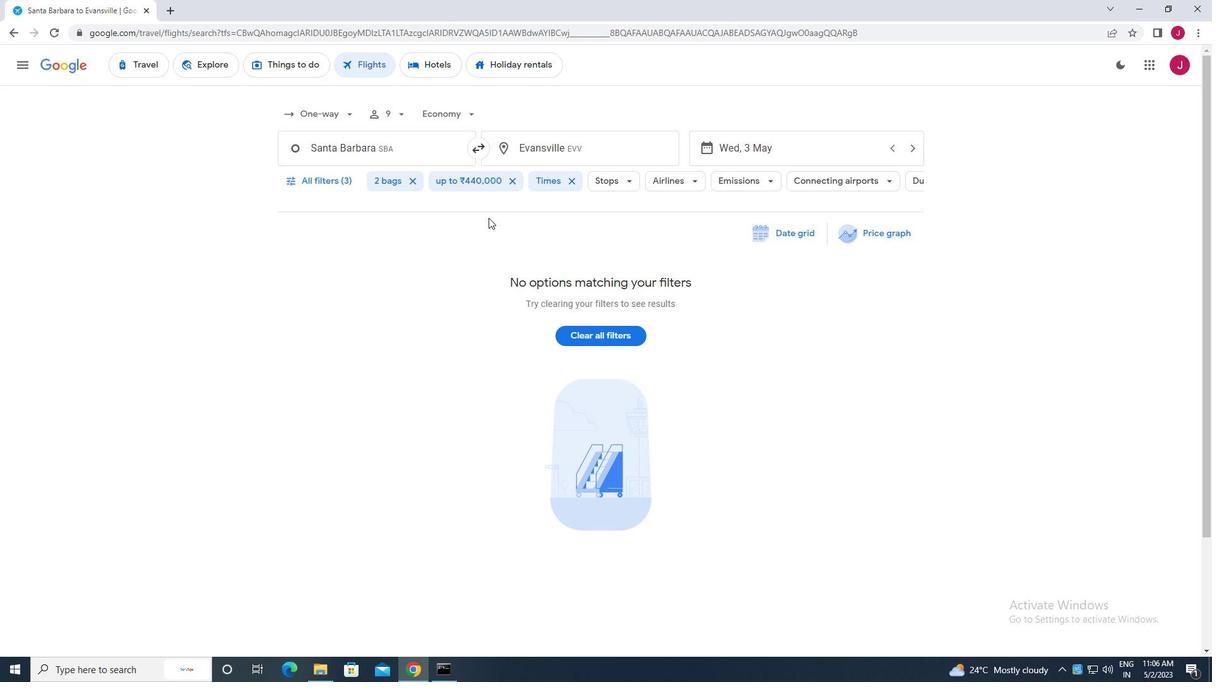
